 Task: Get directions from Lyndon B. Johnson National Historical Park, Texas, United States to Fayetteville, North Carolina, United States and explore the nearby bars
Action: Mouse moved to (261, 81)
Screenshot: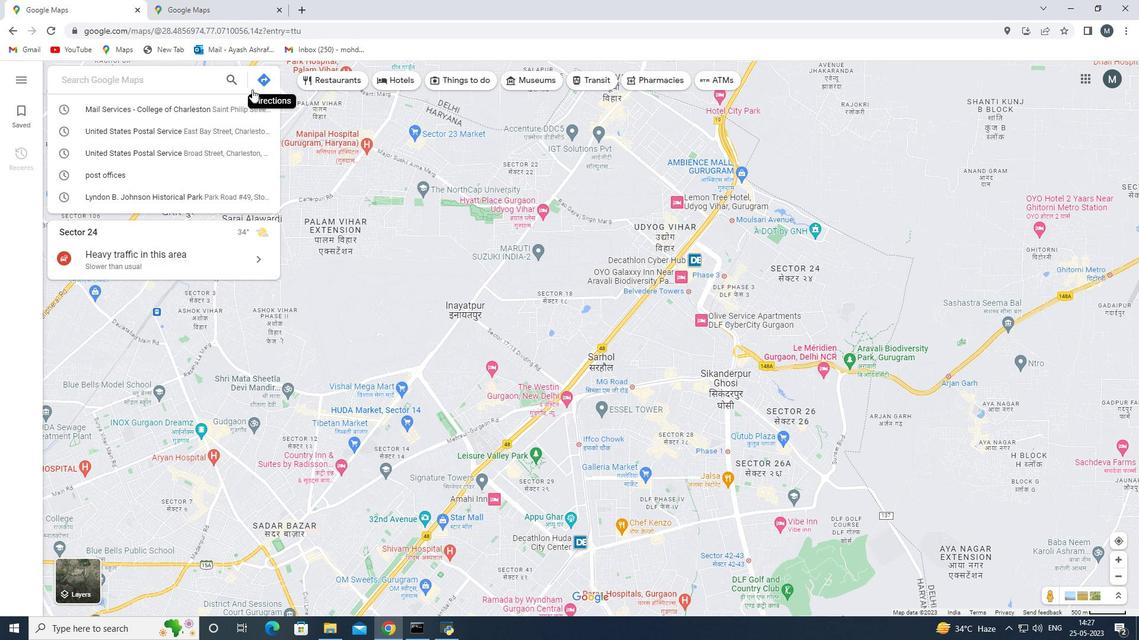 
Action: Mouse pressed left at (261, 81)
Screenshot: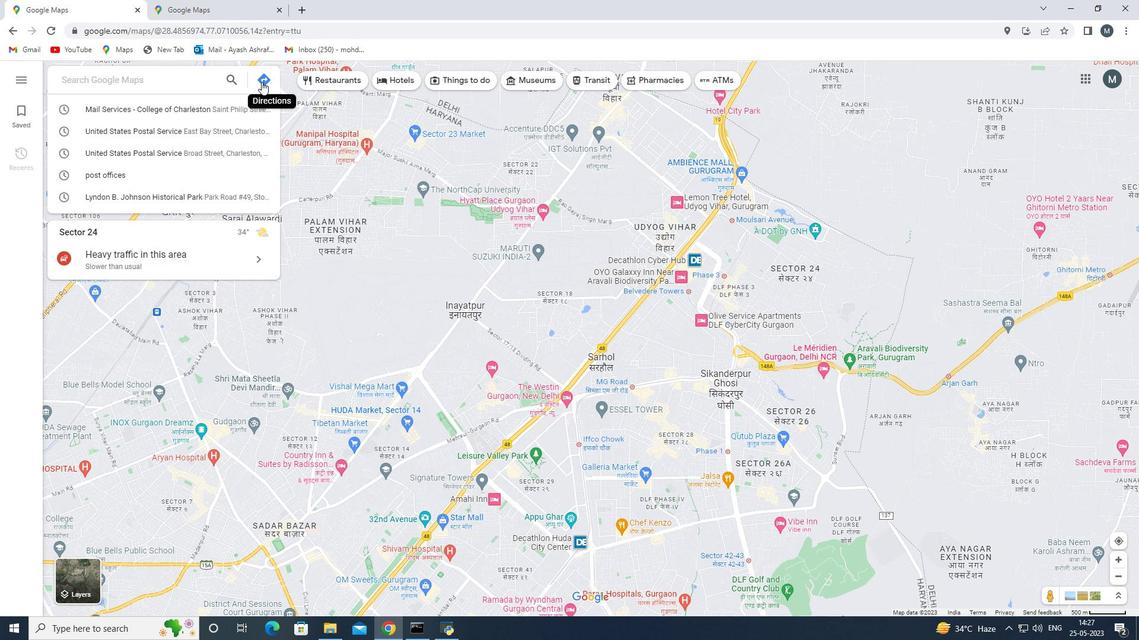 
Action: Mouse moved to (154, 116)
Screenshot: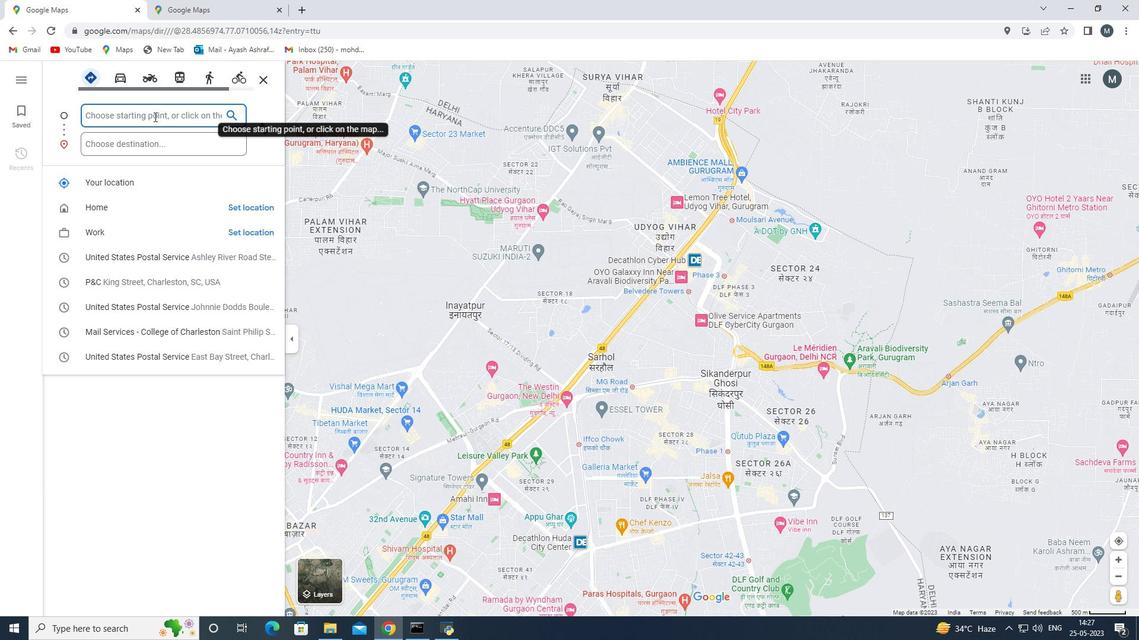 
Action: Mouse pressed left at (154, 116)
Screenshot: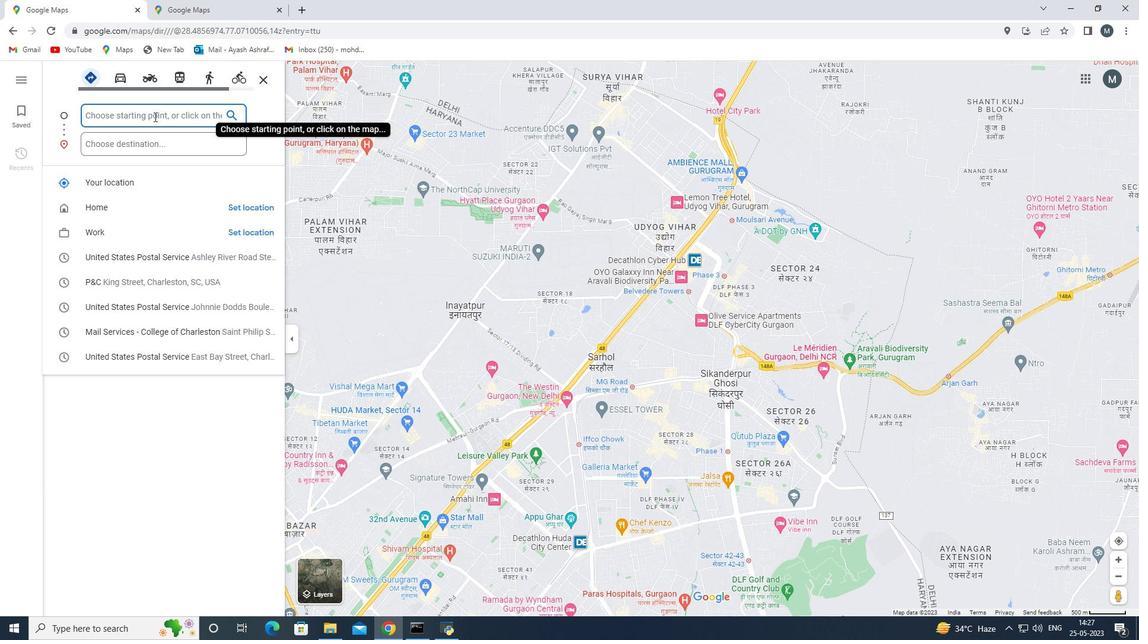 
Action: Key pressed <Key.shift>Lyndon<Key.space><Key.shift>B.p<Key.backspace>ohnsn<Key.space>national<Key.space>historical<Key.space>park,texas,united<Key.space>states<Key.space>
Screenshot: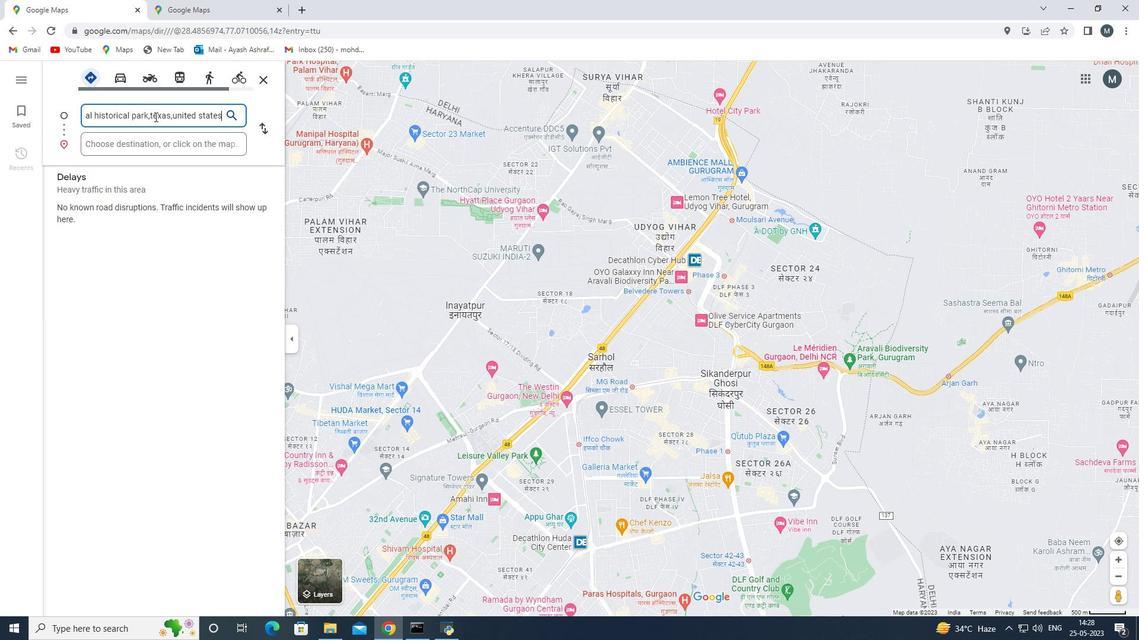 
Action: Mouse moved to (159, 137)
Screenshot: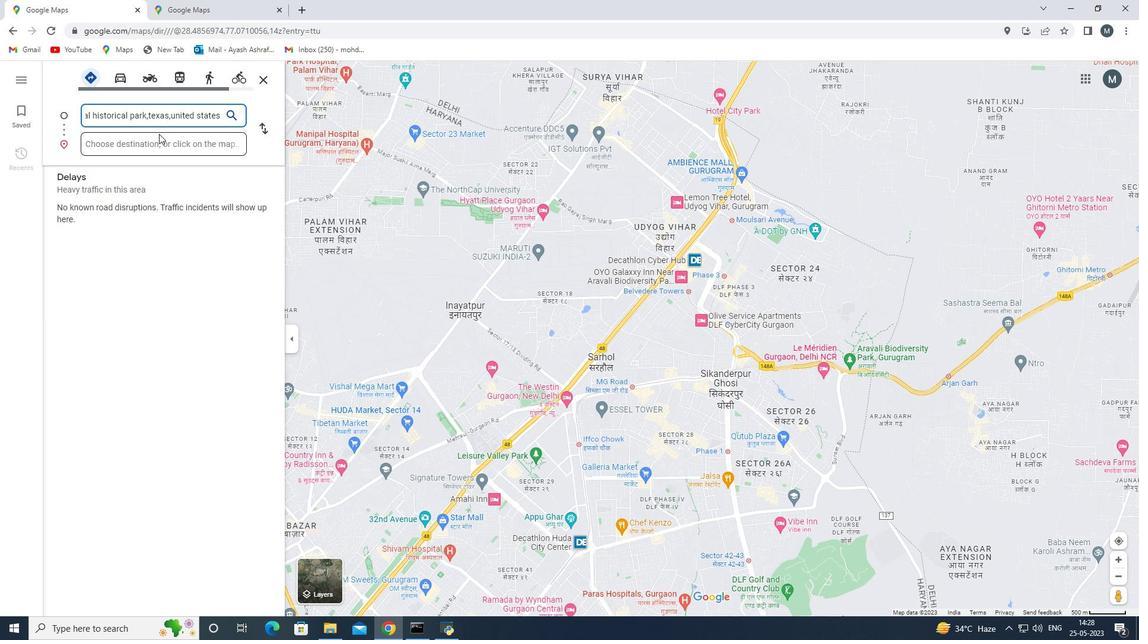 
Action: Mouse pressed left at (159, 137)
Screenshot: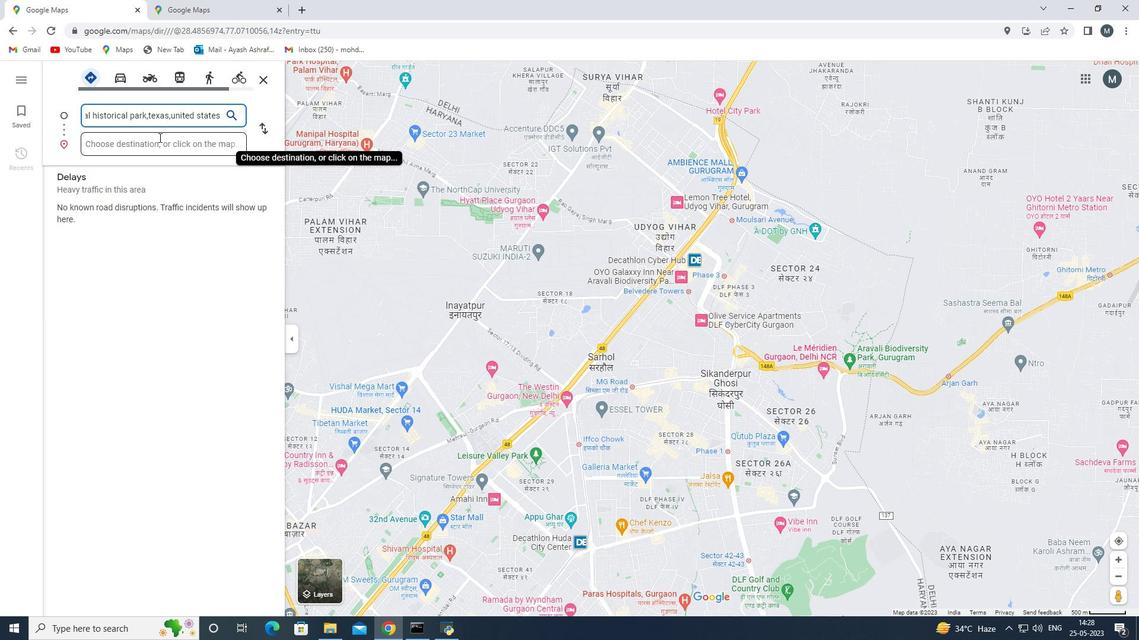 
Action: Key pressed fayetteville<Key.space>nrth<Key.space>carolina,united<Key.space>states<Key.space>
Screenshot: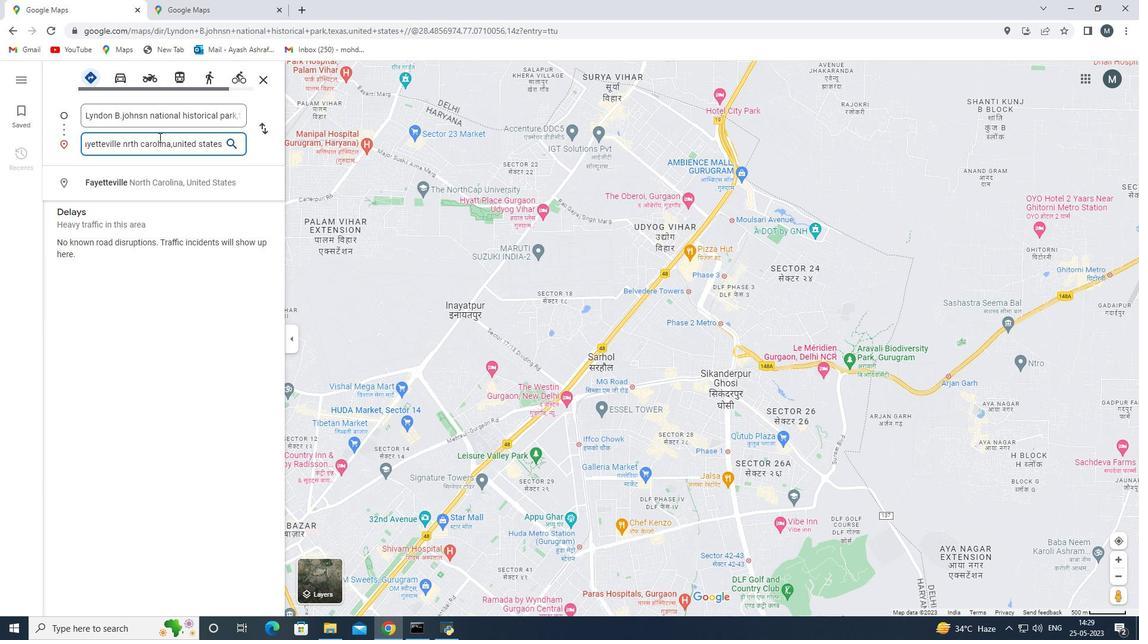 
Action: Mouse moved to (234, 148)
Screenshot: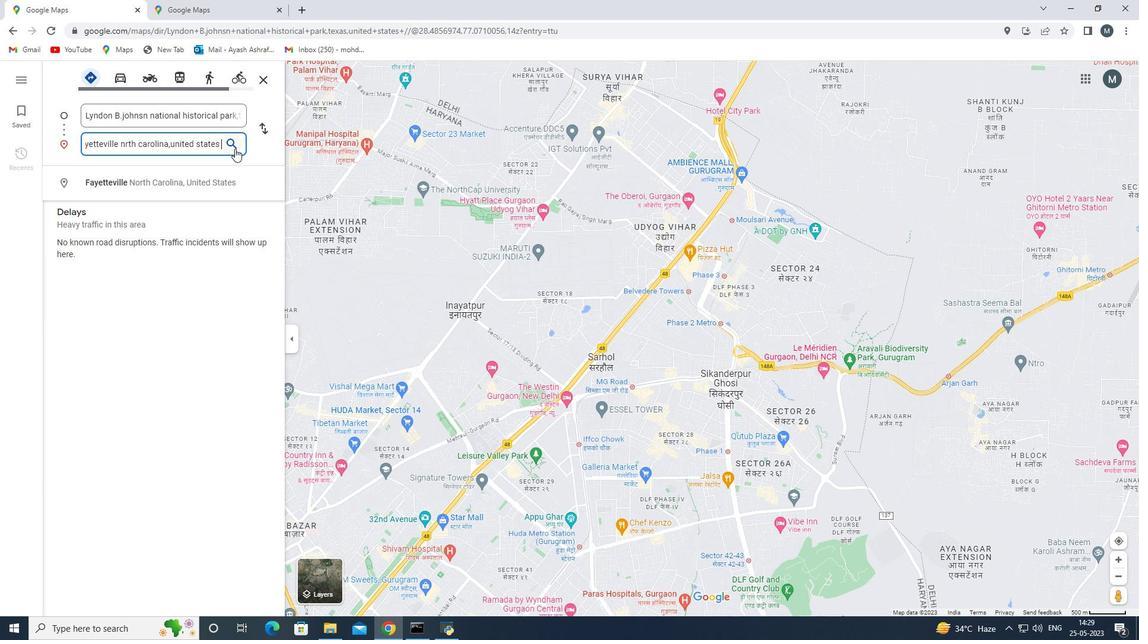 
Action: Mouse pressed left at (234, 148)
Screenshot: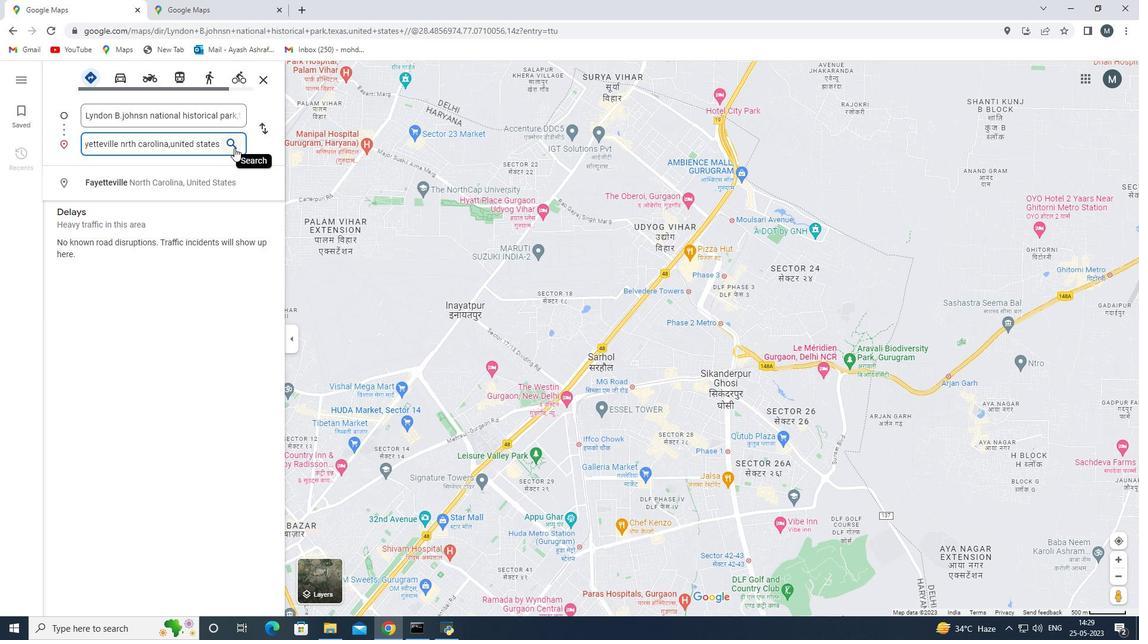 
Action: Mouse moved to (248, 479)
Screenshot: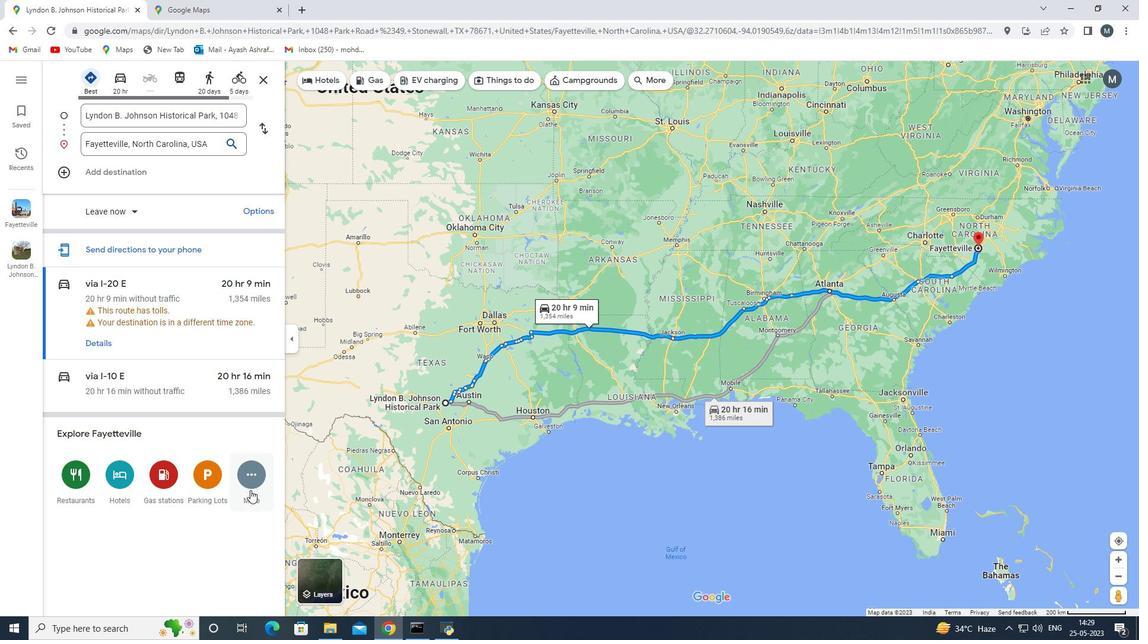 
Action: Mouse pressed left at (248, 479)
Screenshot: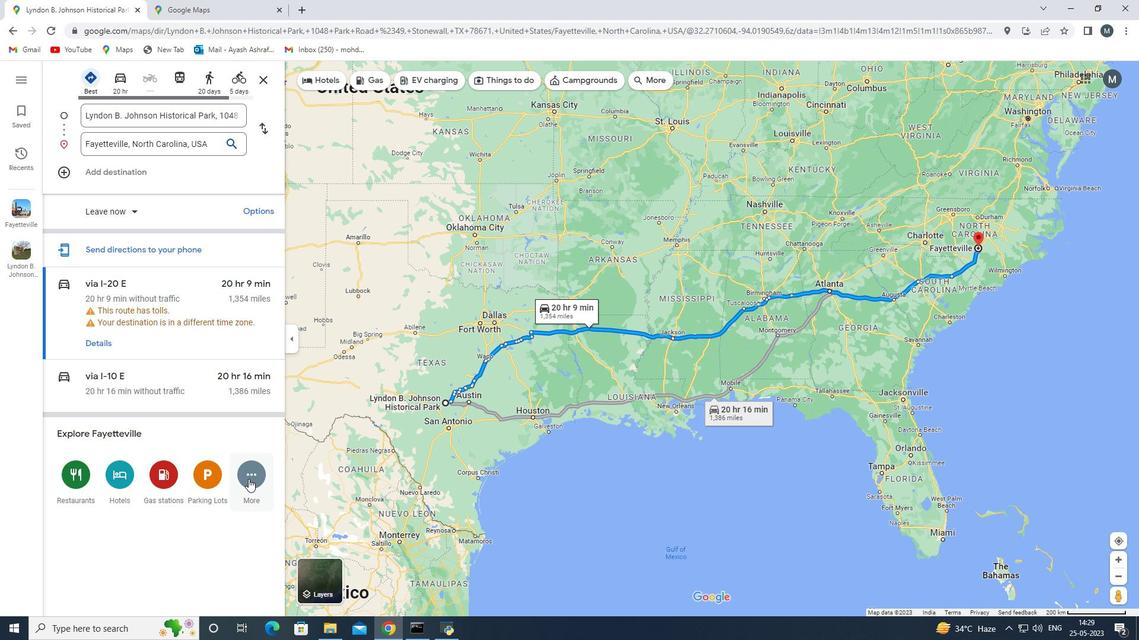 
Action: Mouse moved to (189, 469)
Screenshot: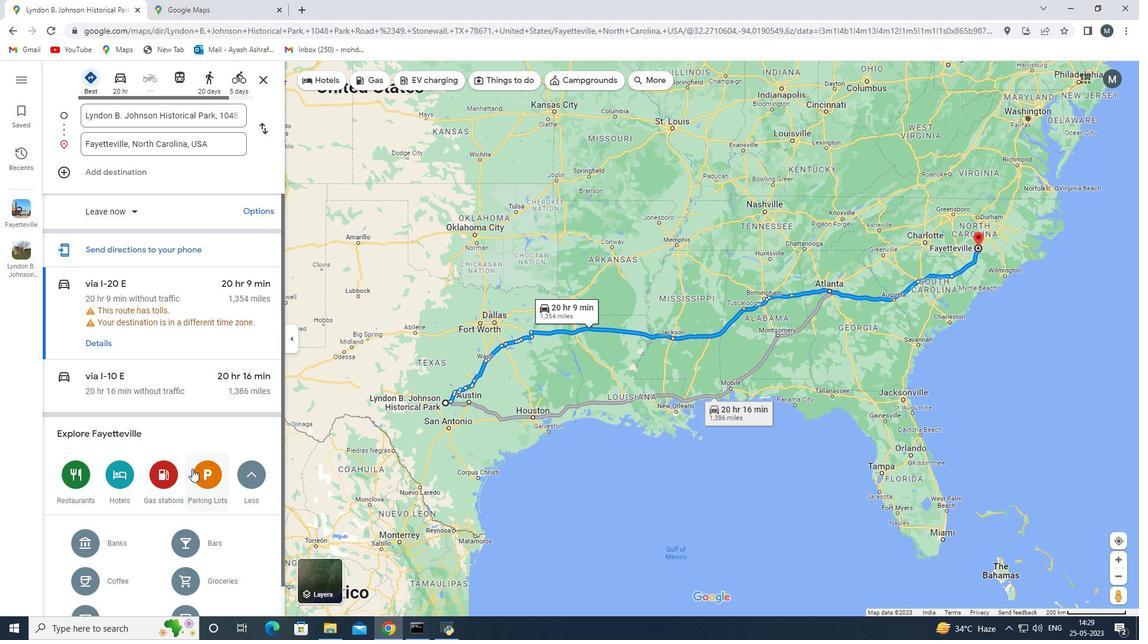 
Action: Mouse scrolled (189, 468) with delta (0, 0)
Screenshot: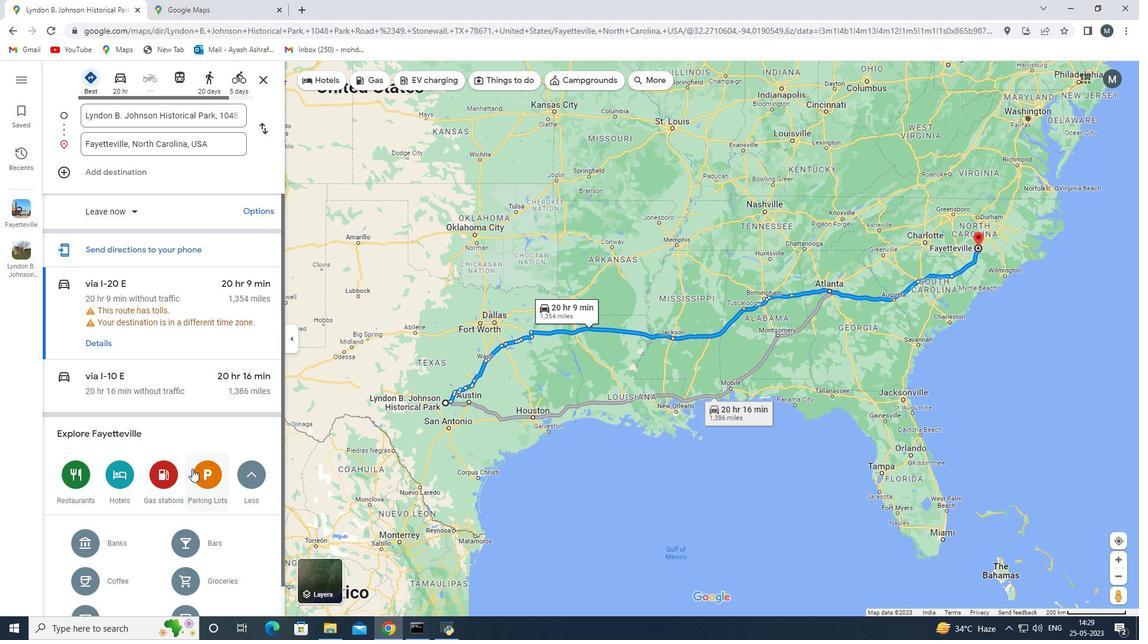 
Action: Mouse moved to (189, 469)
Screenshot: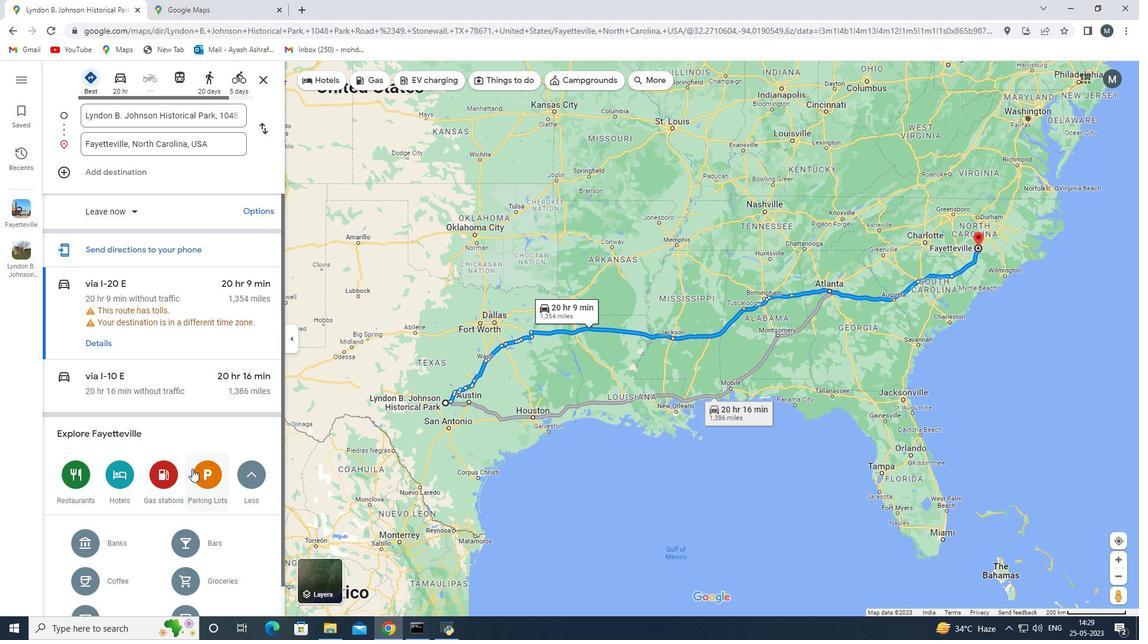 
Action: Mouse scrolled (189, 468) with delta (0, 0)
Screenshot: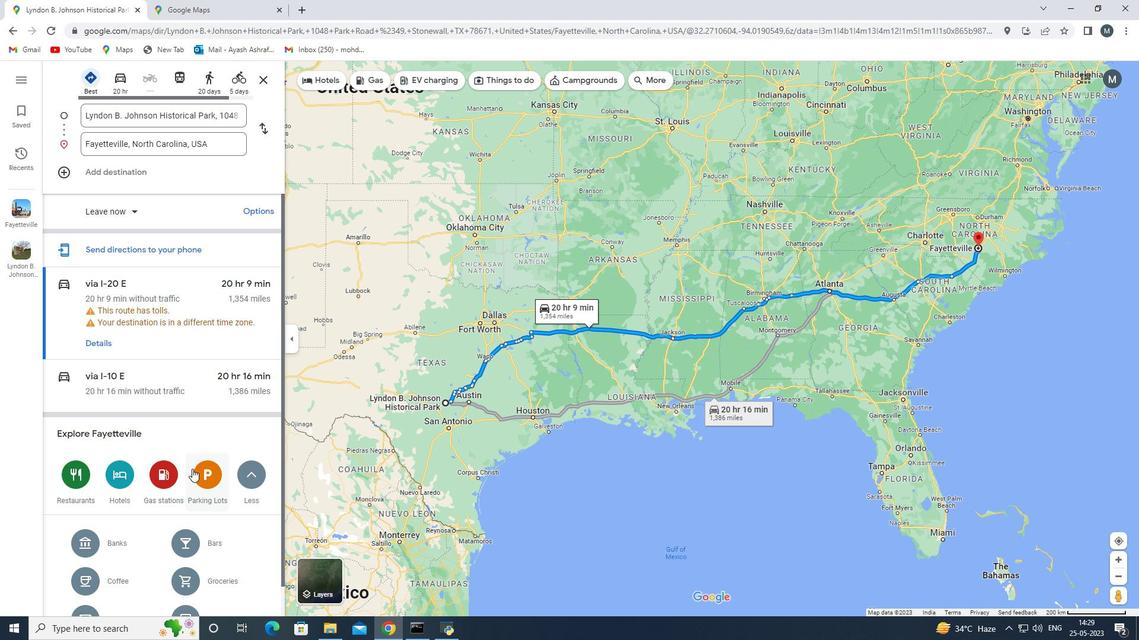 
Action: Mouse scrolled (189, 468) with delta (0, 0)
Screenshot: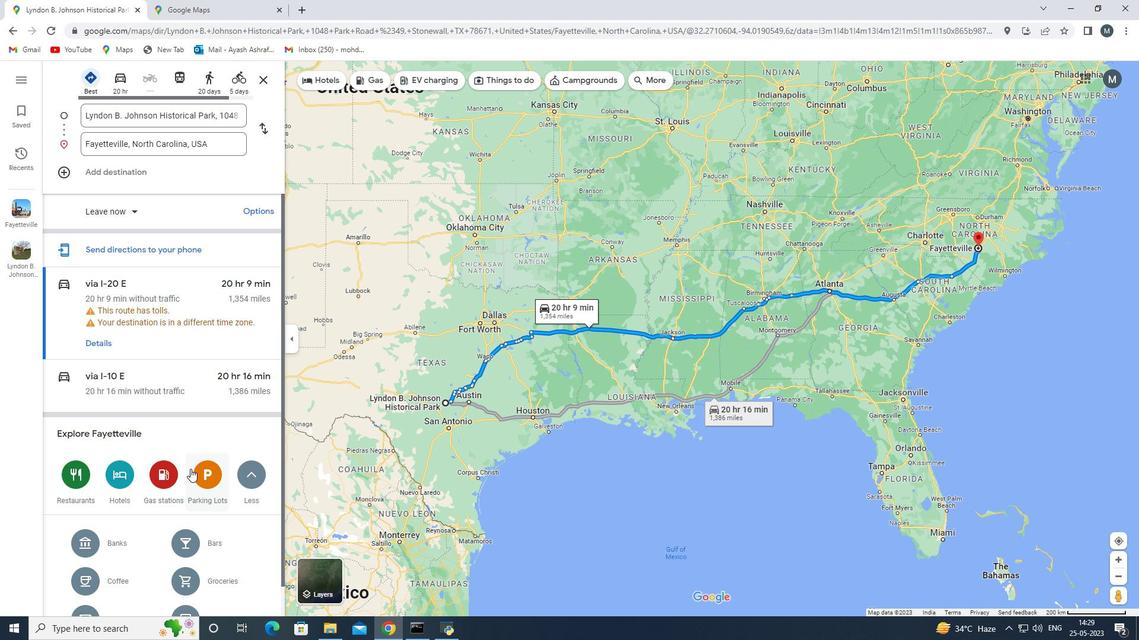 
Action: Mouse scrolled (189, 468) with delta (0, 0)
Screenshot: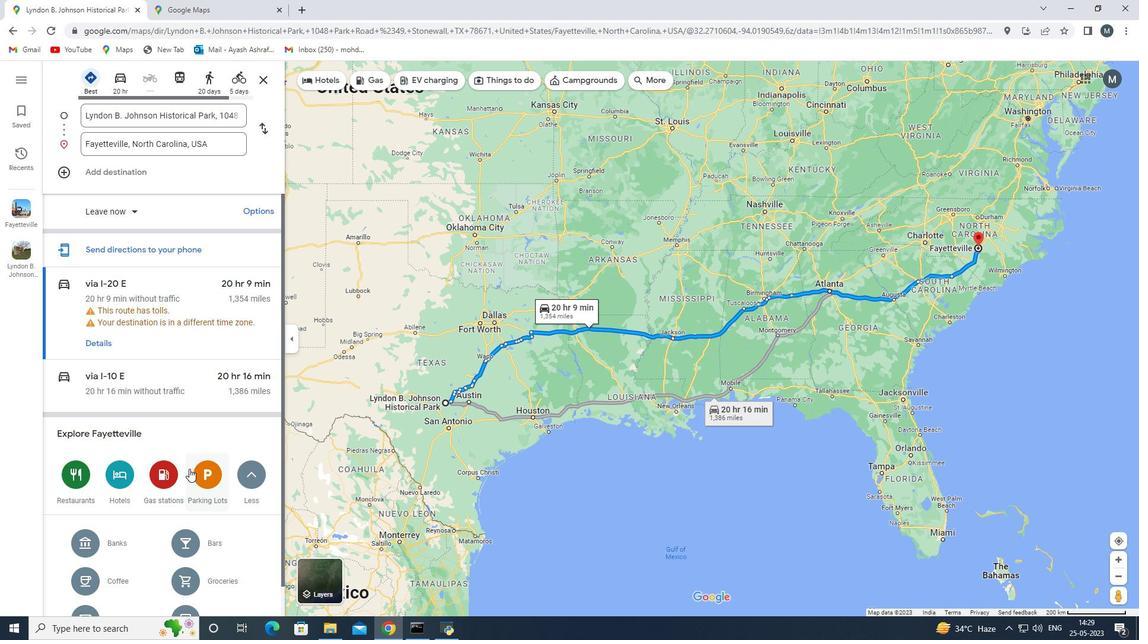 
Action: Mouse moved to (208, 529)
Screenshot: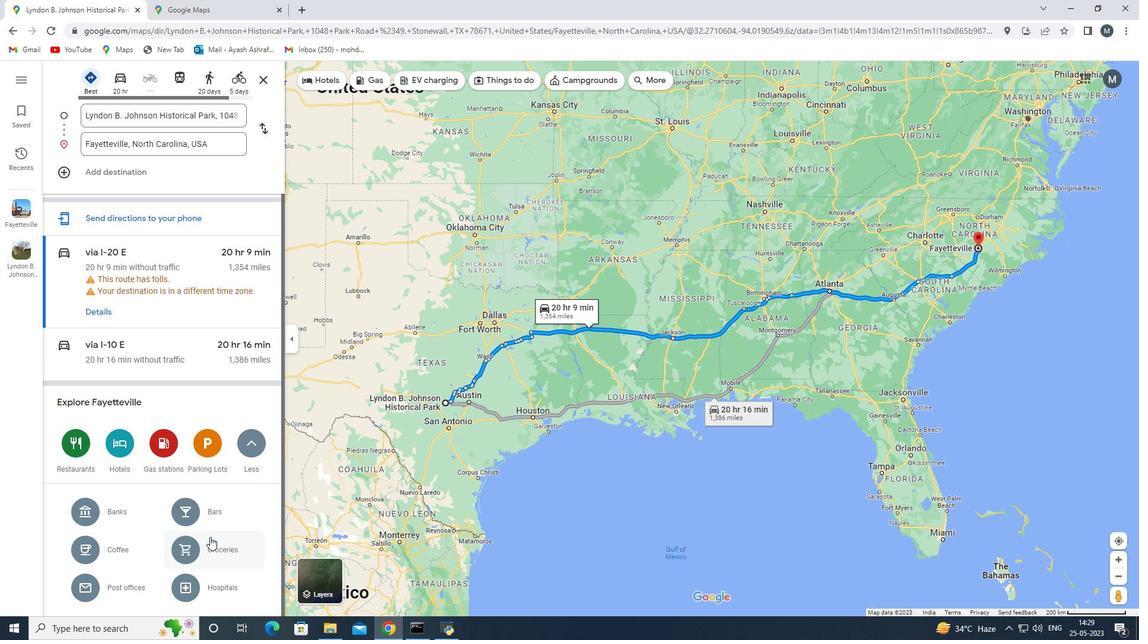 
Action: Mouse pressed left at (208, 529)
Screenshot: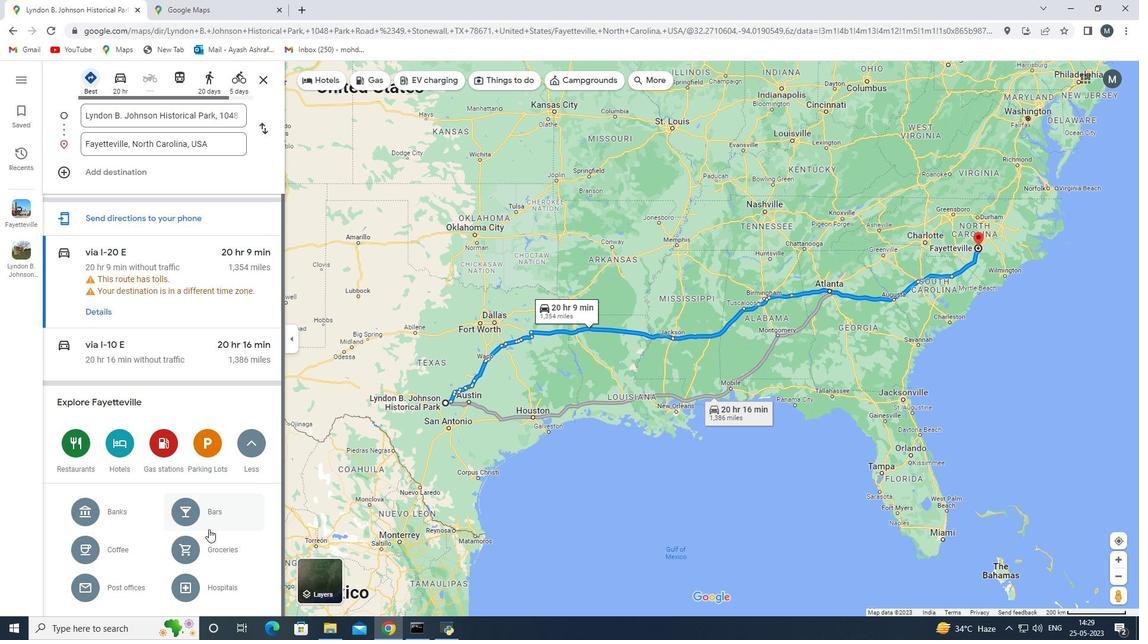 
Action: Mouse moved to (159, 446)
Screenshot: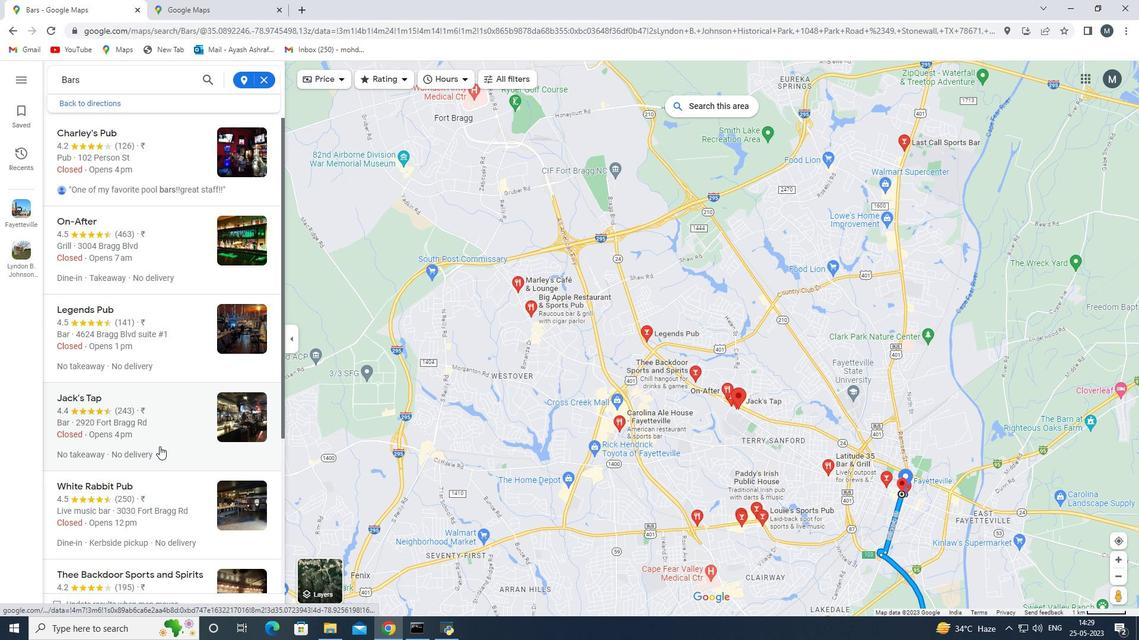 
Action: Mouse scrolled (159, 446) with delta (0, 0)
Screenshot: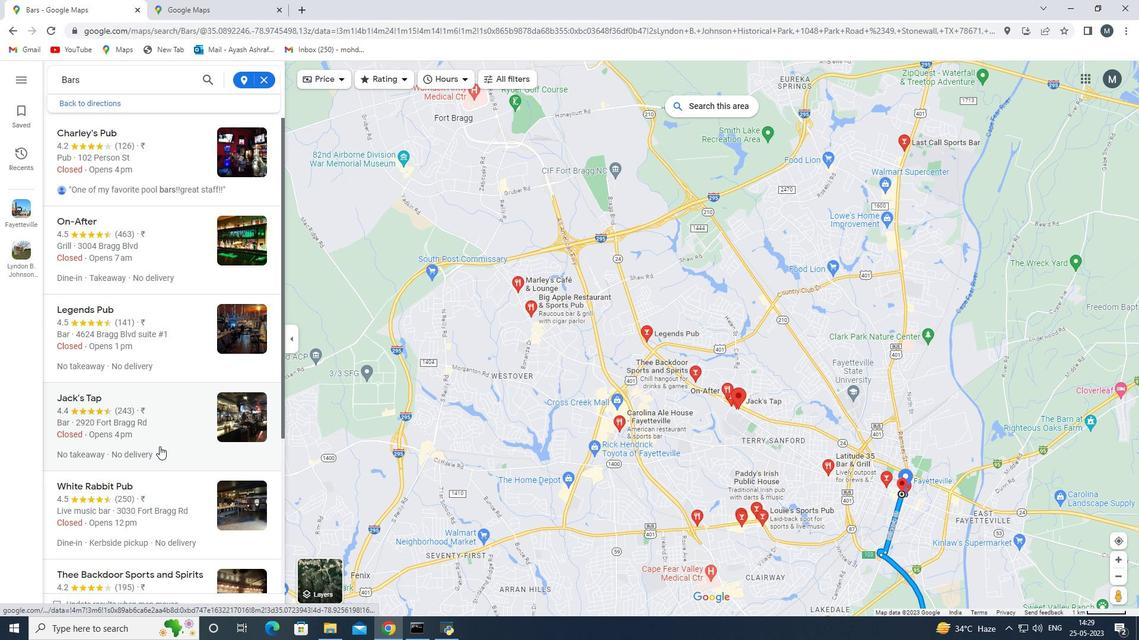 
Action: Mouse scrolled (159, 446) with delta (0, 0)
Screenshot: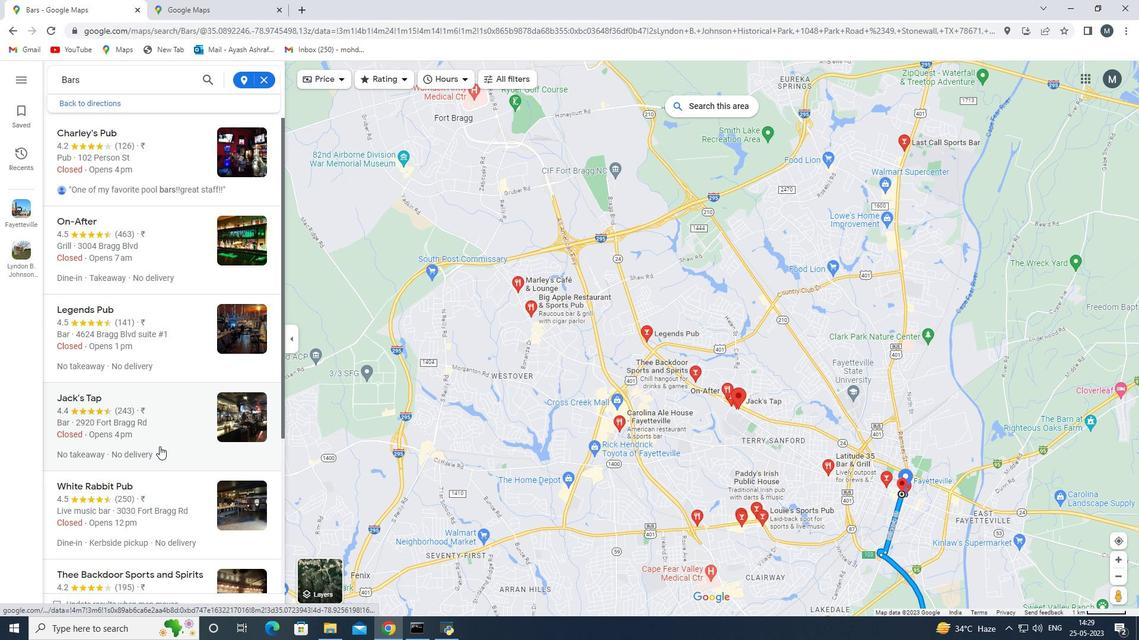 
Action: Mouse scrolled (159, 446) with delta (0, 0)
Screenshot: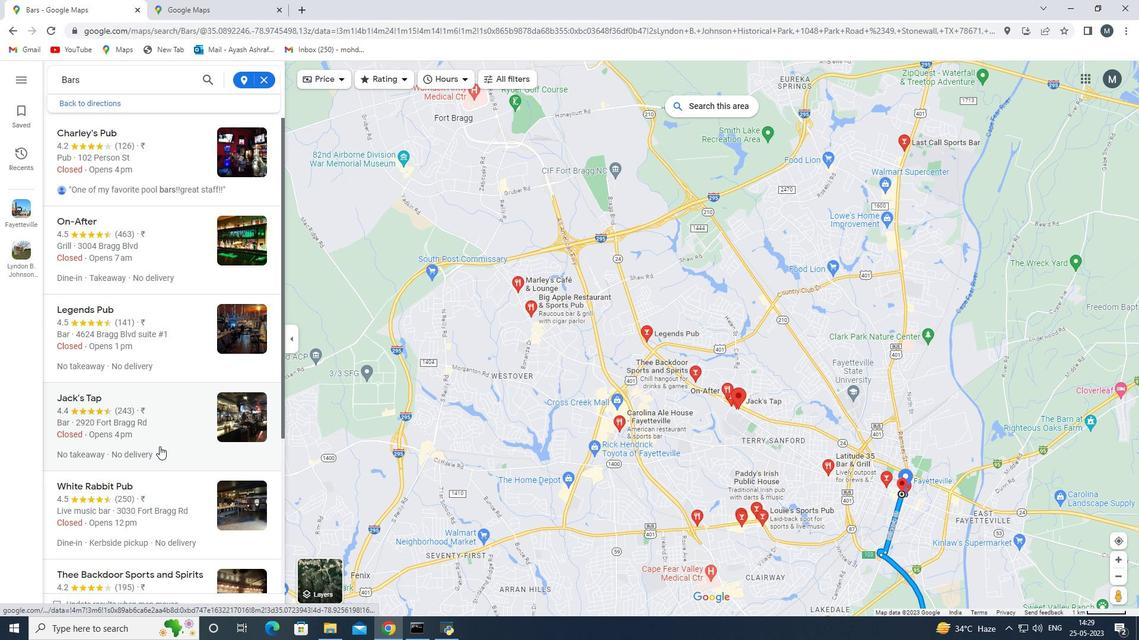 
Action: Mouse scrolled (159, 446) with delta (0, 0)
Screenshot: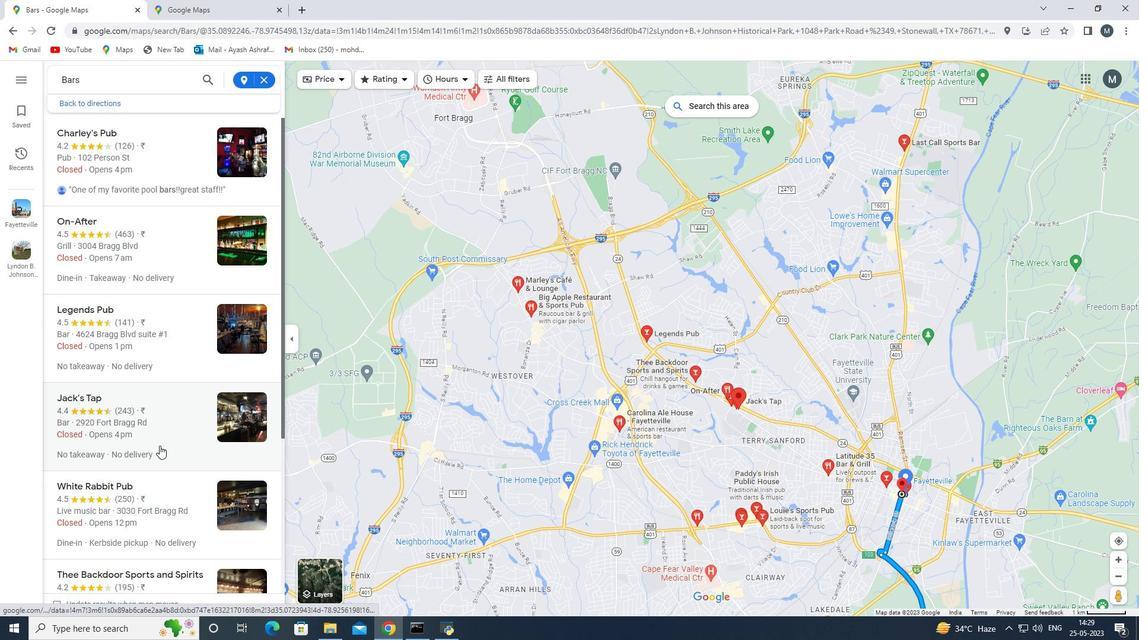 
Action: Mouse scrolled (159, 446) with delta (0, 0)
Screenshot: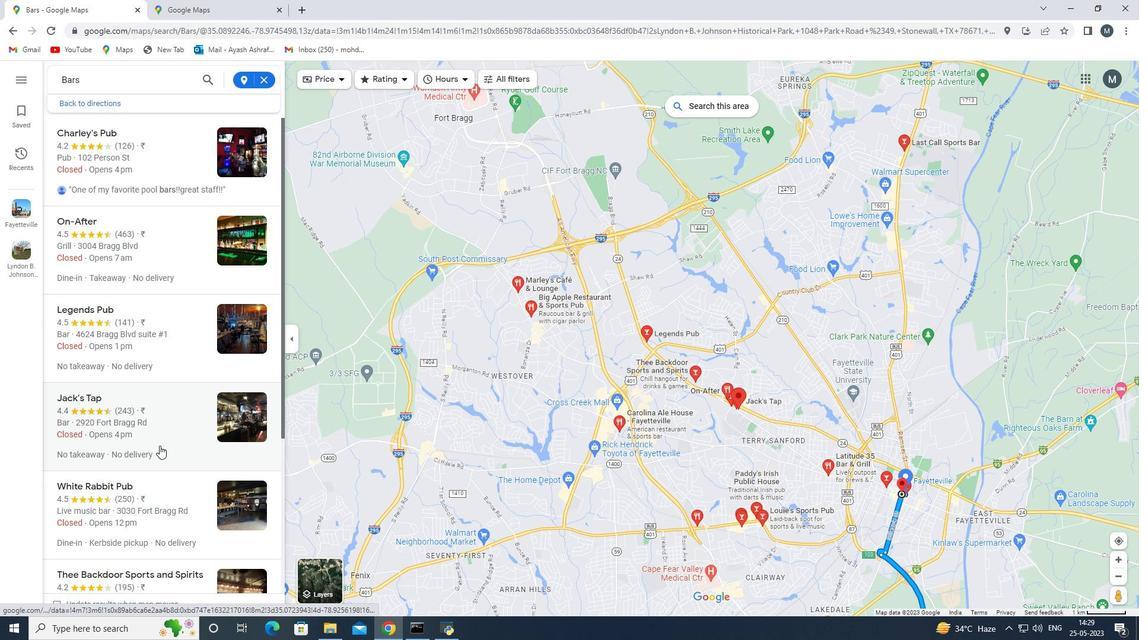 
Action: Mouse moved to (169, 297)
Screenshot: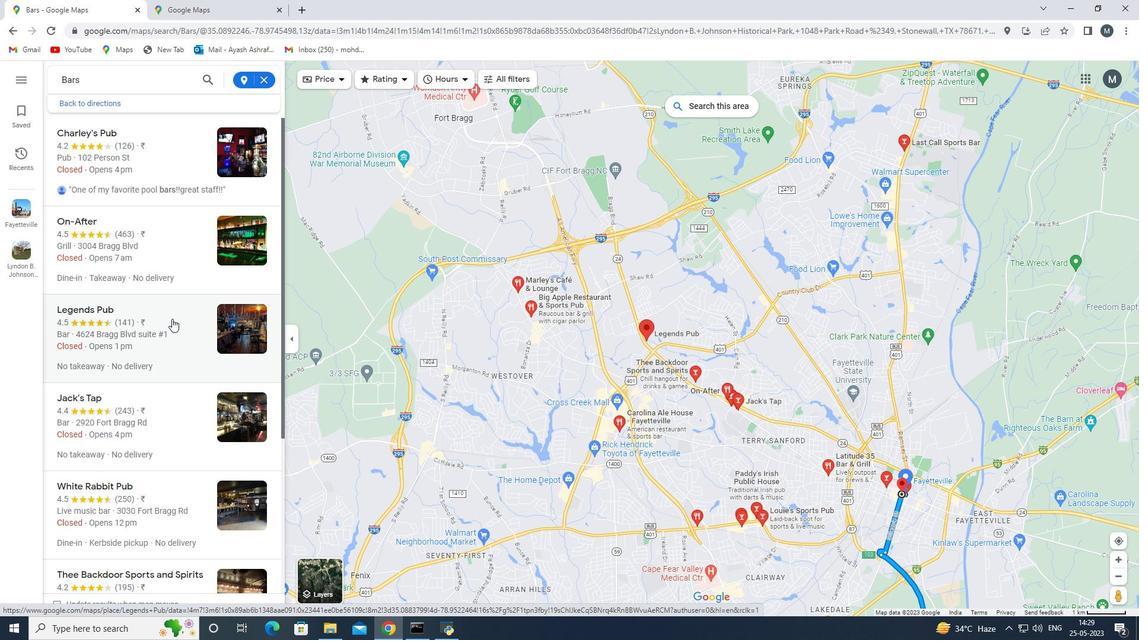 
Action: Mouse scrolled (169, 298) with delta (0, 0)
Screenshot: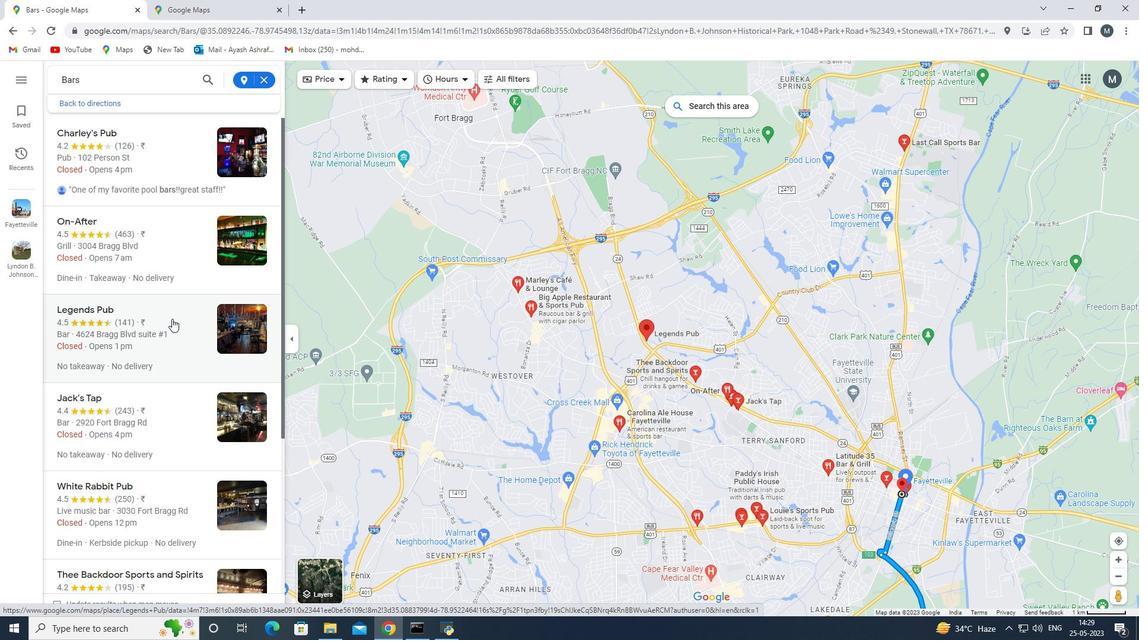 
Action: Mouse moved to (169, 290)
Screenshot: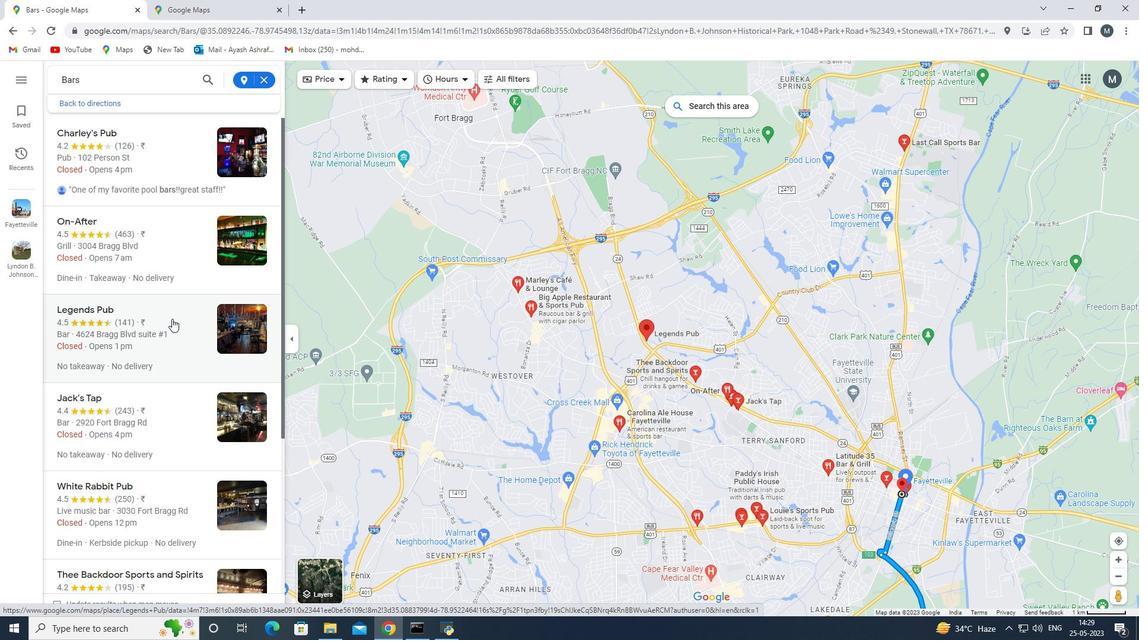 
Action: Mouse scrolled (169, 291) with delta (0, 0)
Screenshot: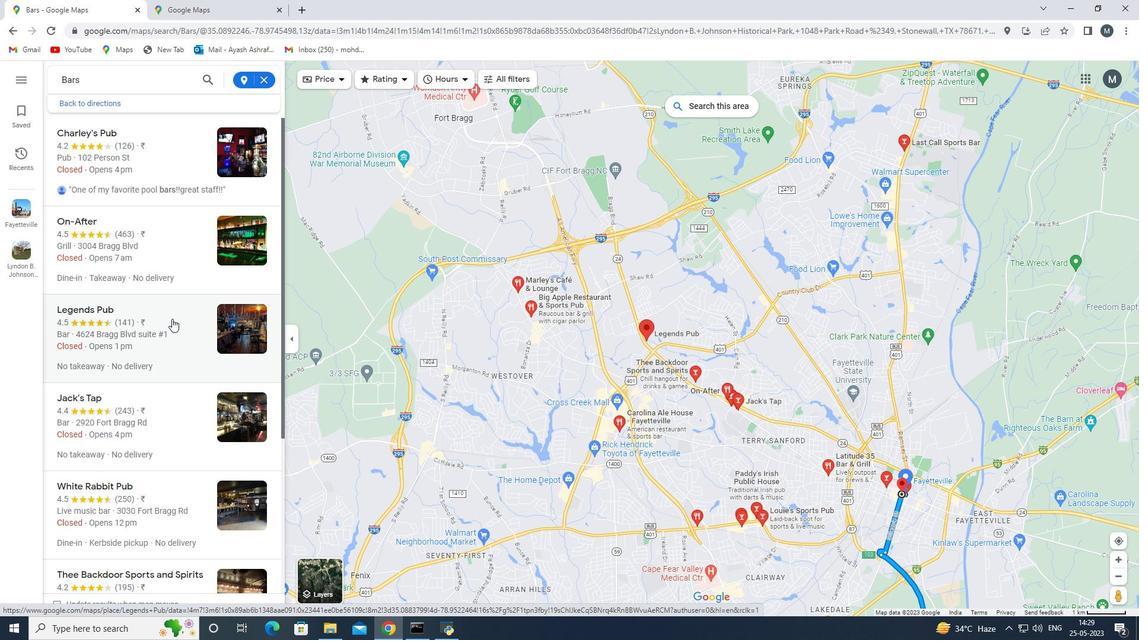 
Action: Mouse moved to (170, 287)
Screenshot: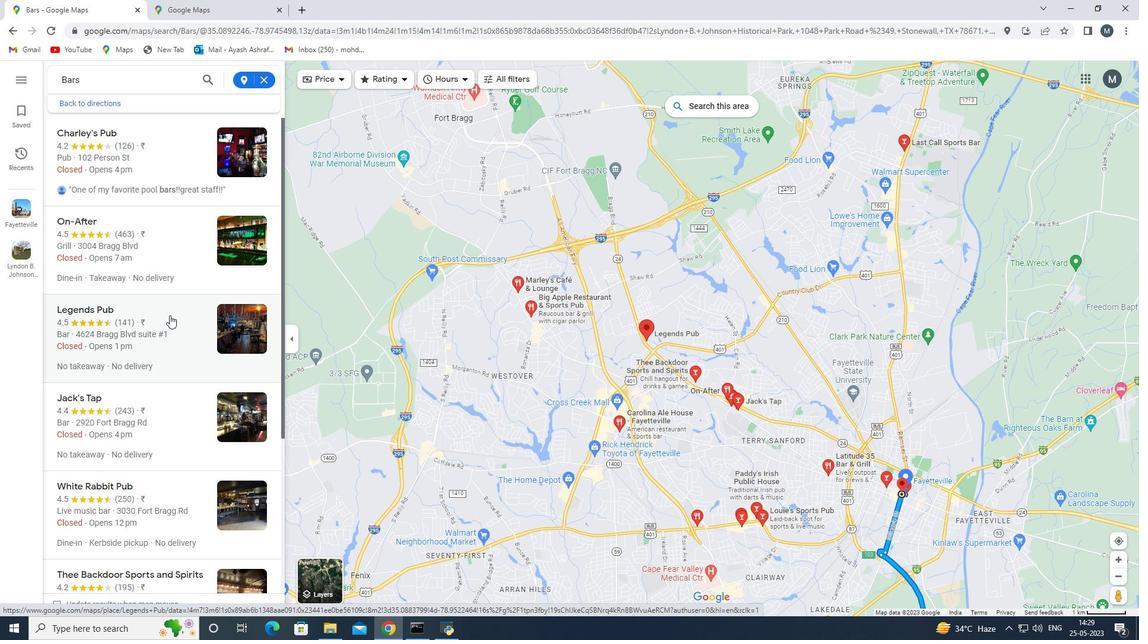 
Action: Mouse scrolled (170, 287) with delta (0, 0)
Screenshot: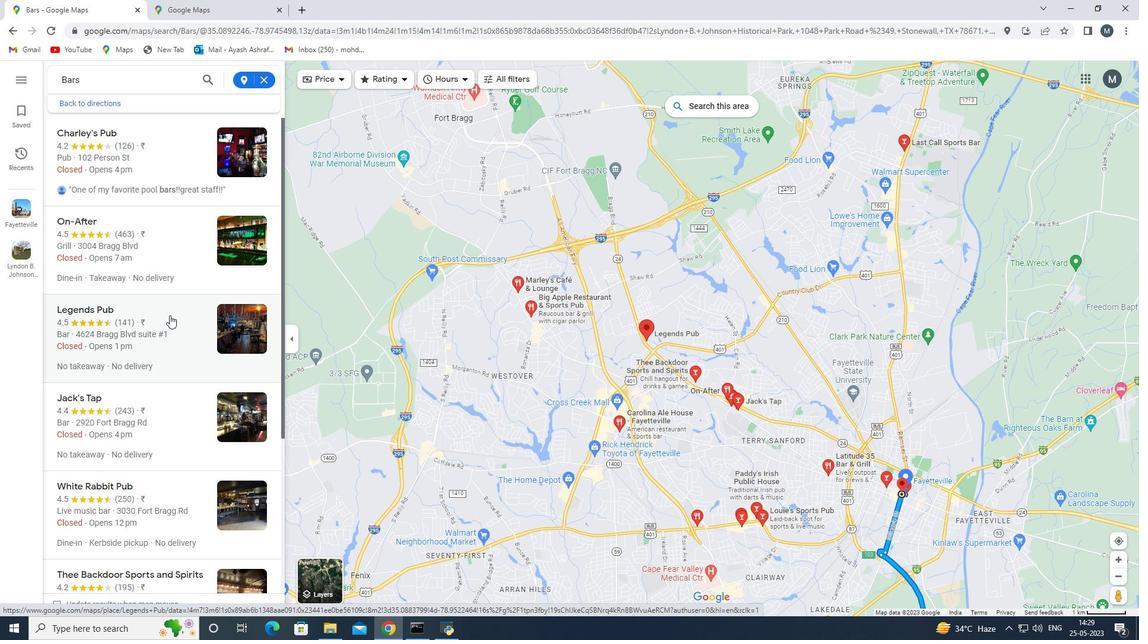 
Action: Mouse moved to (170, 281)
Screenshot: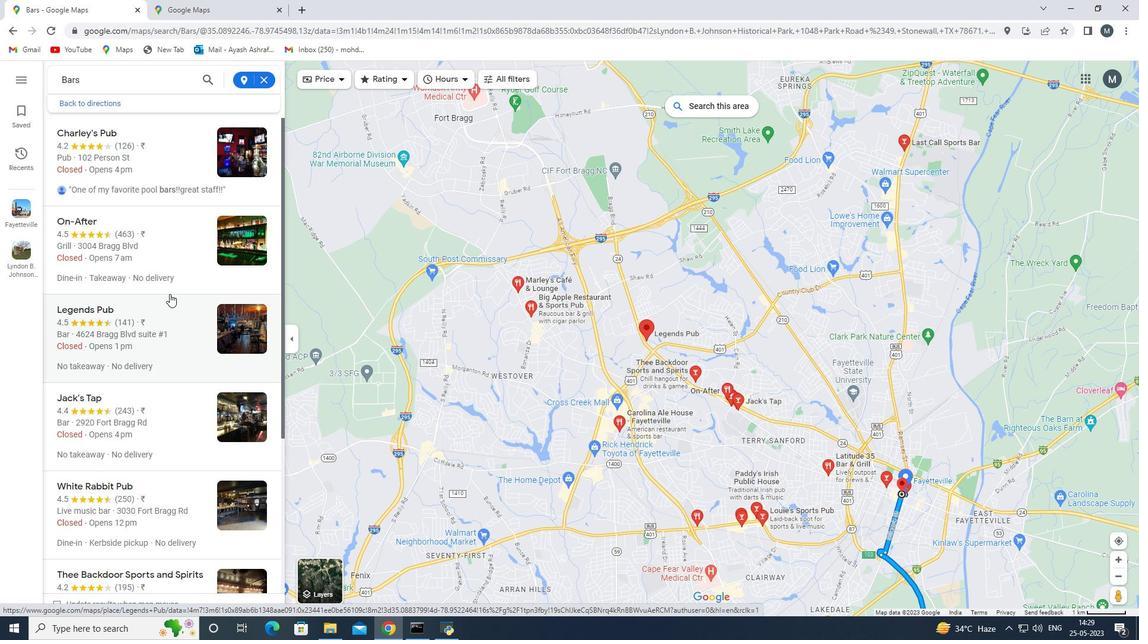 
Action: Mouse scrolled (170, 282) with delta (0, 0)
Screenshot: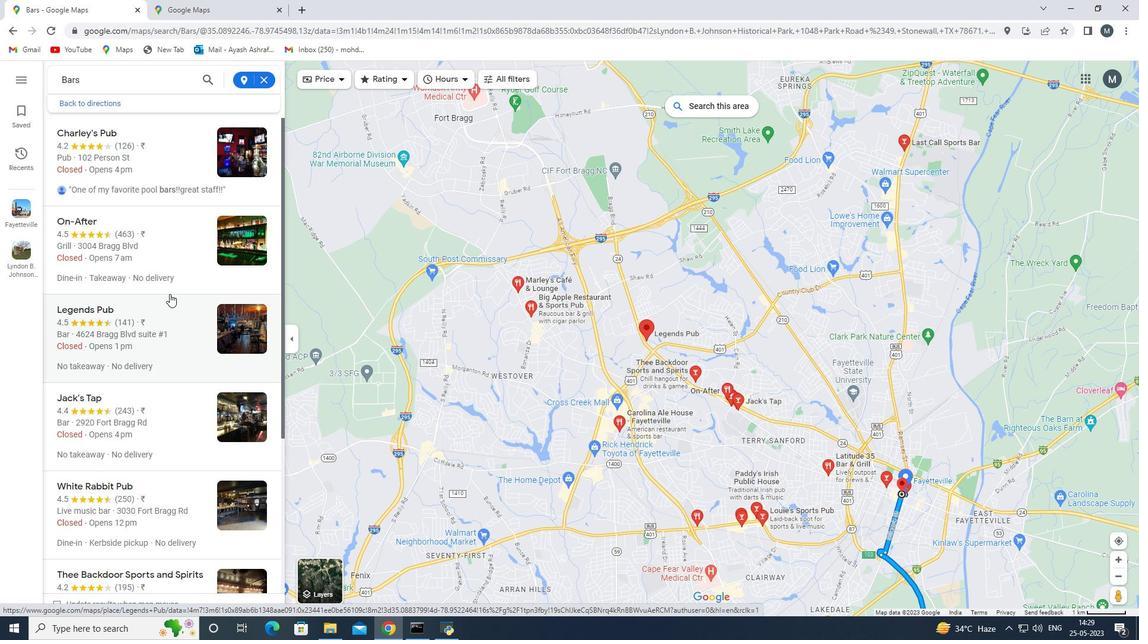 
Action: Mouse moved to (169, 156)
Screenshot: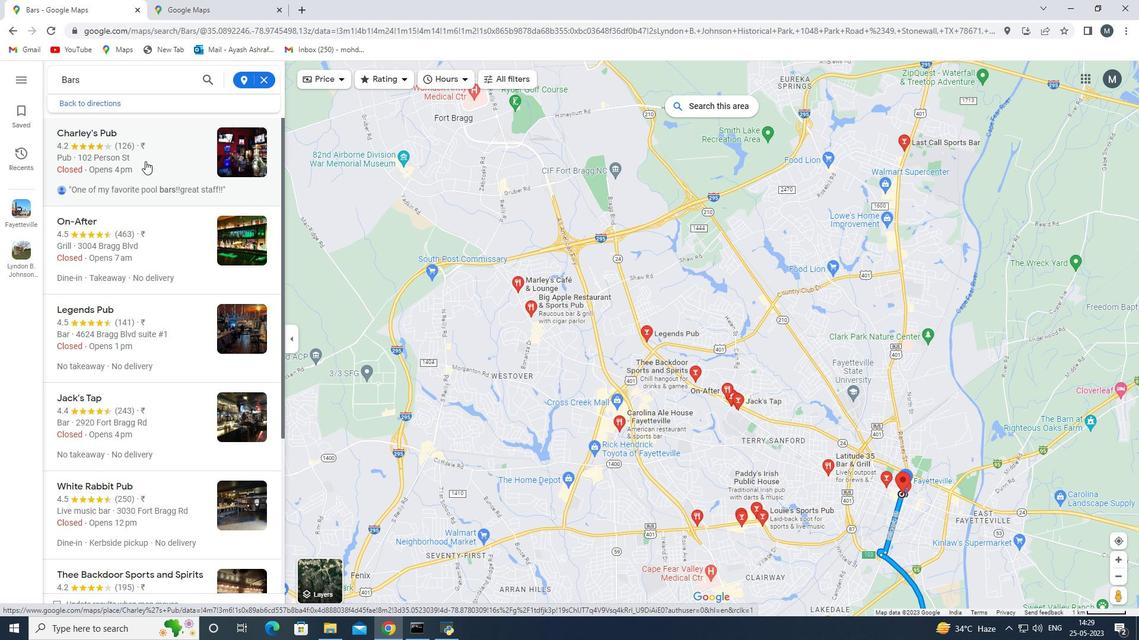 
Action: Mouse pressed left at (169, 156)
Screenshot: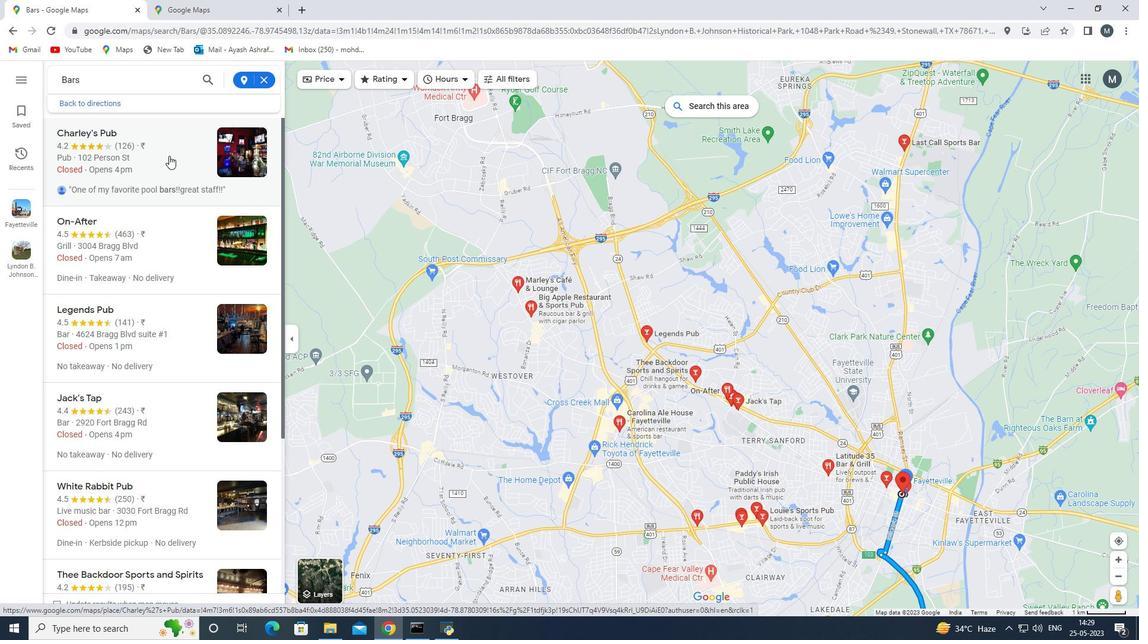 
Action: Mouse moved to (367, 324)
Screenshot: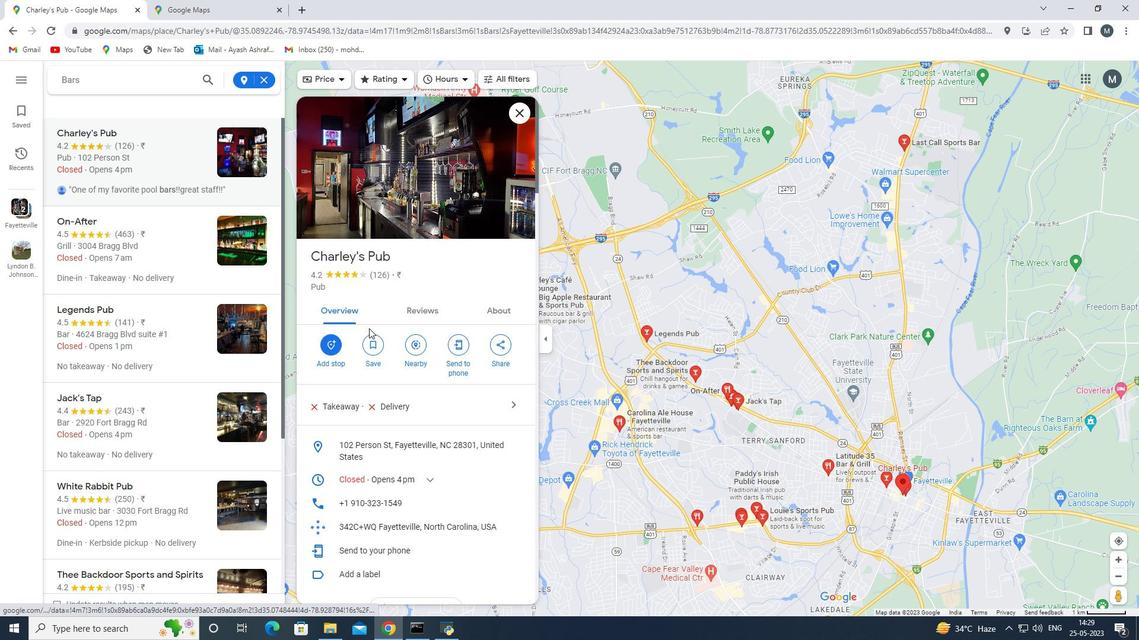 
Action: Mouse scrolled (367, 323) with delta (0, 0)
Screenshot: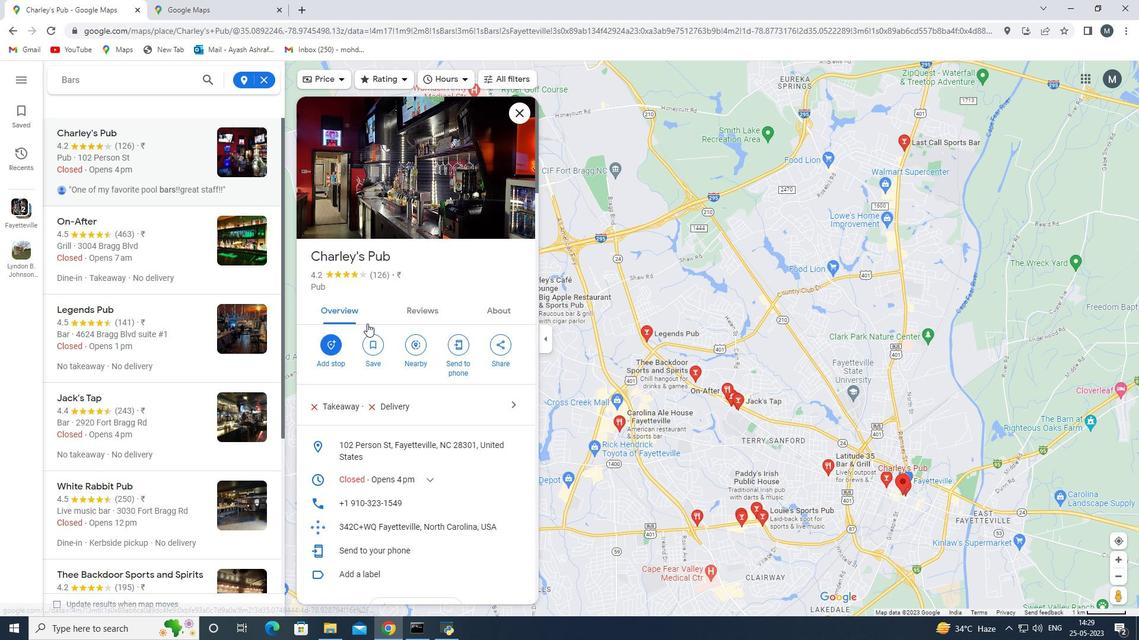 
Action: Mouse scrolled (367, 323) with delta (0, 0)
Screenshot: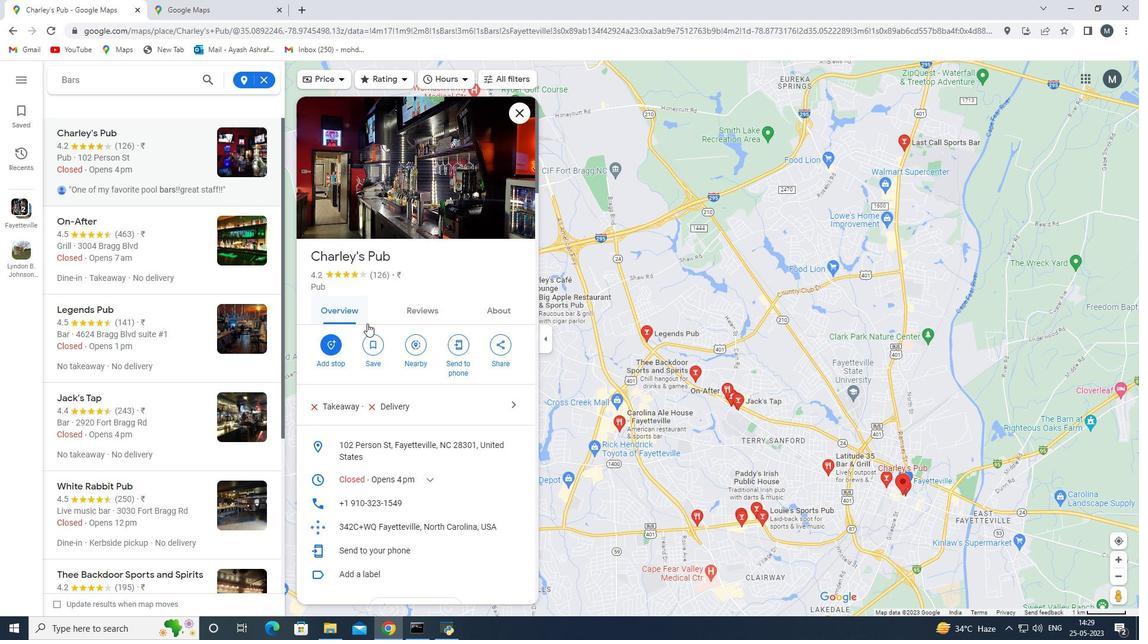 
Action: Mouse scrolled (367, 323) with delta (0, 0)
Screenshot: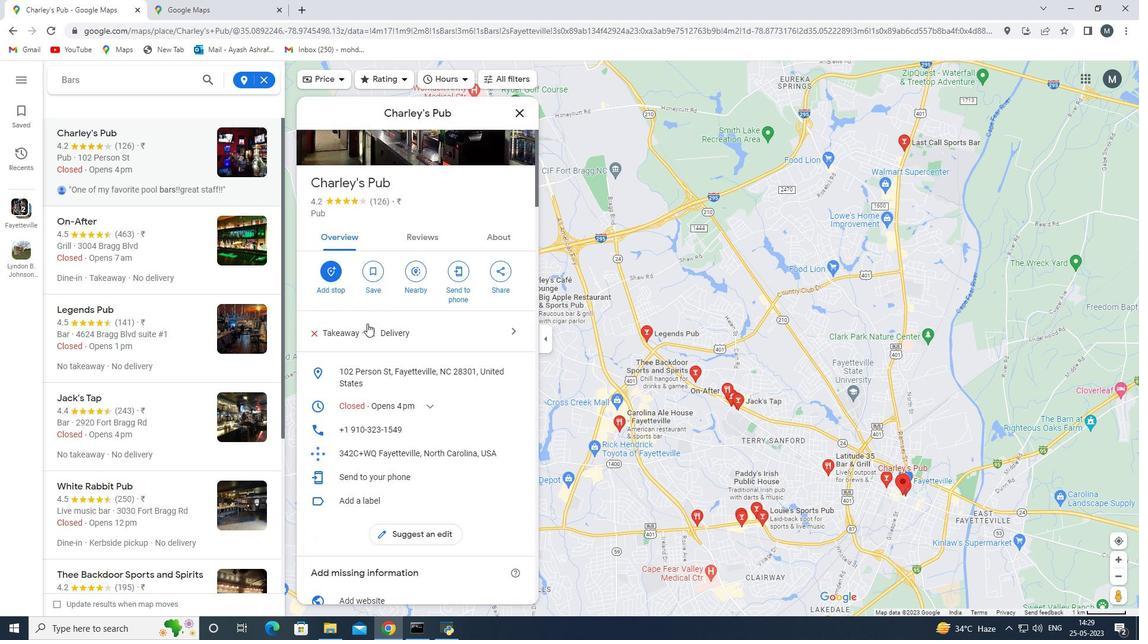 
Action: Mouse scrolled (367, 323) with delta (0, 0)
Screenshot: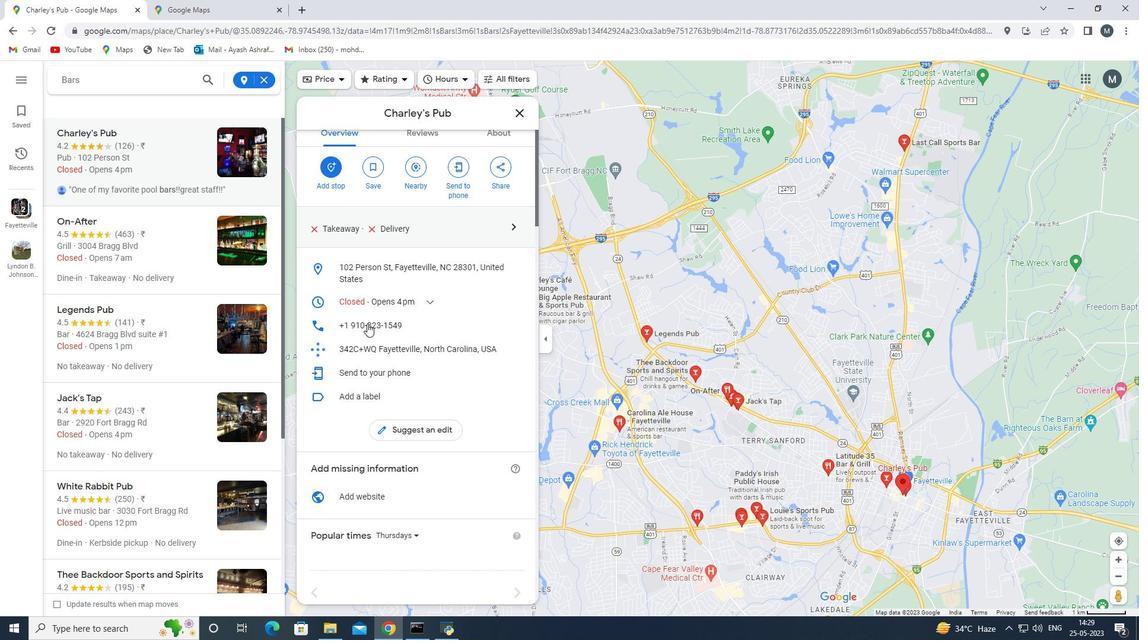 
Action: Mouse scrolled (367, 323) with delta (0, 0)
Screenshot: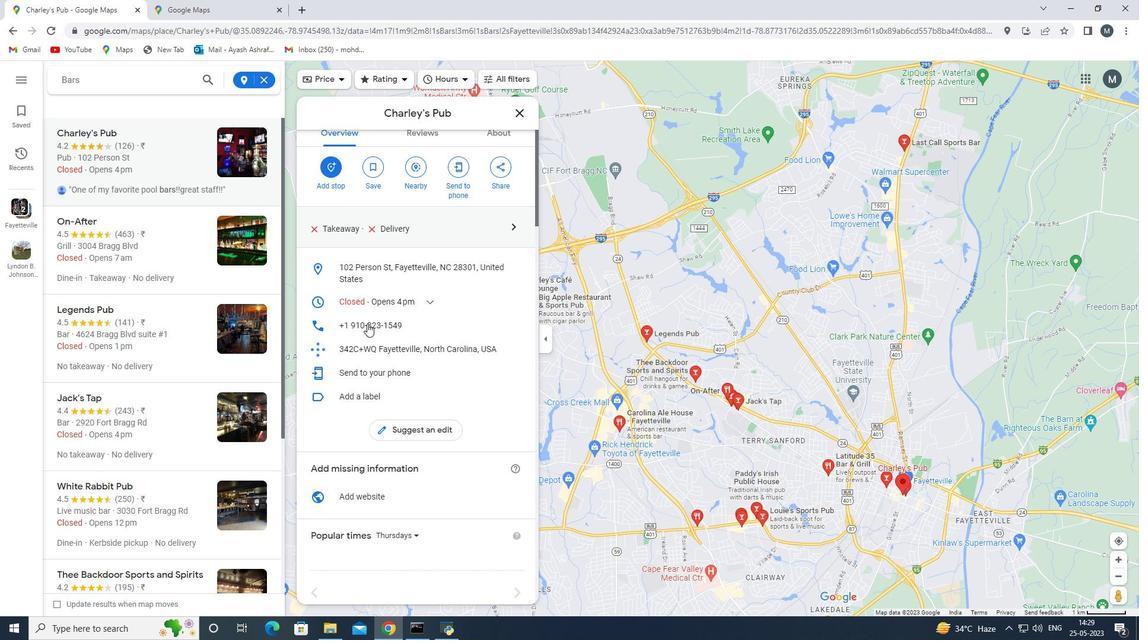 
Action: Mouse scrolled (367, 323) with delta (0, 0)
Screenshot: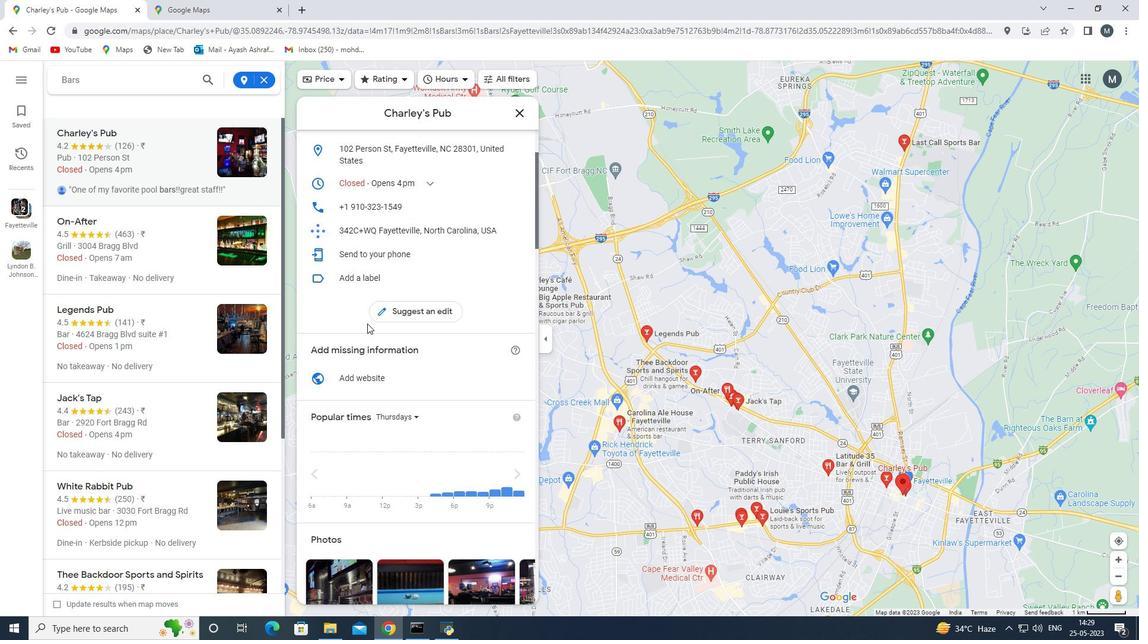 
Action: Mouse scrolled (367, 323) with delta (0, 0)
Screenshot: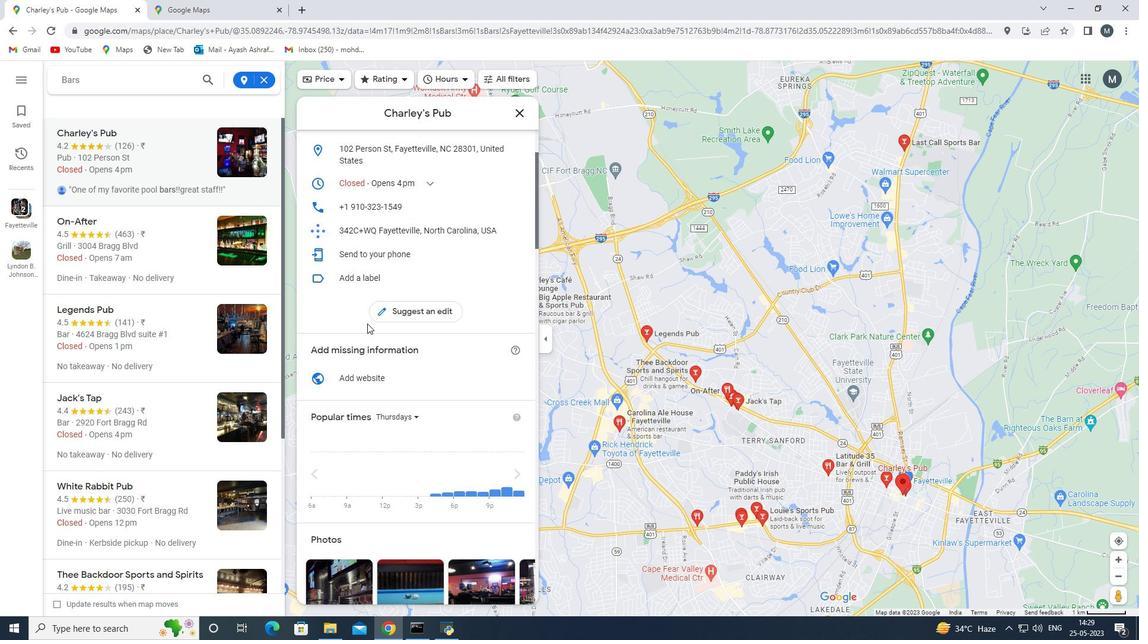 
Action: Mouse scrolled (367, 323) with delta (0, 0)
Screenshot: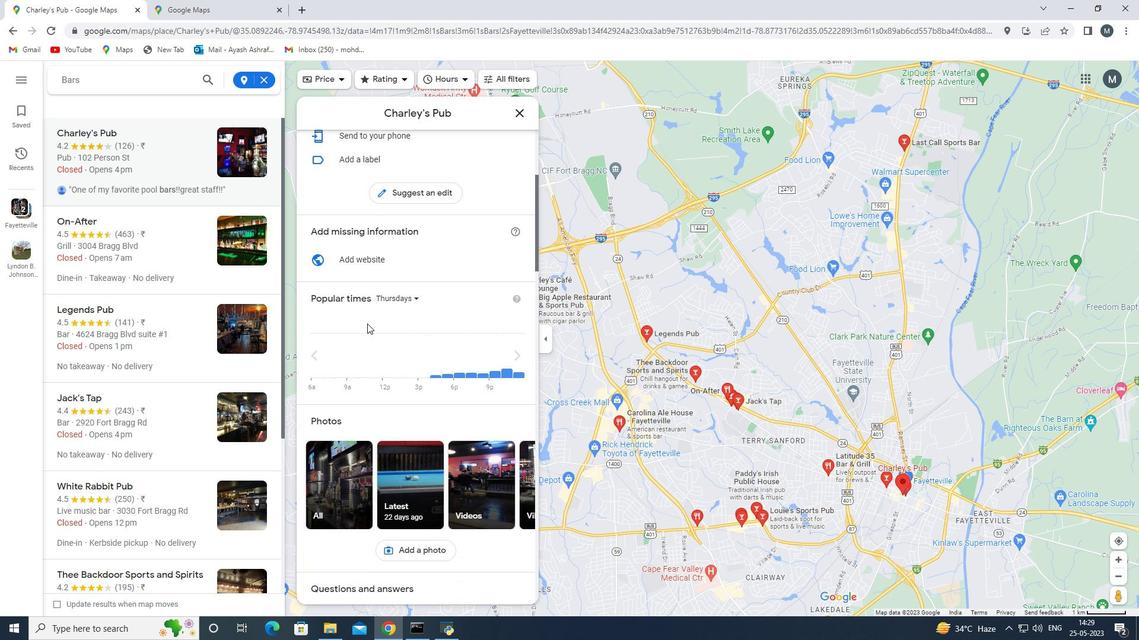 
Action: Mouse scrolled (367, 323) with delta (0, 0)
Screenshot: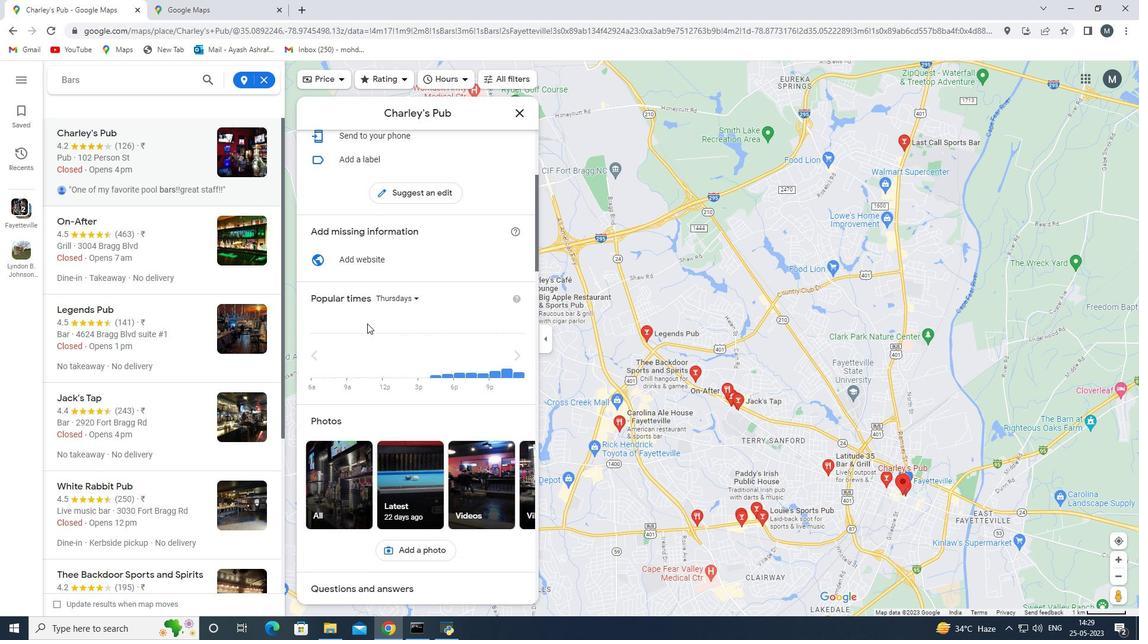 
Action: Mouse scrolled (367, 323) with delta (0, 0)
Screenshot: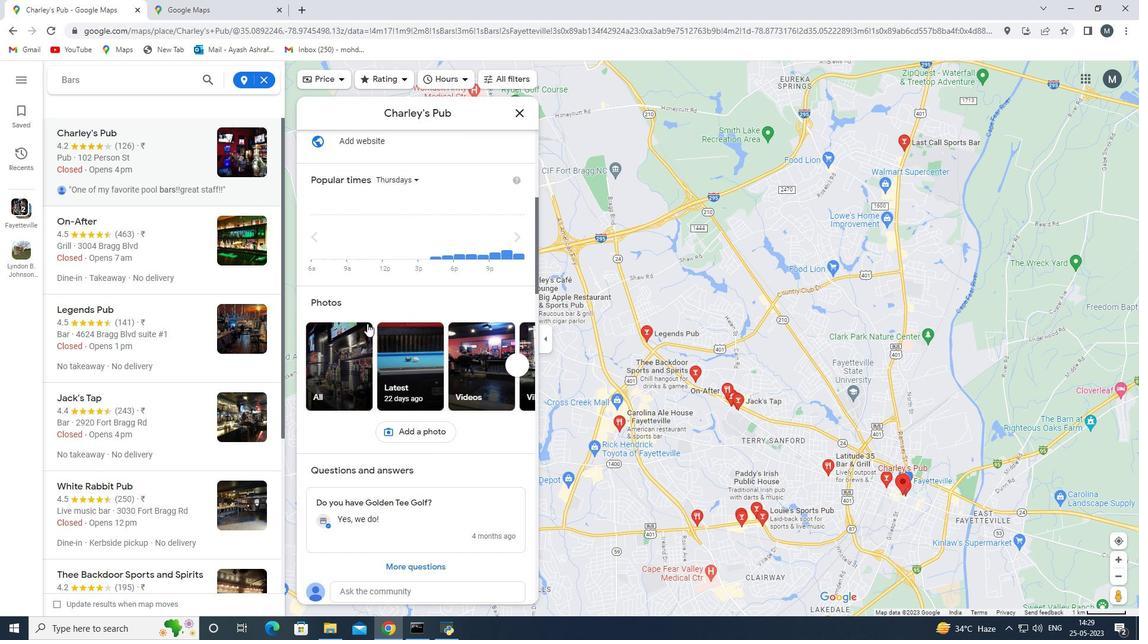 
Action: Mouse moved to (354, 319)
Screenshot: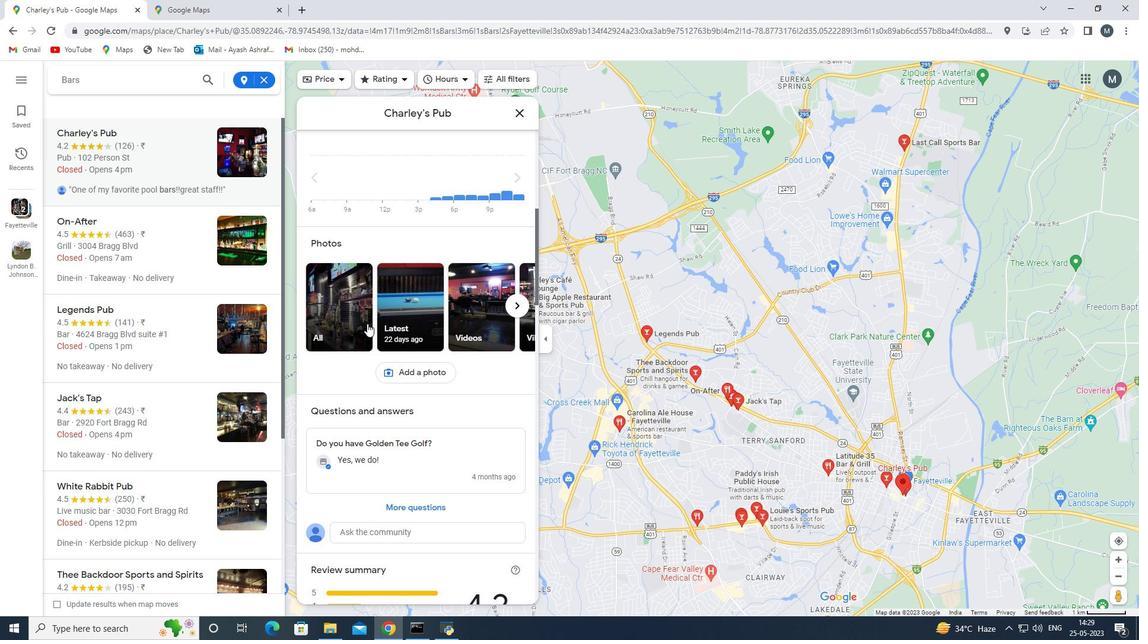 
Action: Mouse pressed left at (354, 319)
Screenshot: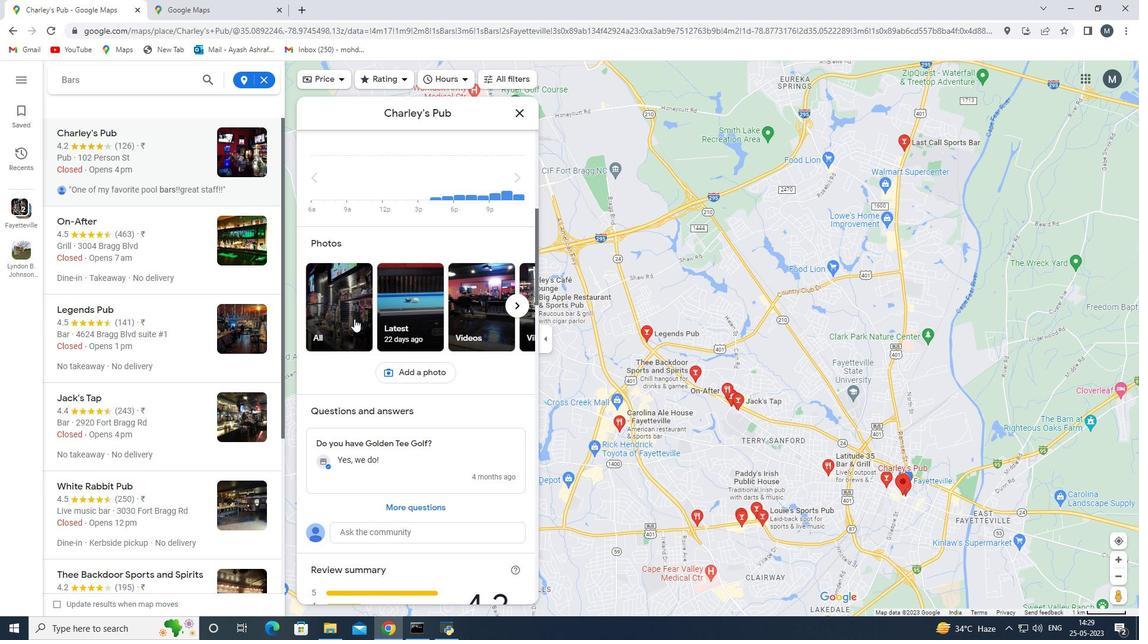 
Action: Mouse moved to (218, 389)
Screenshot: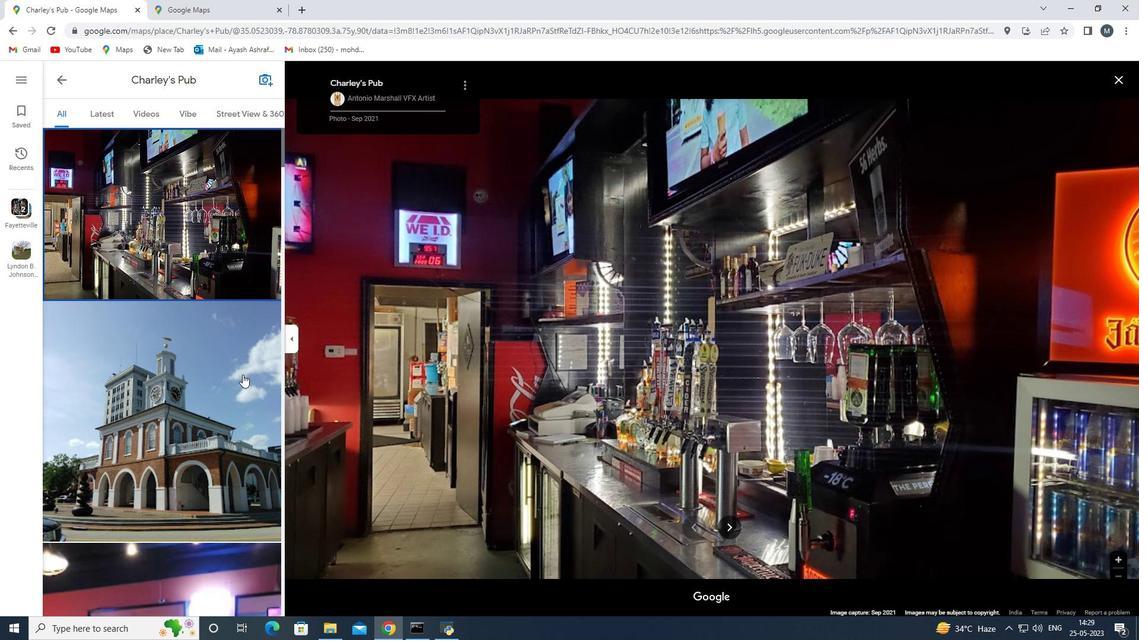 
Action: Mouse pressed left at (218, 389)
Screenshot: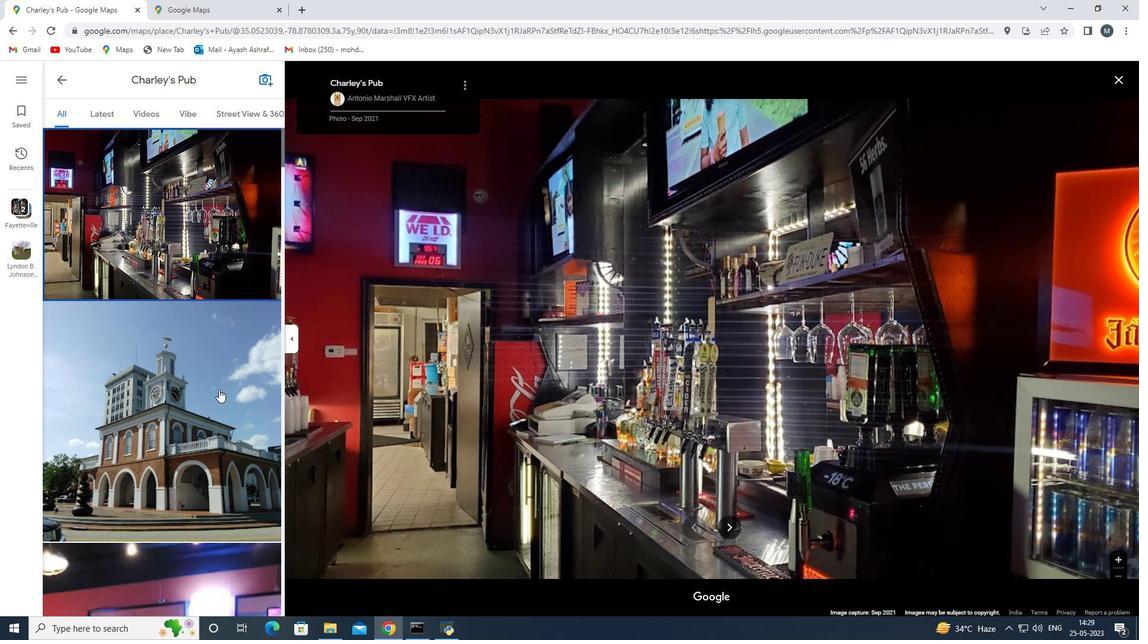 
Action: Key pressed <Key.down><Key.down><Key.down><Key.down><Key.down><Key.down><Key.down><Key.down><Key.down><Key.down><Key.down><Key.down><Key.down><Key.down><Key.down><Key.down><Key.down><Key.down><Key.down><Key.down><Key.down><Key.down><Key.down><Key.down><Key.down><Key.down><Key.down><Key.down><Key.down><Key.down><Key.down><Key.down><Key.down><Key.down><Key.down><Key.down><Key.down><Key.down><Key.down><Key.down><Key.down><Key.down><Key.down><Key.down>
Screenshot: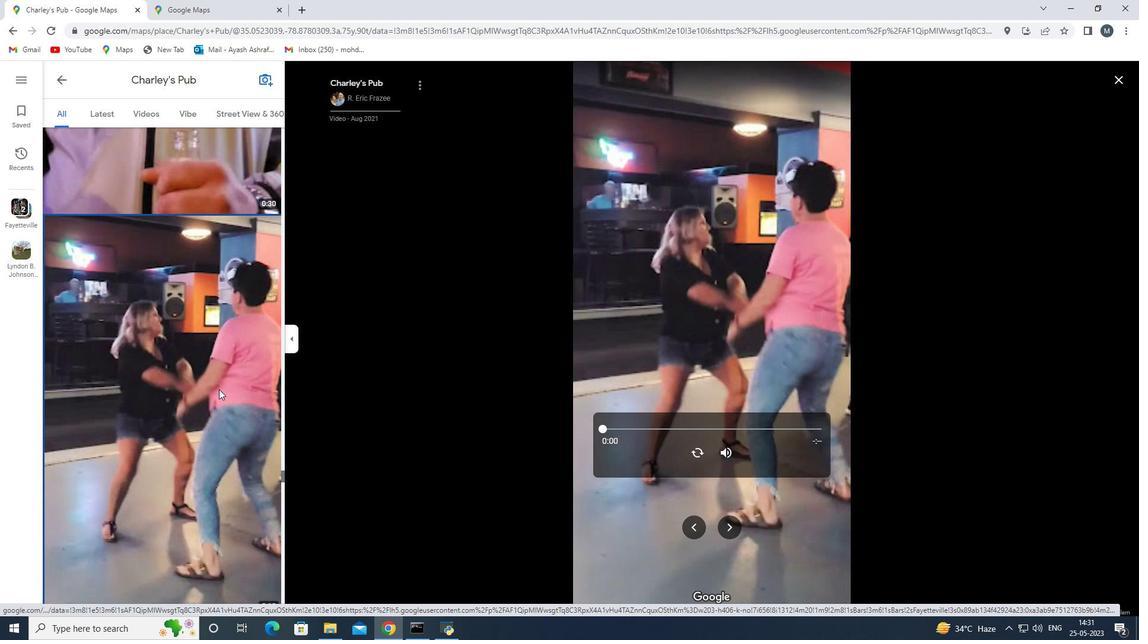
Action: Mouse moved to (106, 117)
Screenshot: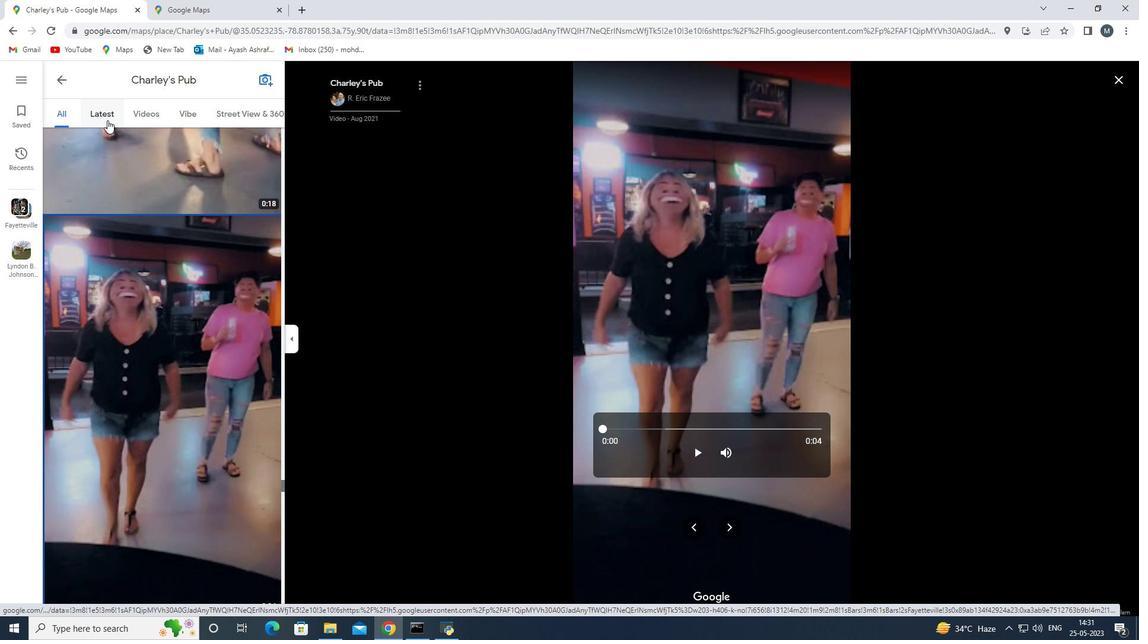
Action: Mouse pressed left at (106, 117)
Screenshot: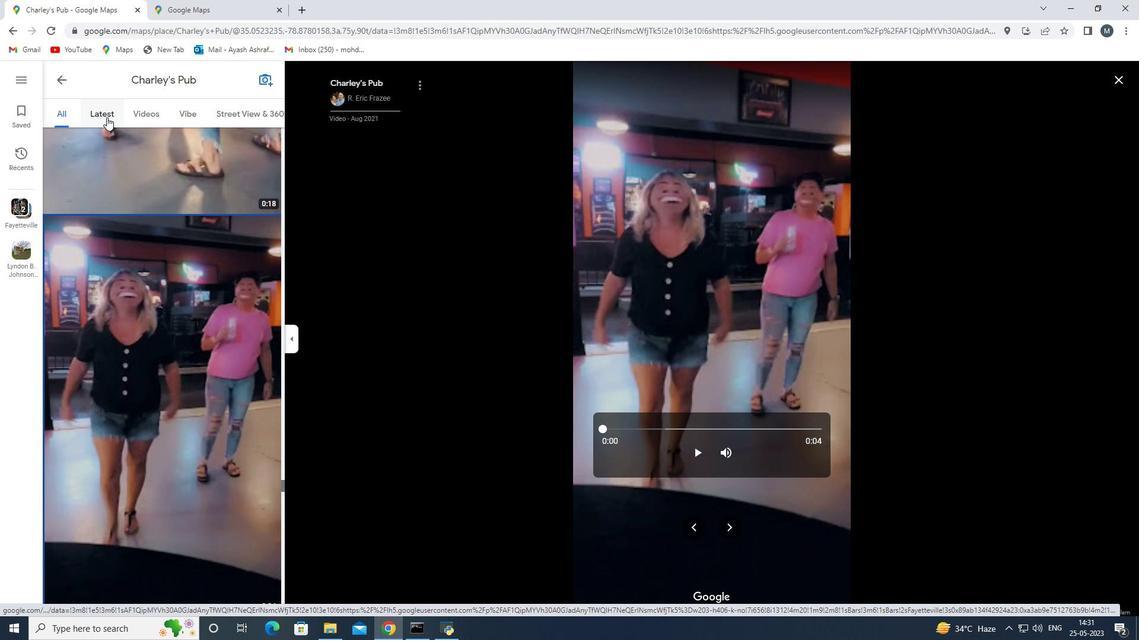 
Action: Mouse moved to (148, 114)
Screenshot: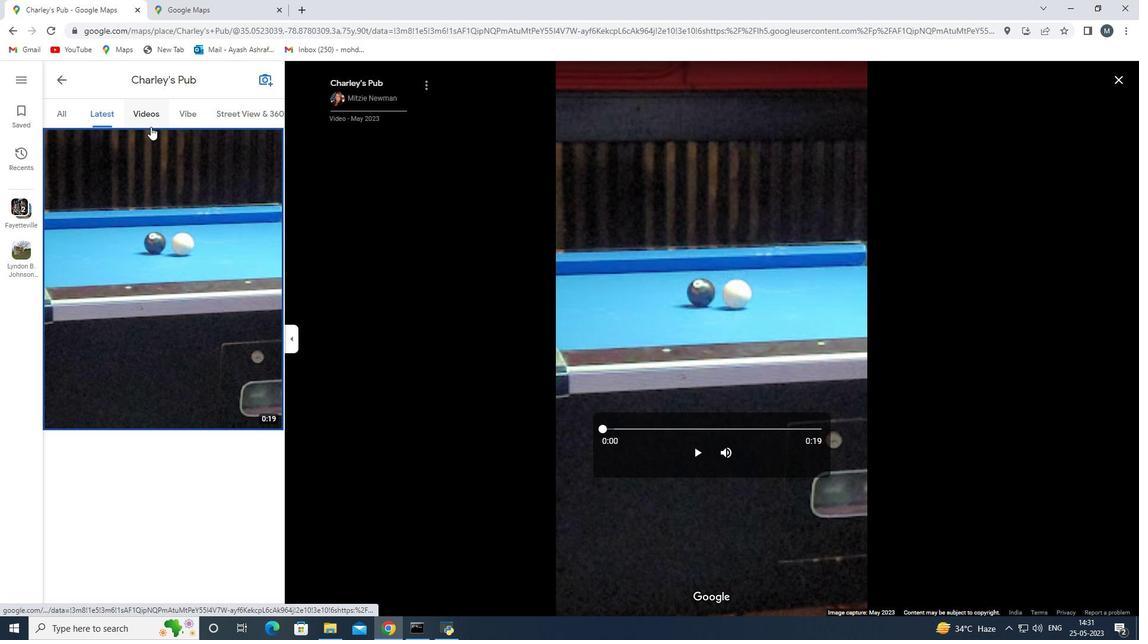 
Action: Mouse pressed left at (148, 114)
Screenshot: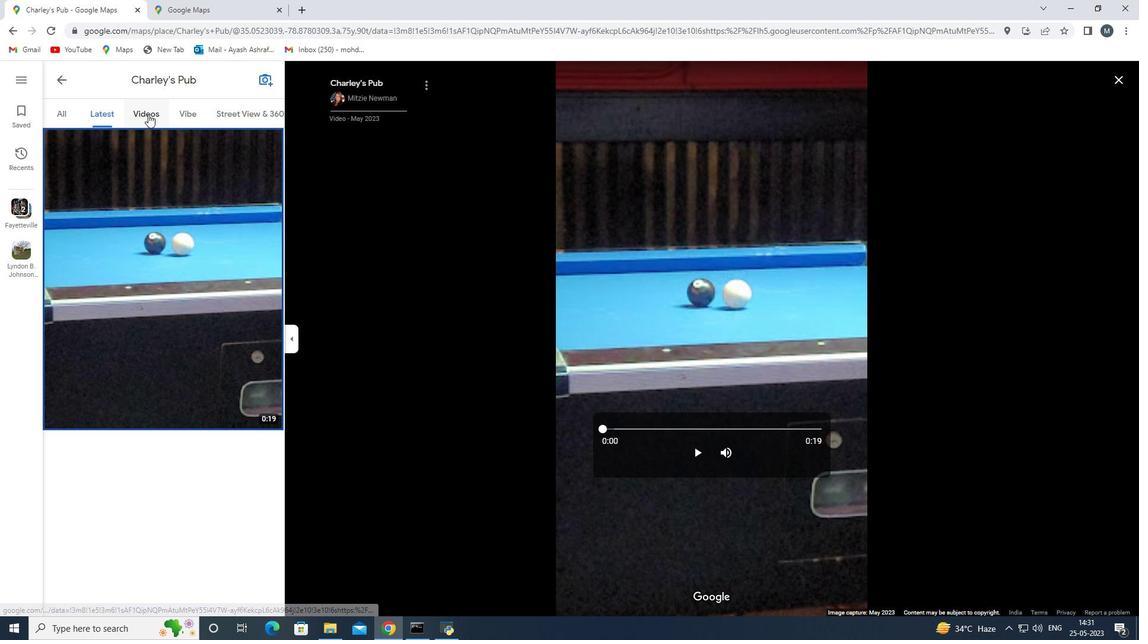 
Action: Mouse moved to (718, 452)
Screenshot: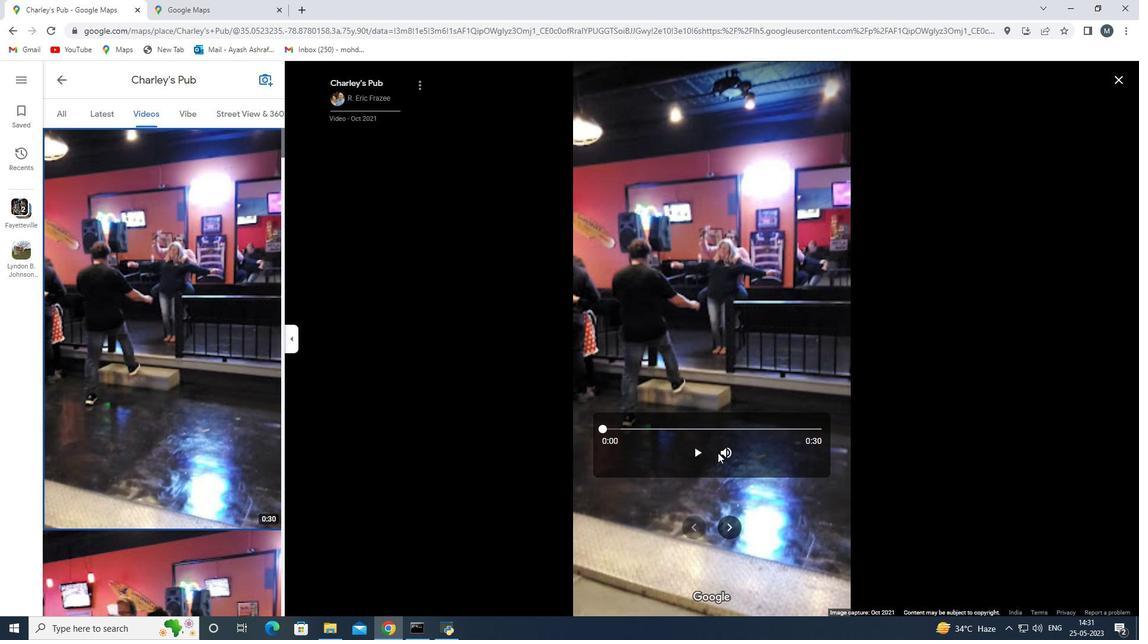 
Action: Mouse pressed left at (718, 452)
Screenshot: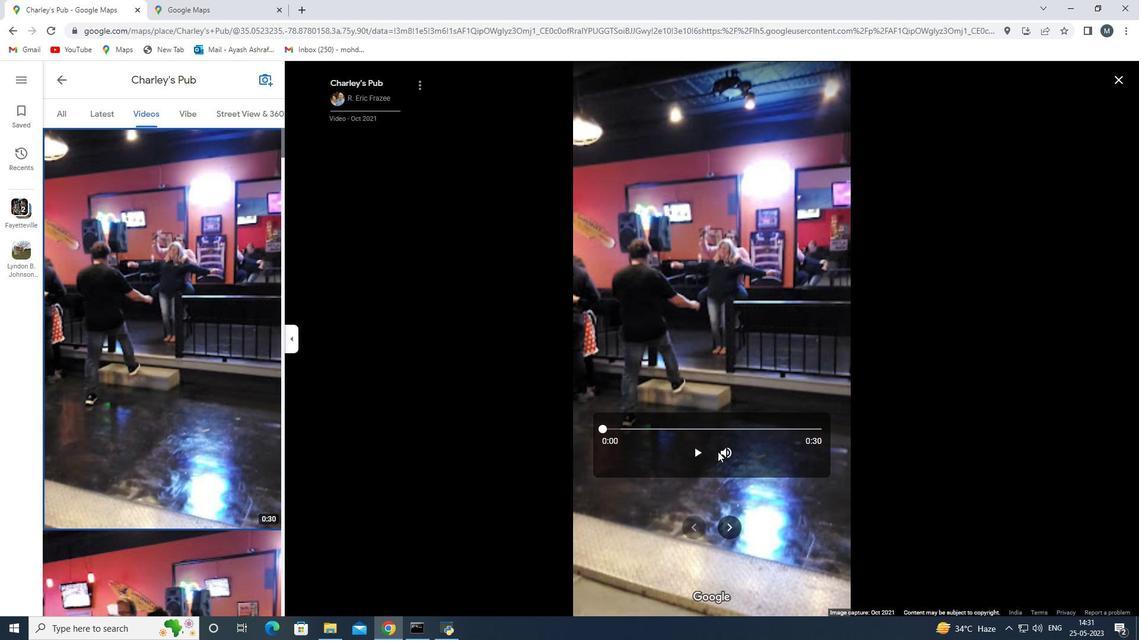 
Action: Mouse moved to (690, 456)
Screenshot: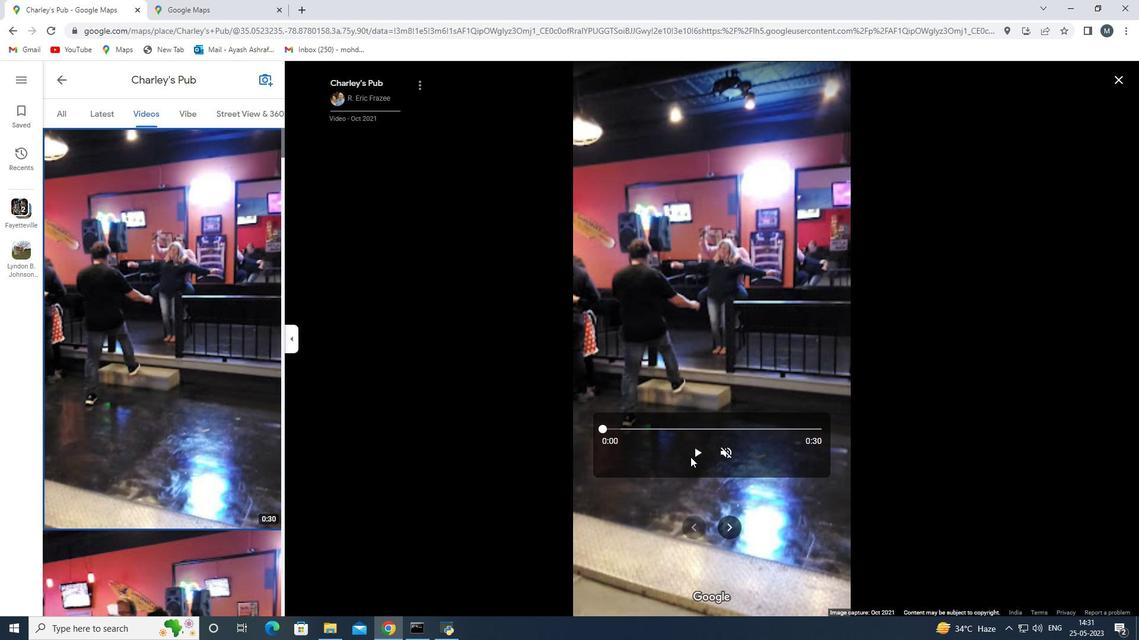 
Action: Mouse pressed left at (690, 456)
Screenshot: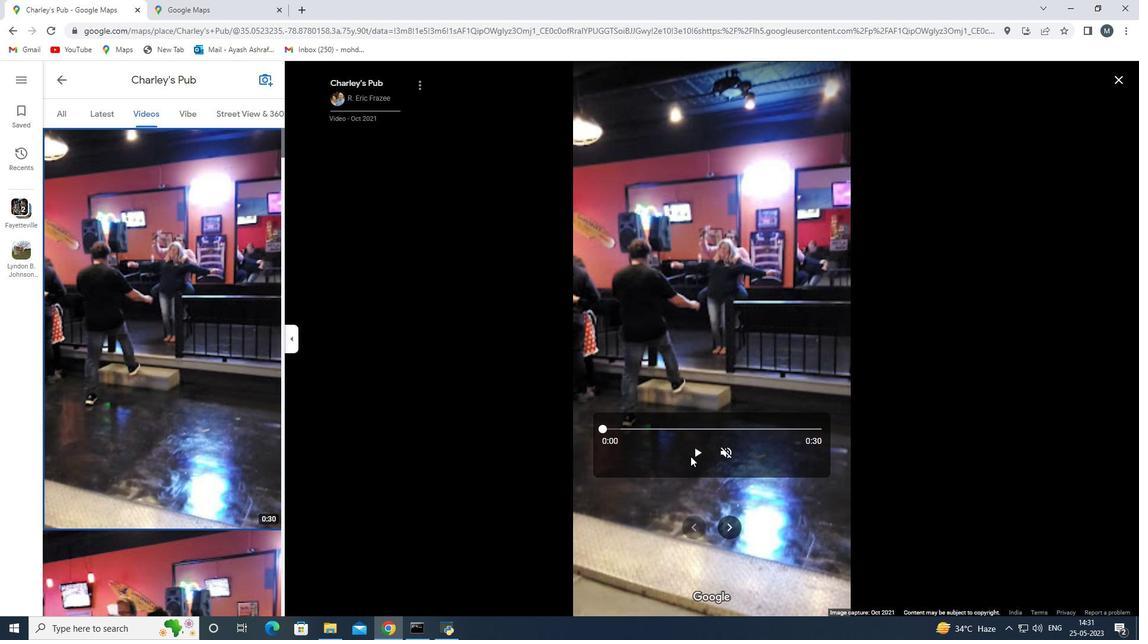 
Action: Mouse moved to (647, 411)
Screenshot: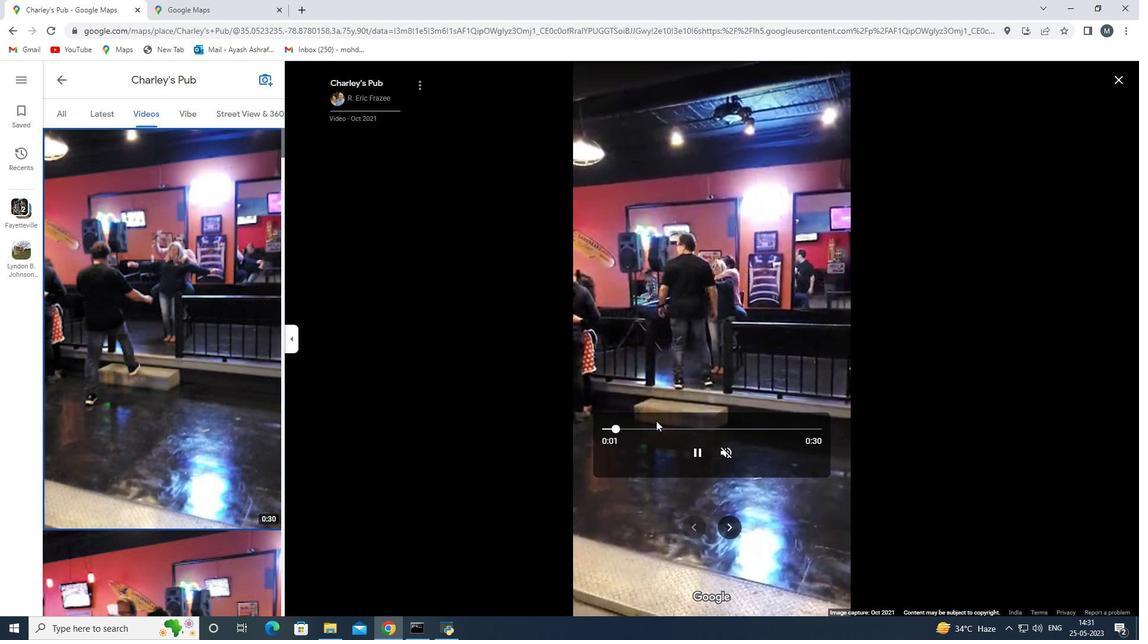 
Action: Mouse scrolled (647, 411) with delta (0, 0)
Screenshot: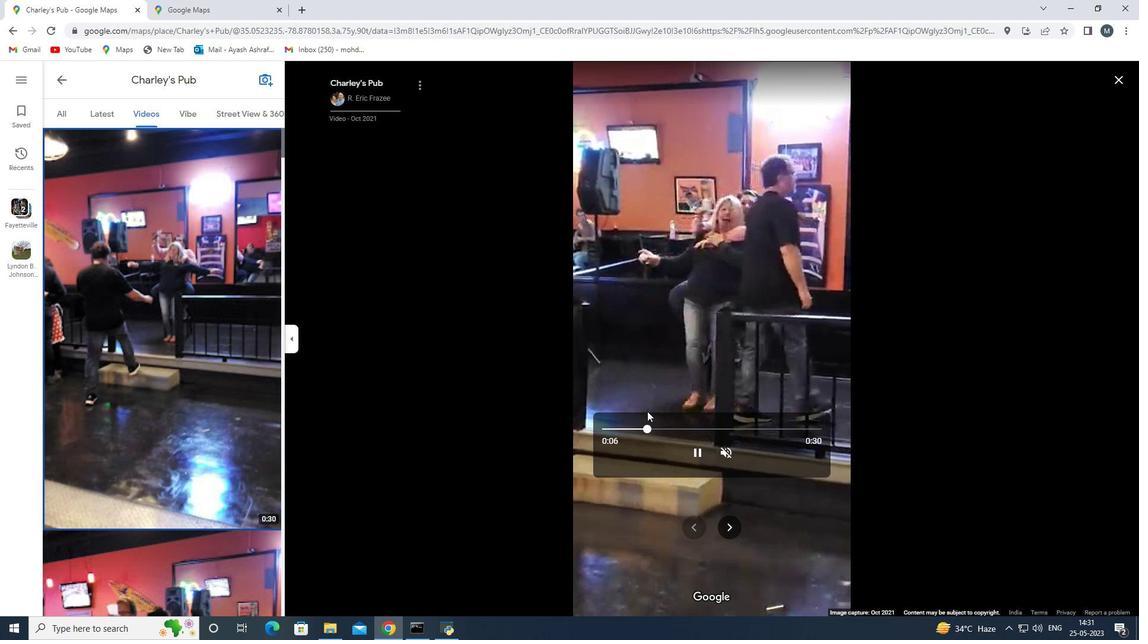 
Action: Mouse scrolled (647, 411) with delta (0, 0)
Screenshot: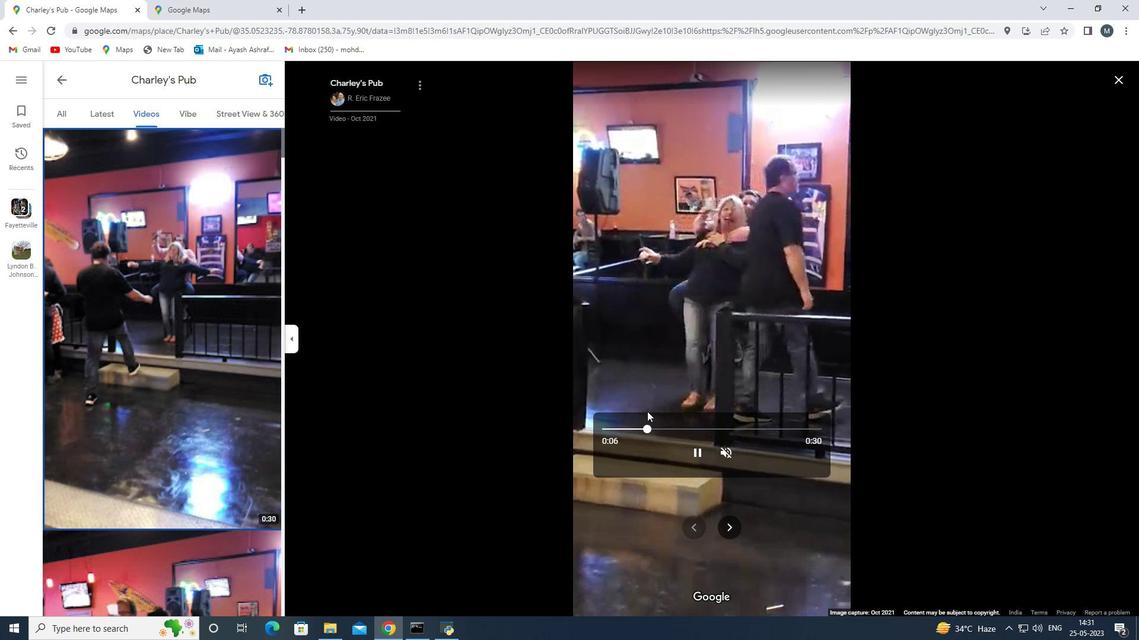 
Action: Mouse scrolled (647, 411) with delta (0, 0)
Screenshot: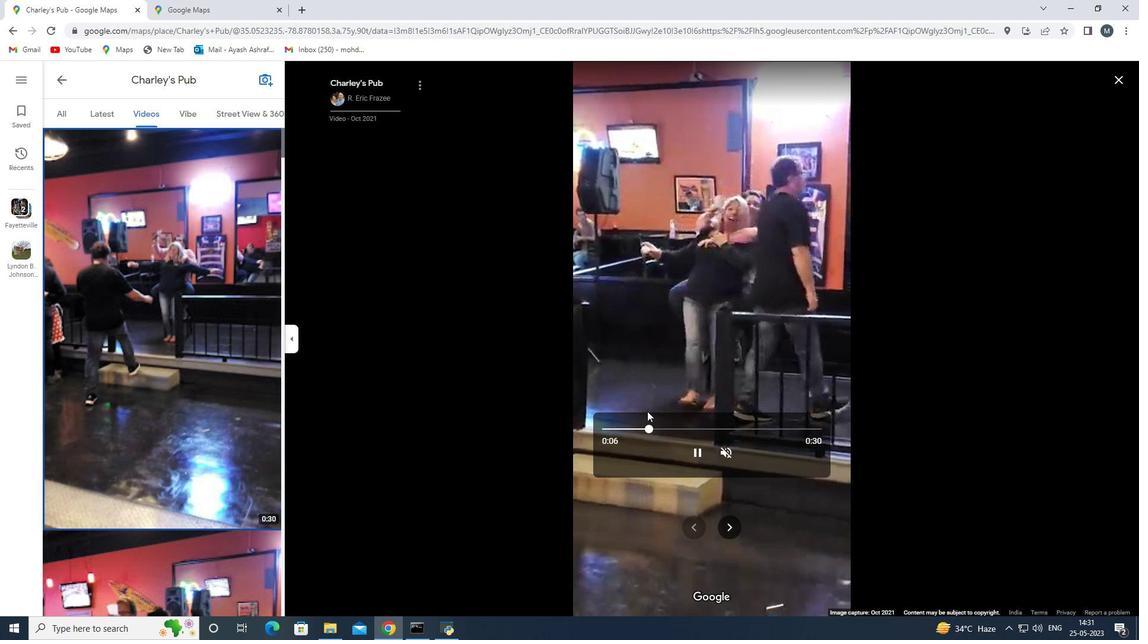 
Action: Mouse scrolled (647, 411) with delta (0, 0)
Screenshot: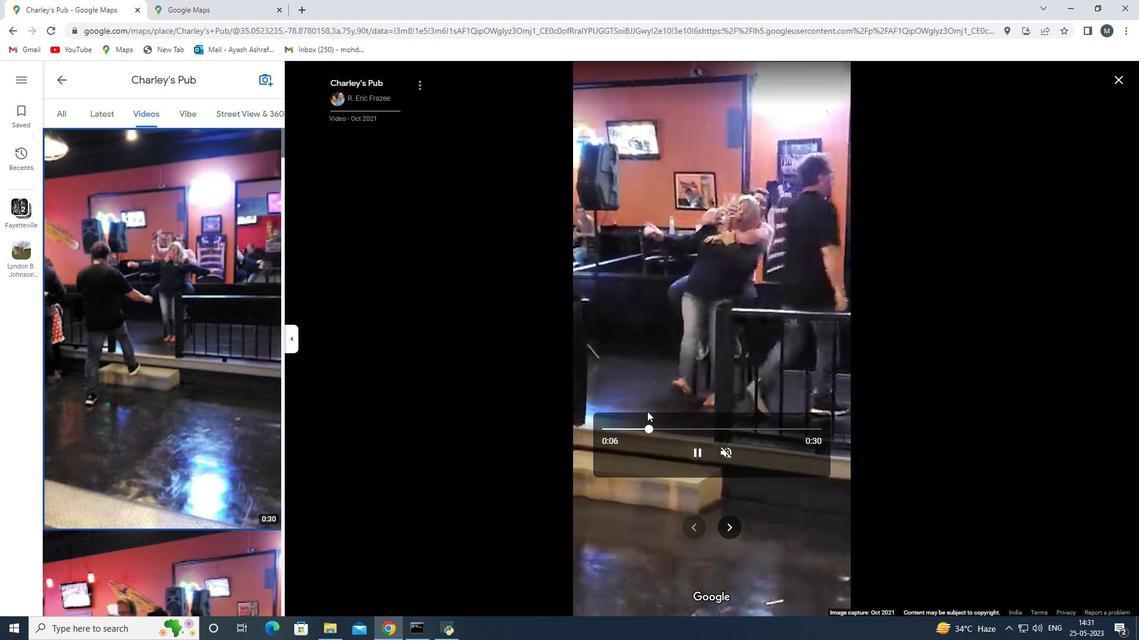 
Action: Mouse scrolled (647, 411) with delta (0, 0)
Screenshot: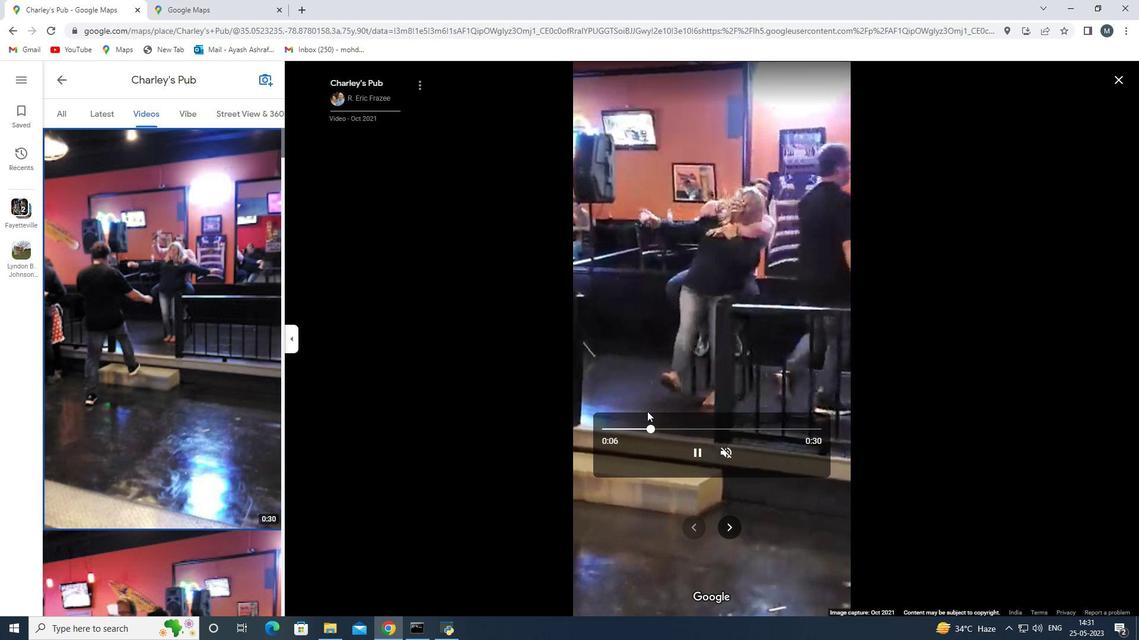 
Action: Mouse moved to (141, 385)
Screenshot: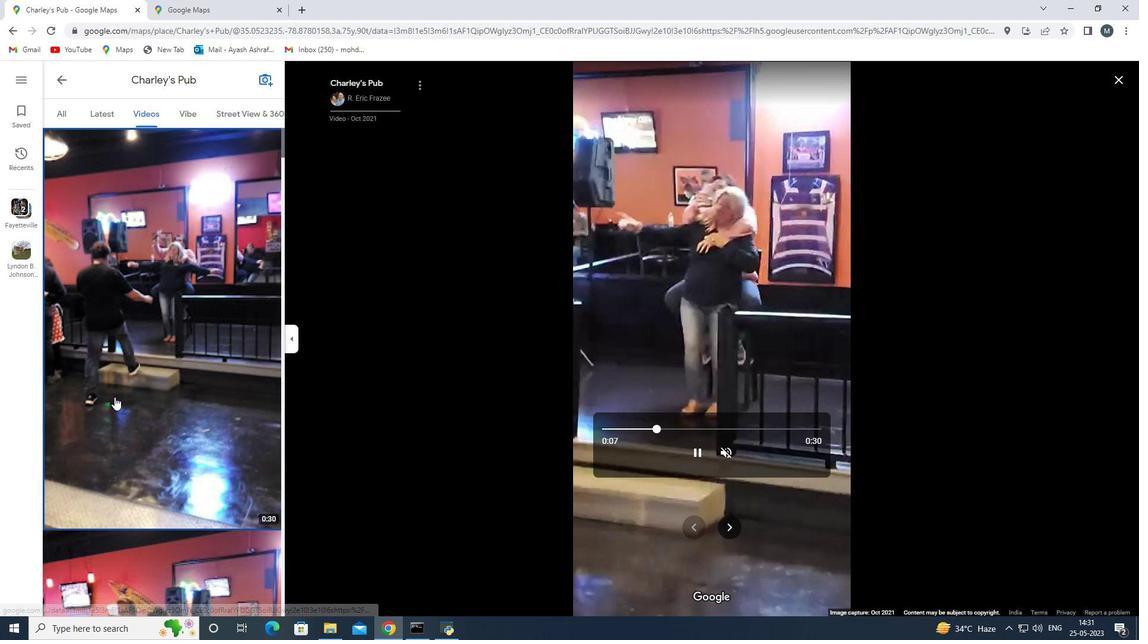 
Action: Mouse scrolled (141, 385) with delta (0, 0)
Screenshot: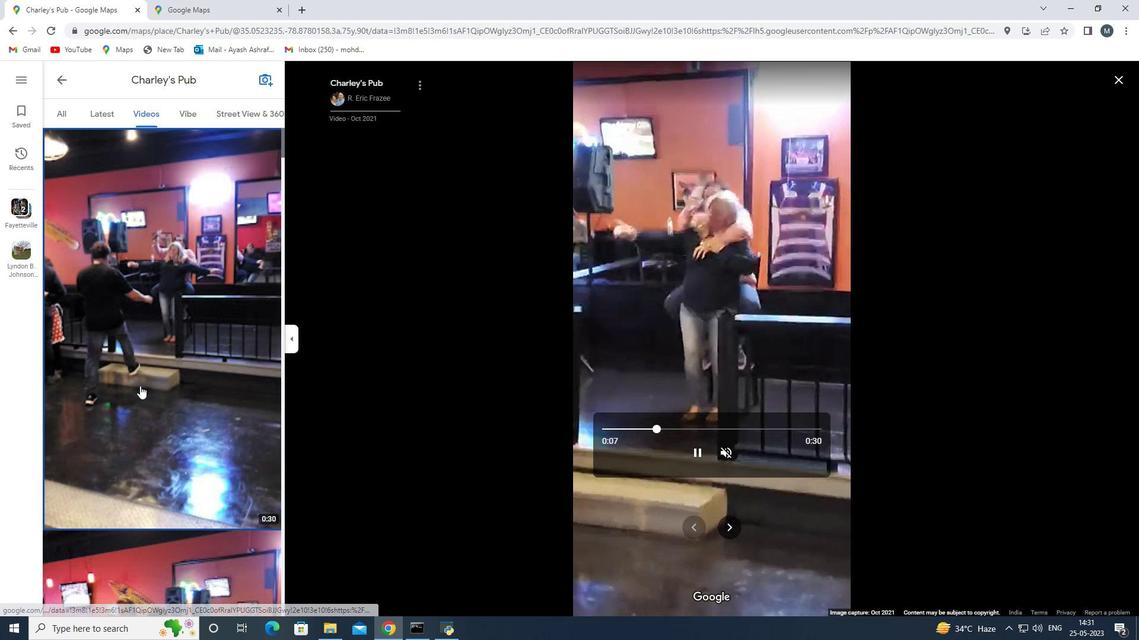 
Action: Mouse scrolled (141, 385) with delta (0, 0)
Screenshot: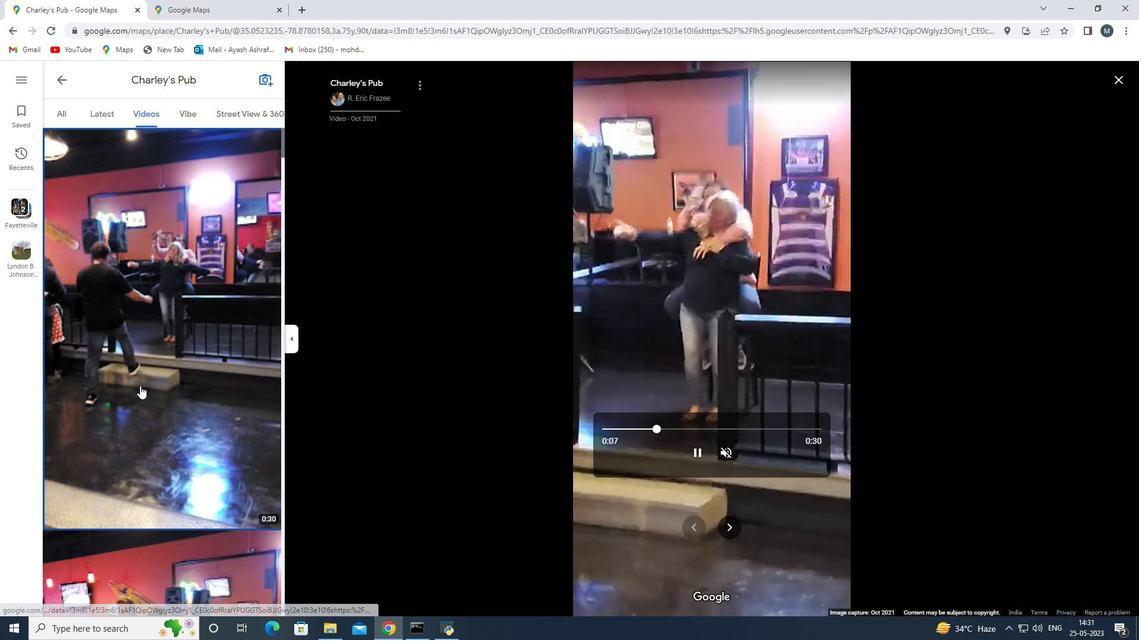 
Action: Mouse scrolled (141, 385) with delta (0, 0)
Screenshot: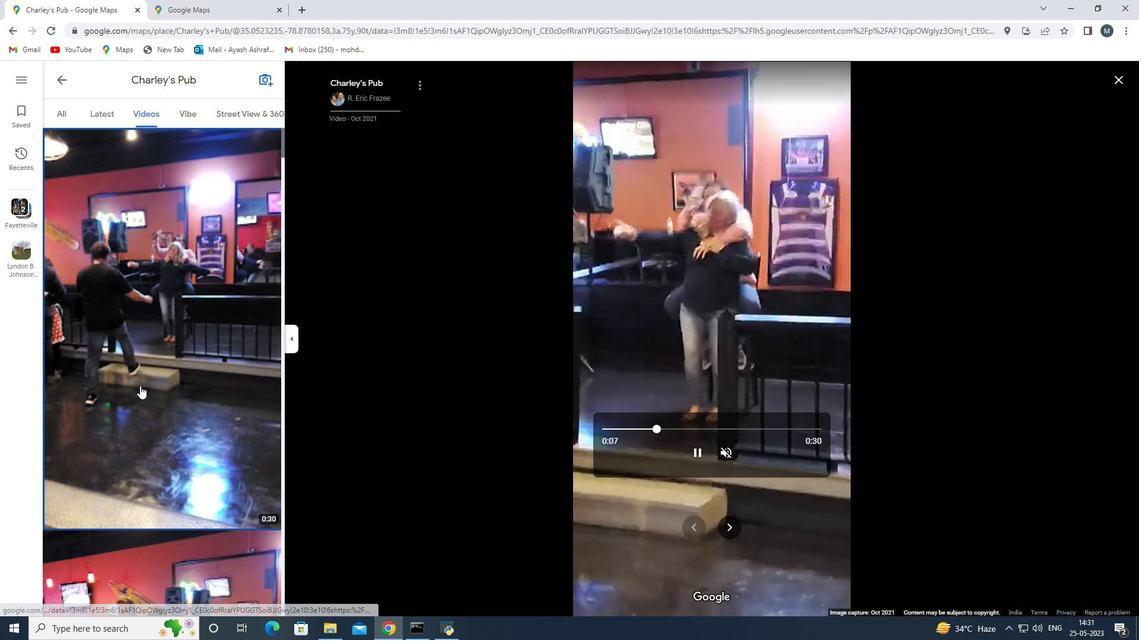 
Action: Mouse scrolled (141, 385) with delta (0, 0)
Screenshot: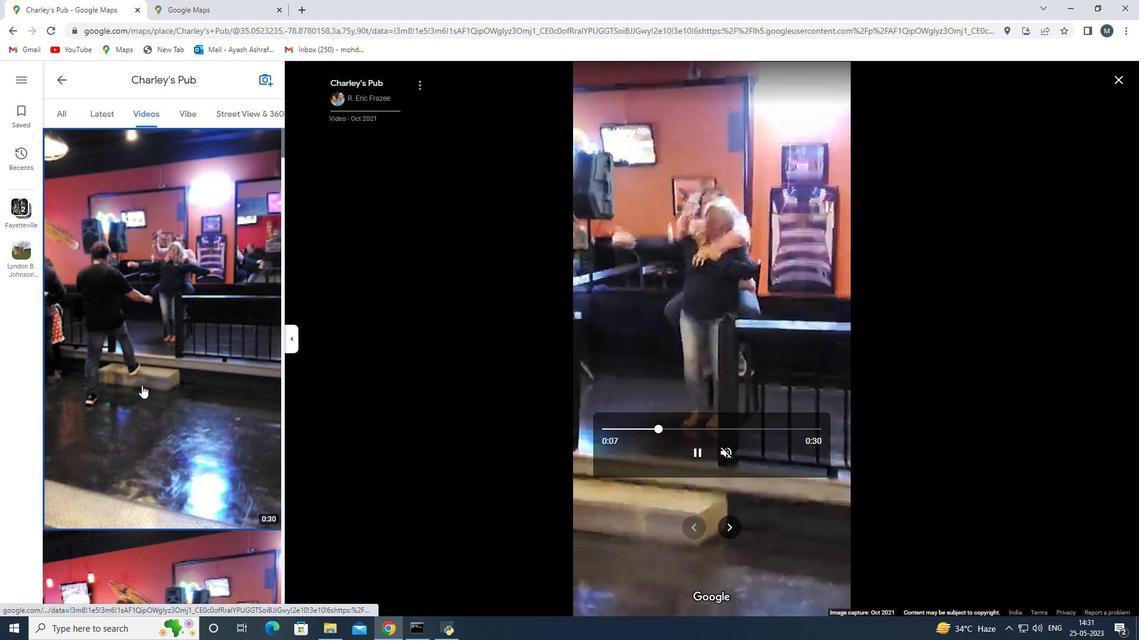 
Action: Mouse moved to (145, 445)
Screenshot: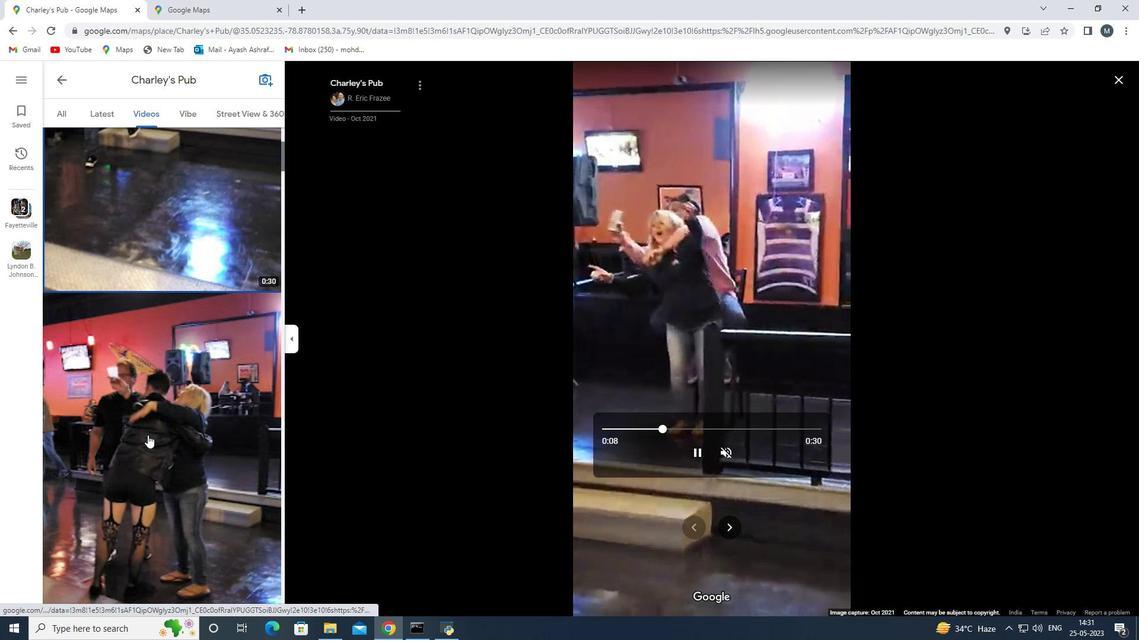 
Action: Mouse pressed left at (145, 445)
Screenshot: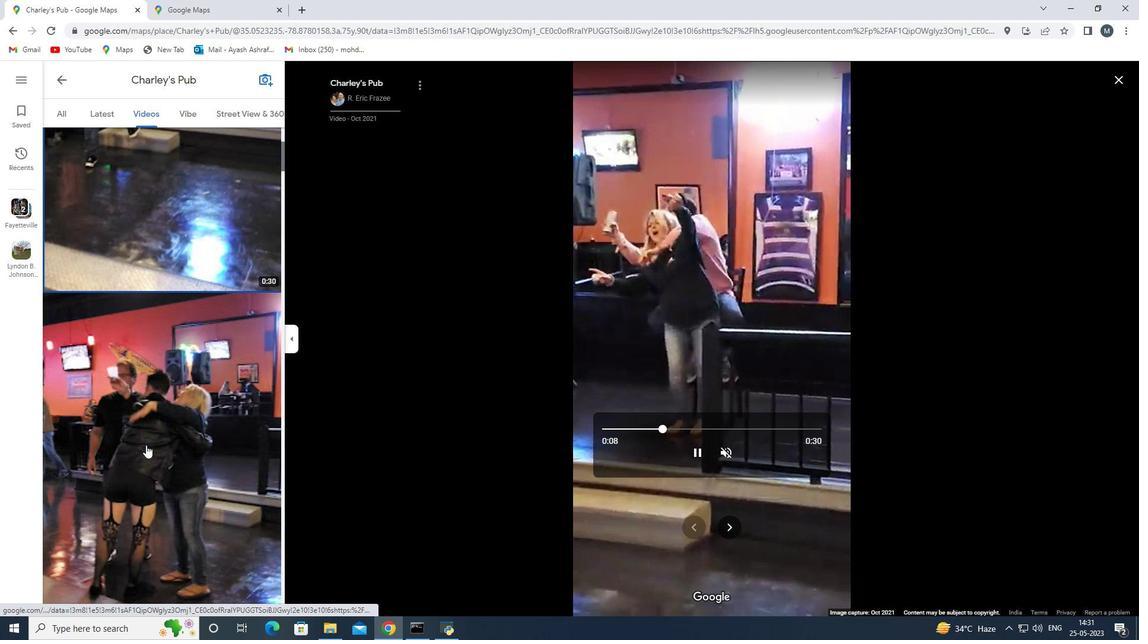 
Action: Mouse moved to (720, 453)
Screenshot: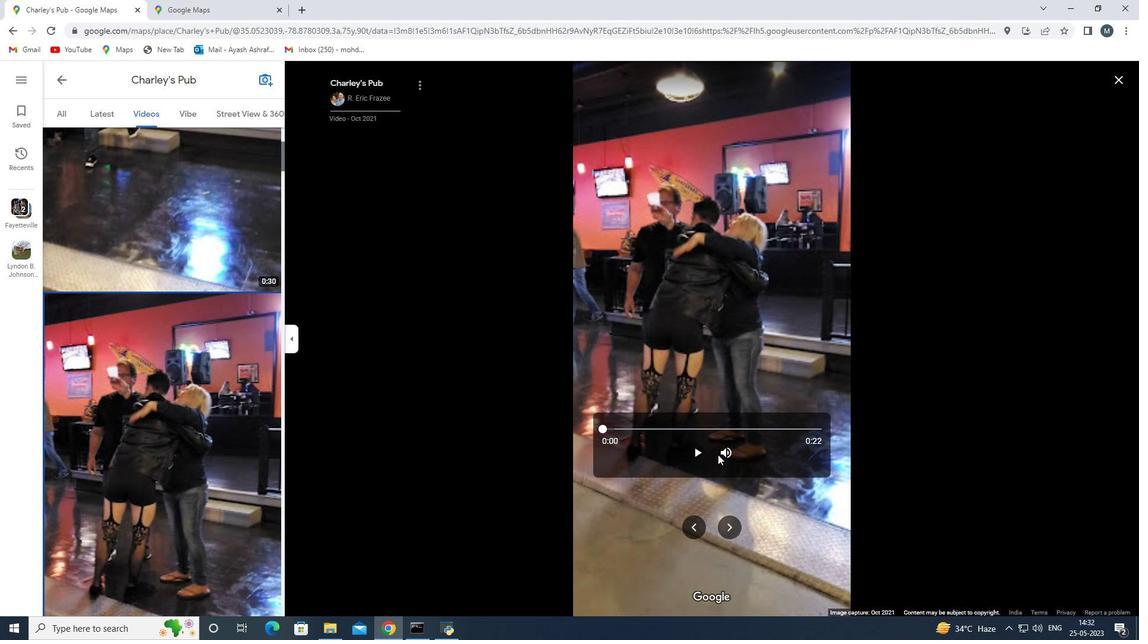 
Action: Mouse pressed left at (720, 453)
Screenshot: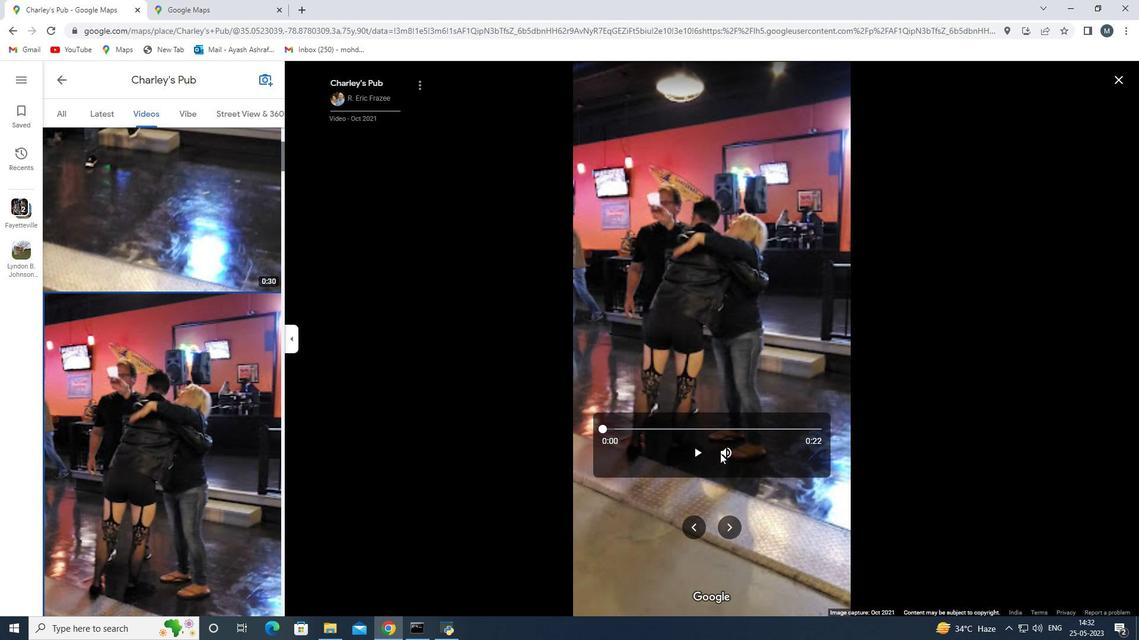 
Action: Mouse moved to (728, 452)
Screenshot: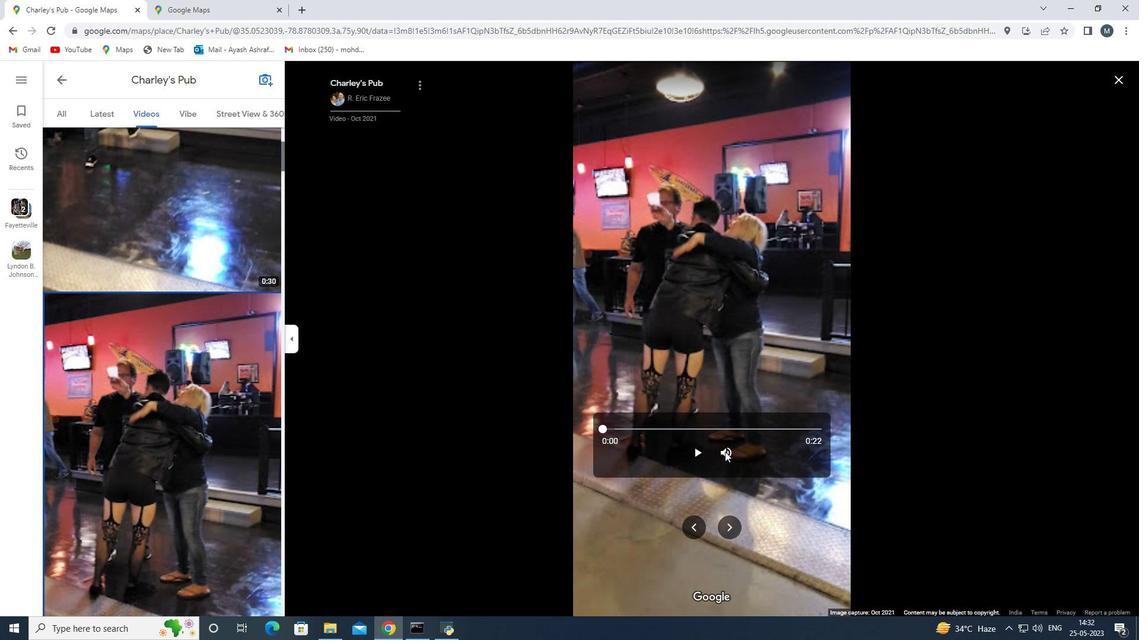 
Action: Mouse pressed left at (728, 452)
Screenshot: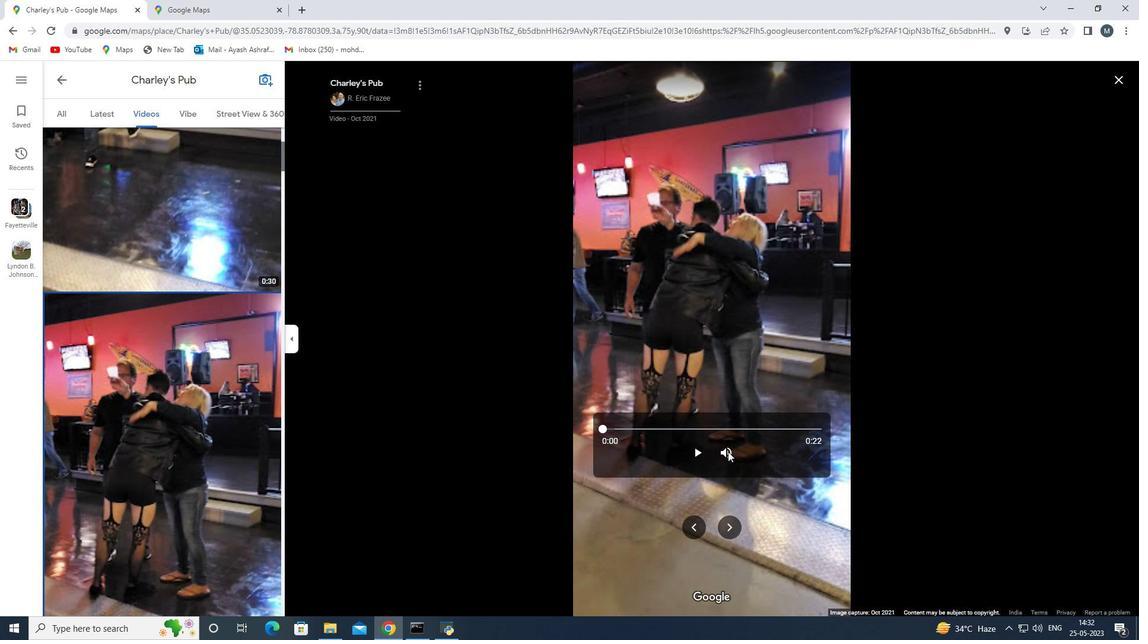 
Action: Mouse moved to (694, 452)
Screenshot: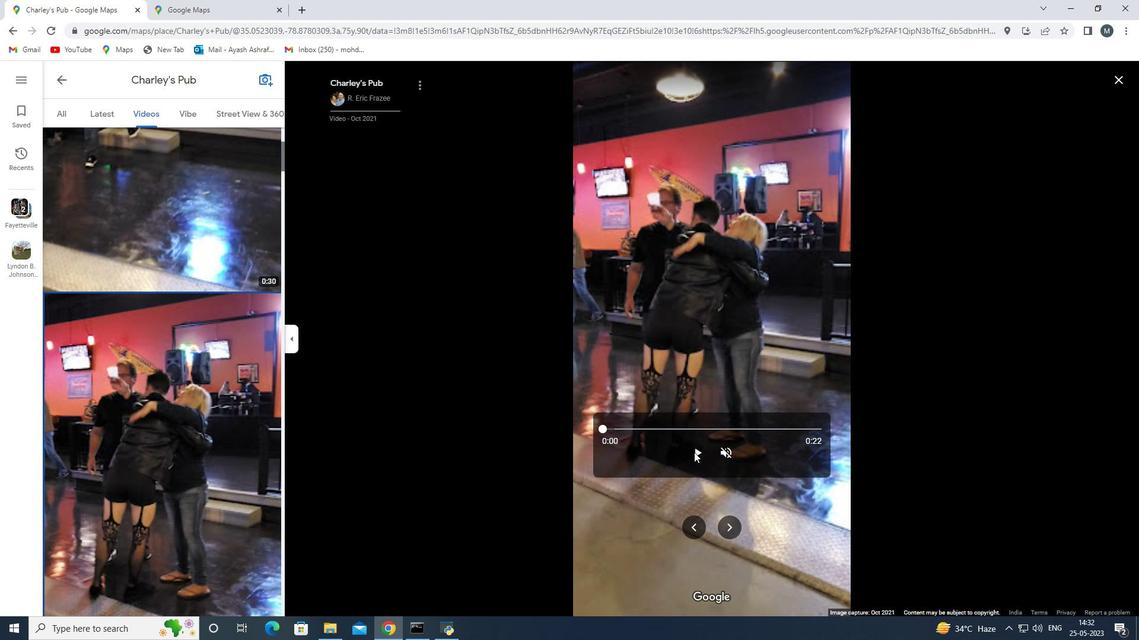 
Action: Mouse pressed left at (694, 452)
Screenshot: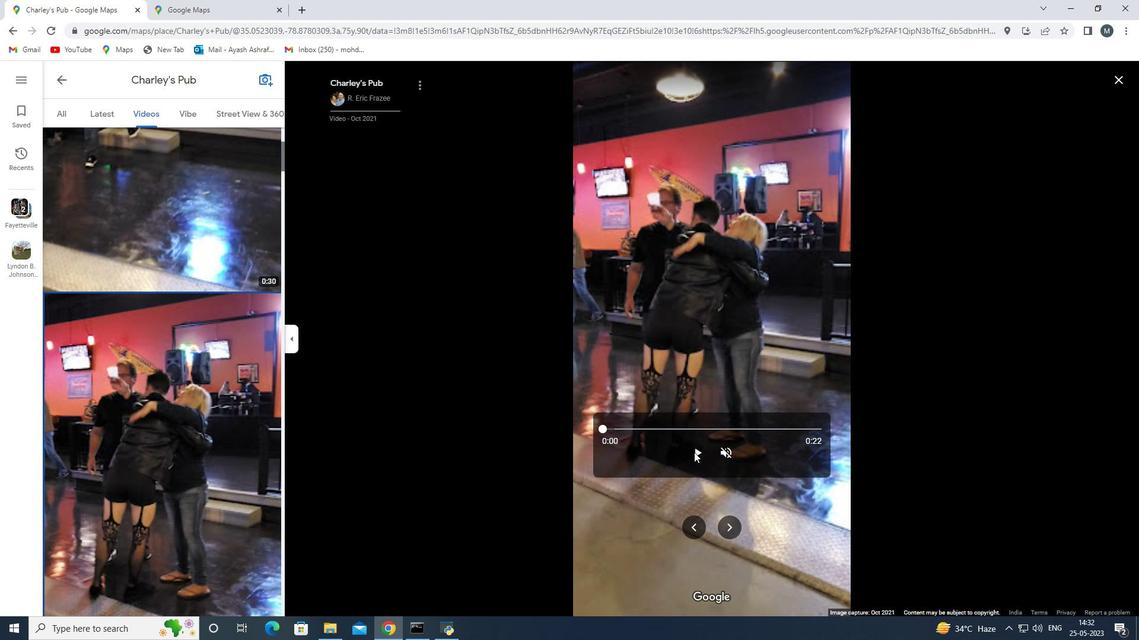 
Action: Mouse moved to (191, 112)
Screenshot: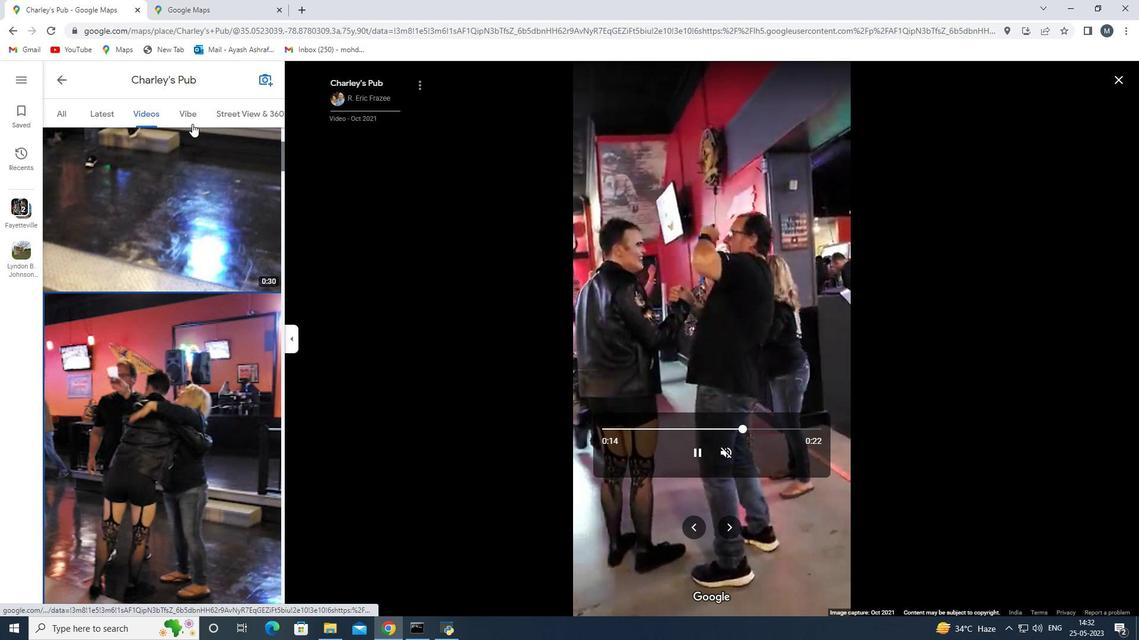 
Action: Mouse pressed left at (191, 112)
Screenshot: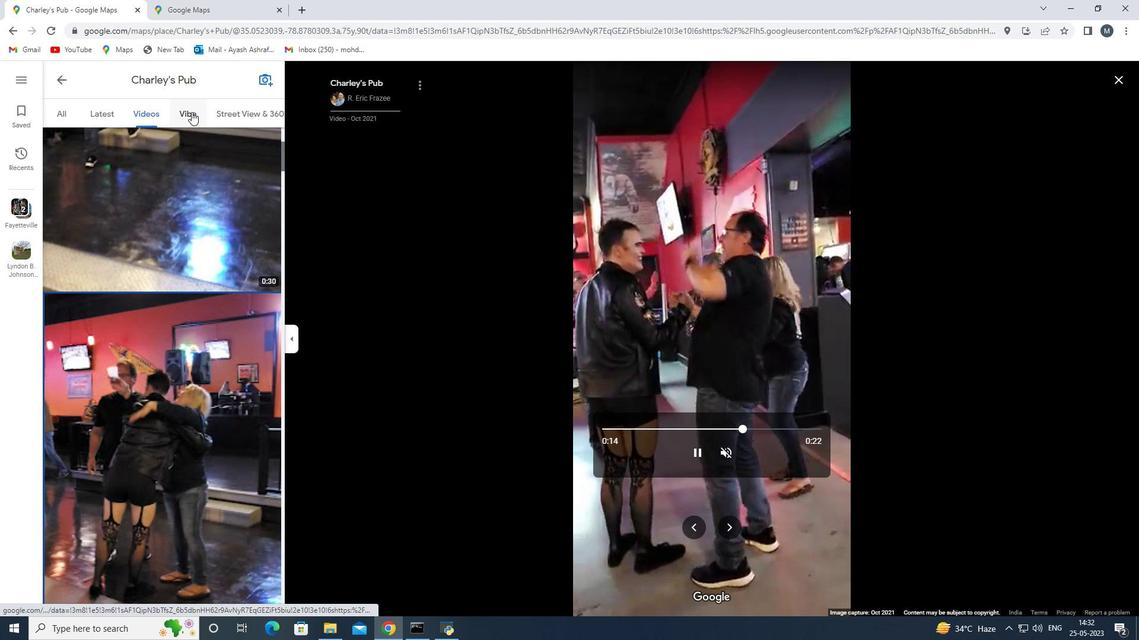 
Action: Mouse moved to (523, 280)
Screenshot: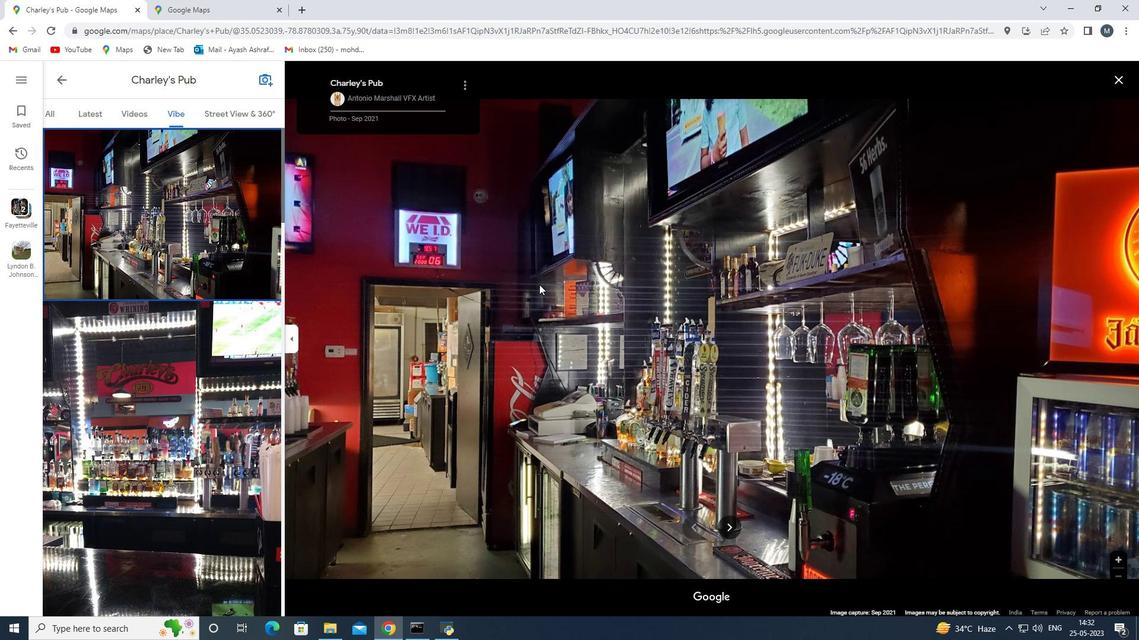 
Action: Key pressed <Key.down><Key.down><Key.down><Key.down><Key.down><Key.down><Key.down><Key.down><Key.down><Key.down><Key.down><Key.up><Key.up><Key.up>
Screenshot: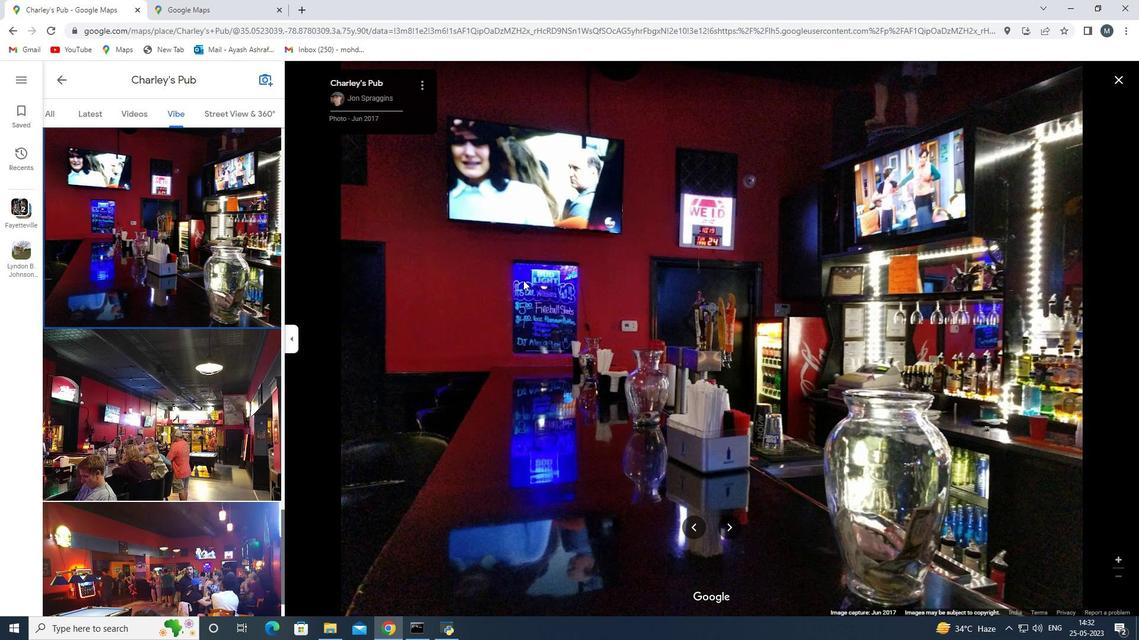 
Action: Mouse moved to (523, 280)
Screenshot: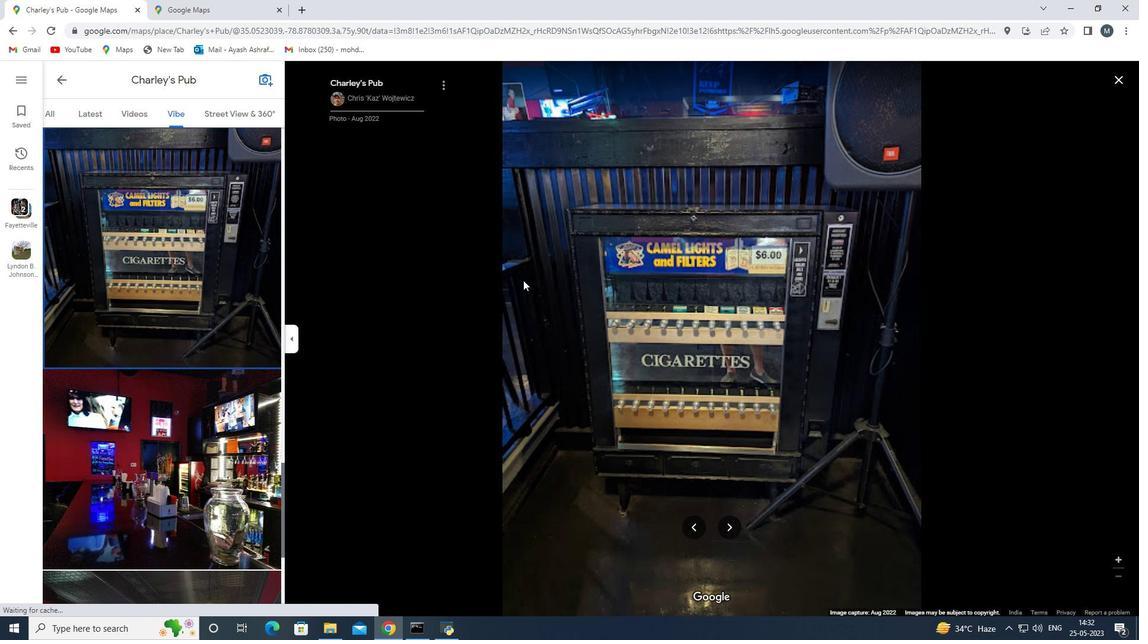 
Action: Key pressed <Key.up><Key.up>
Screenshot: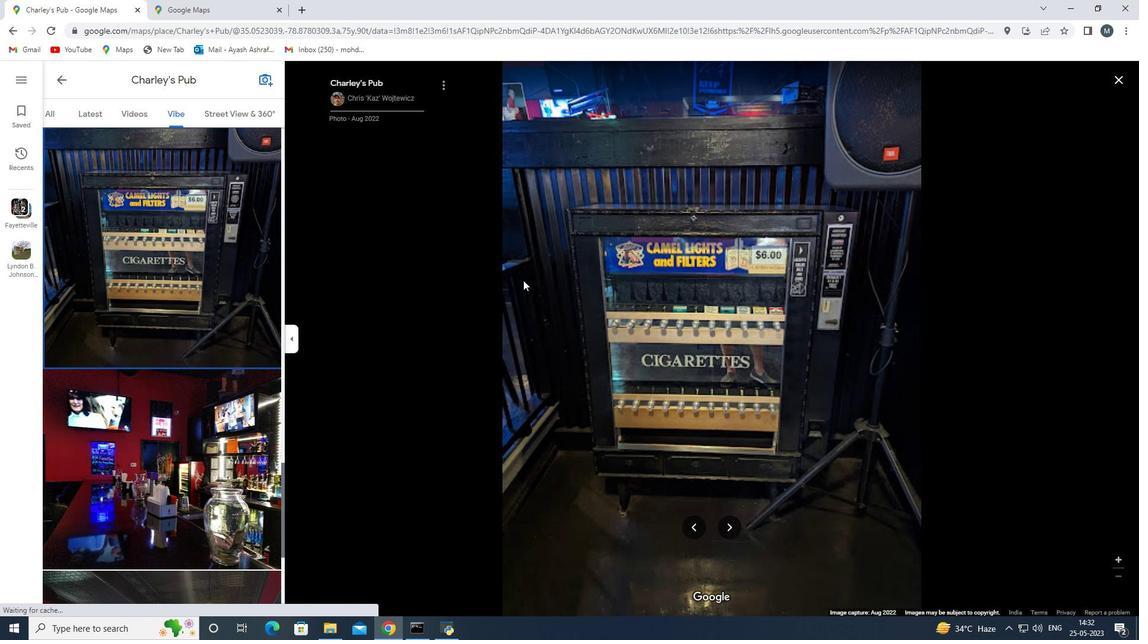 
Action: Mouse moved to (418, 204)
Screenshot: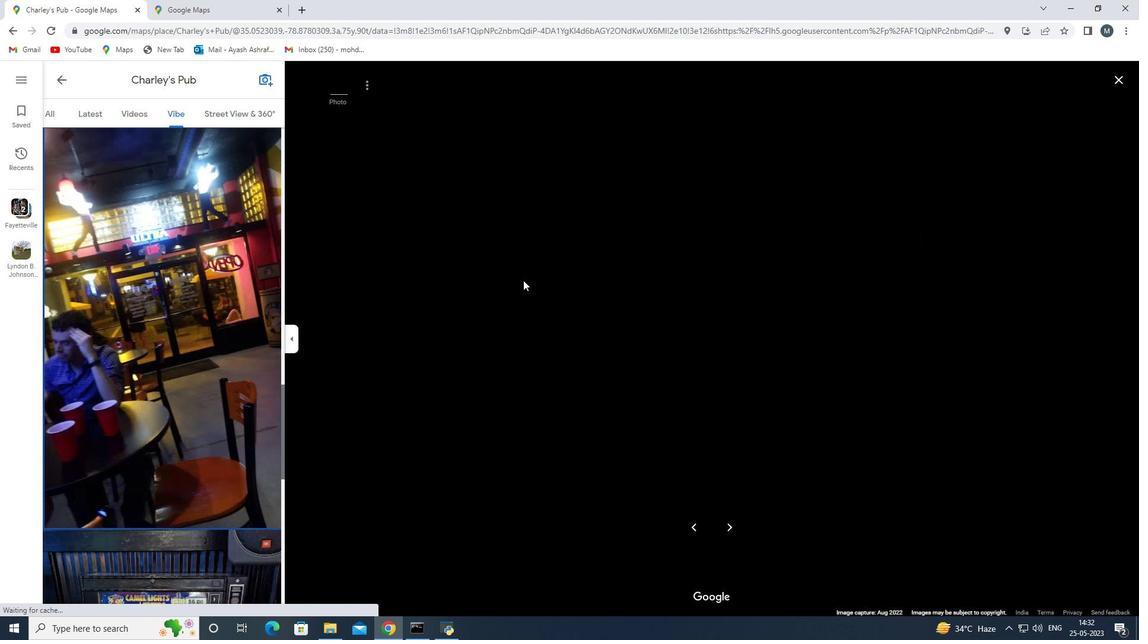 
Action: Key pressed <Key.up>
Screenshot: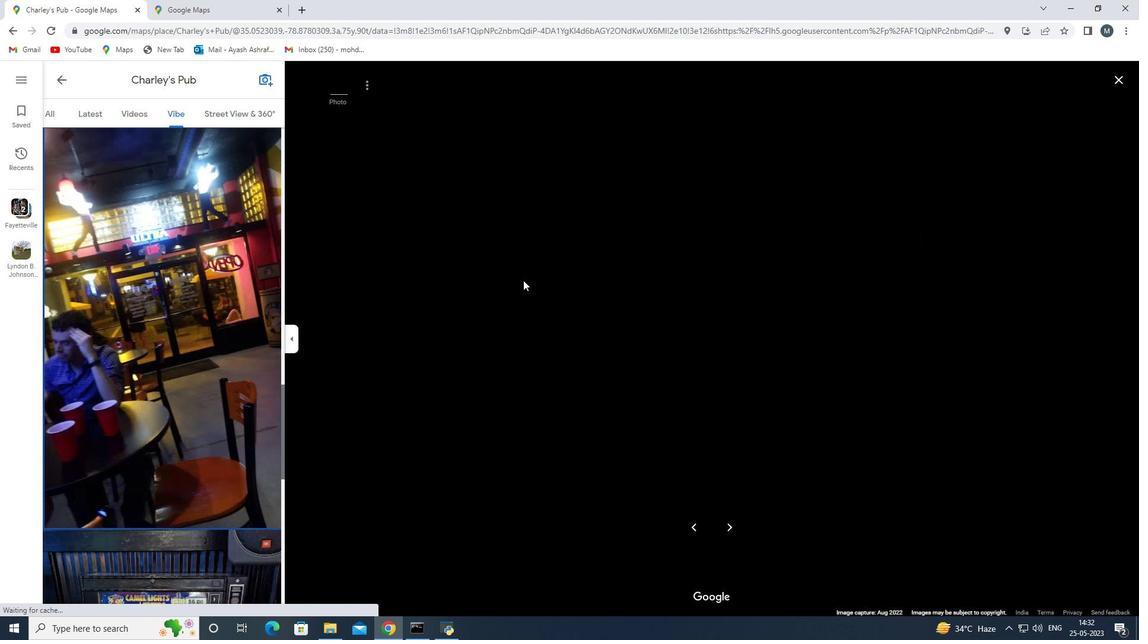 
Action: Mouse moved to (397, 173)
Screenshot: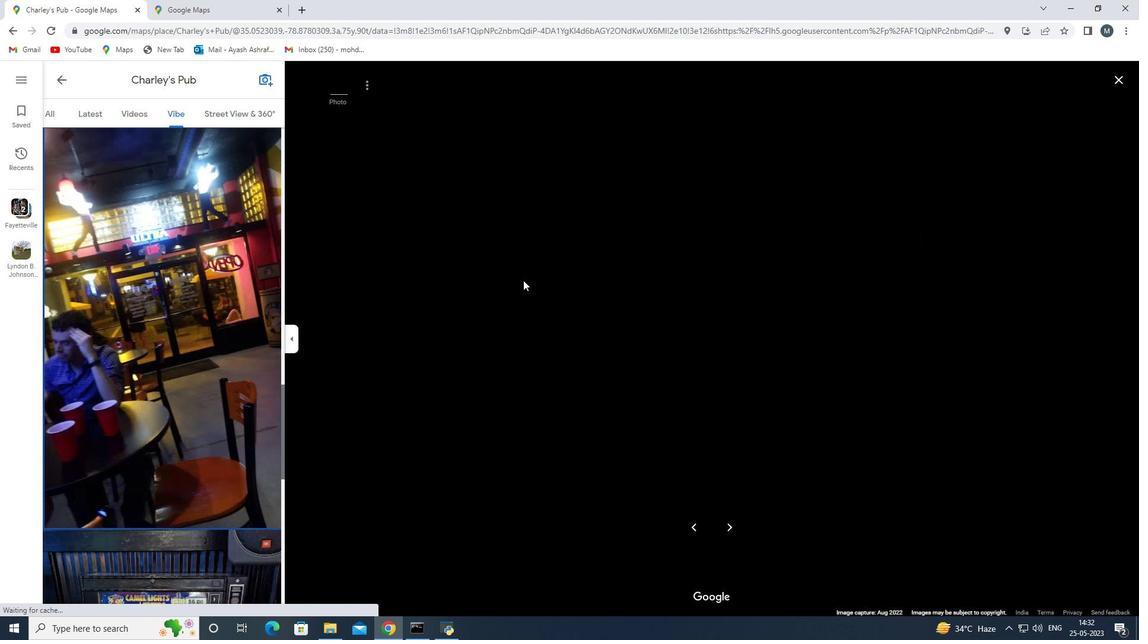
Action: Key pressed <Key.up>
Screenshot: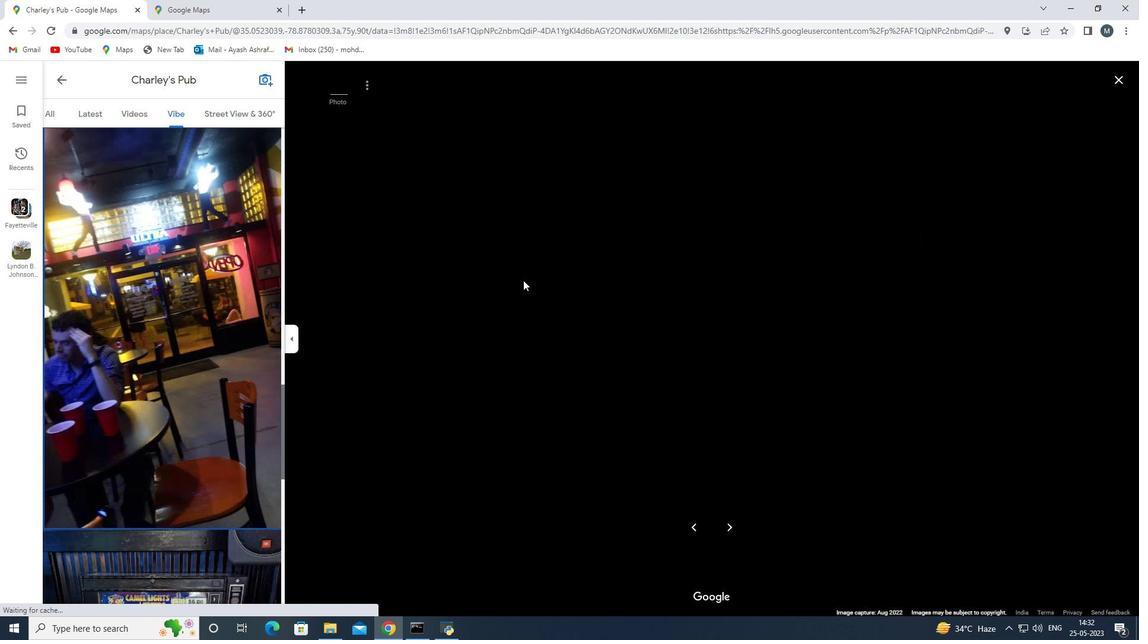 
Action: Mouse moved to (361, 112)
Screenshot: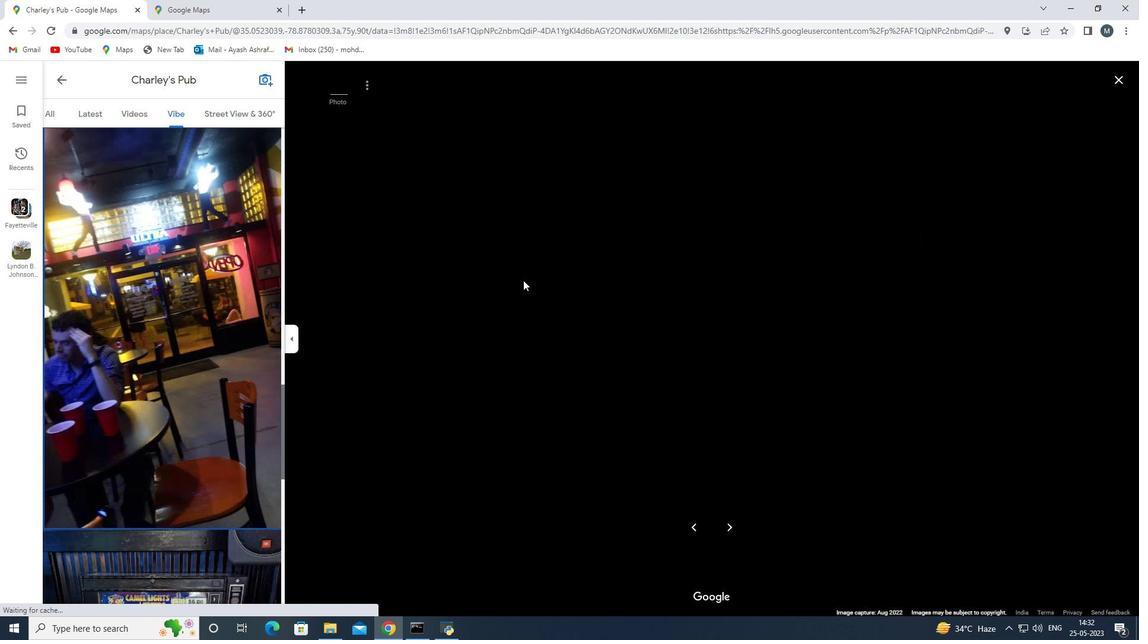
Action: Key pressed <Key.up>
Screenshot: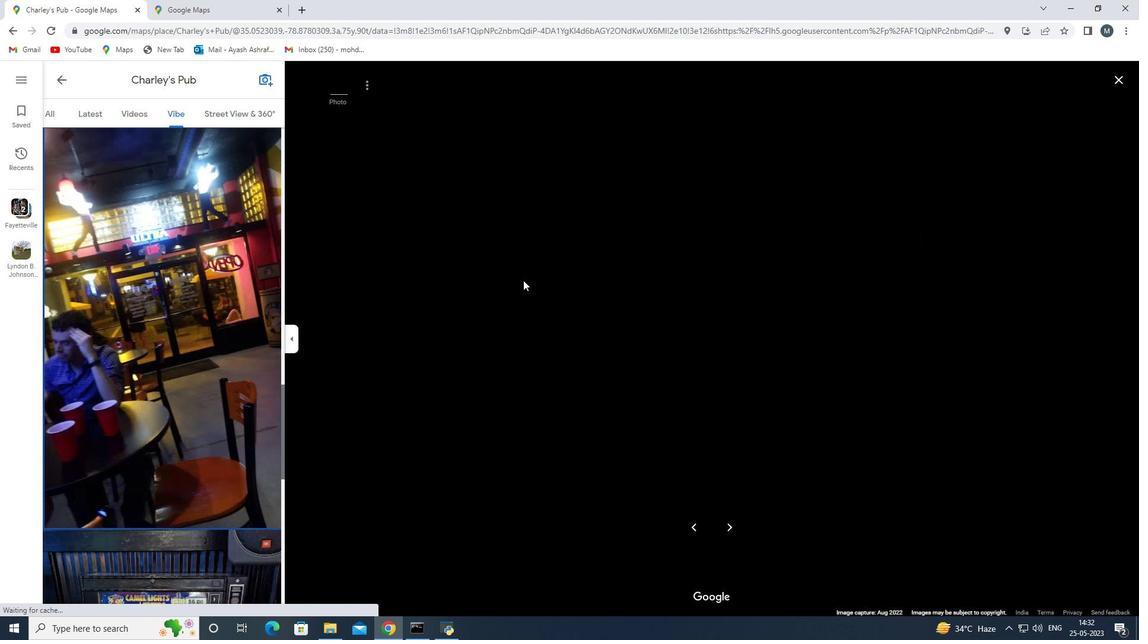 
Action: Mouse moved to (238, 120)
Screenshot: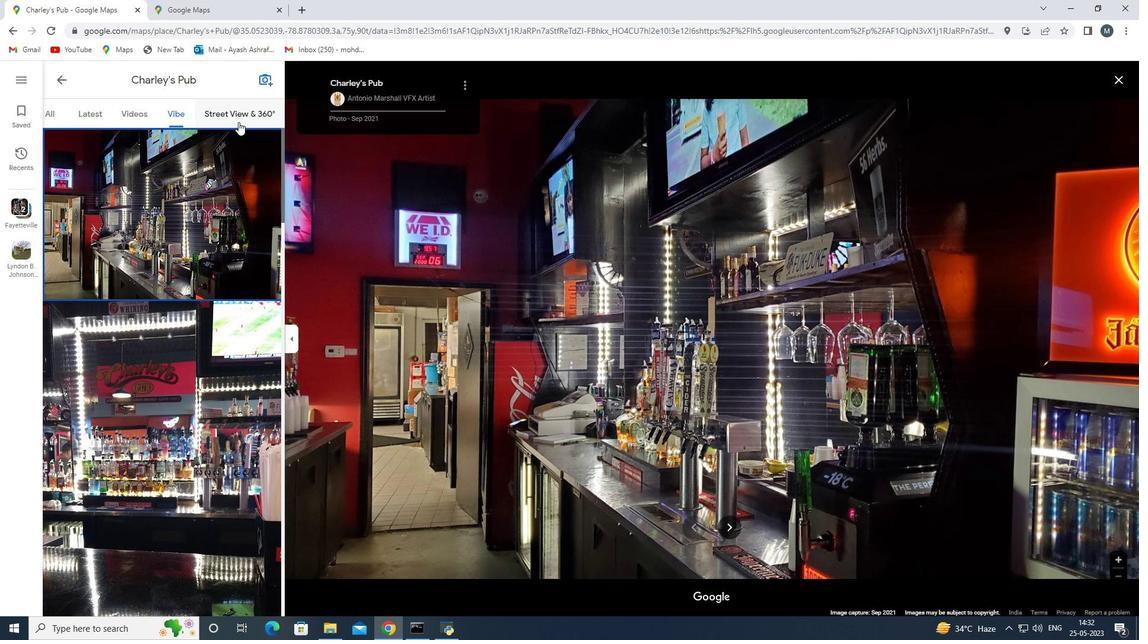 
Action: Mouse pressed left at (238, 120)
Screenshot: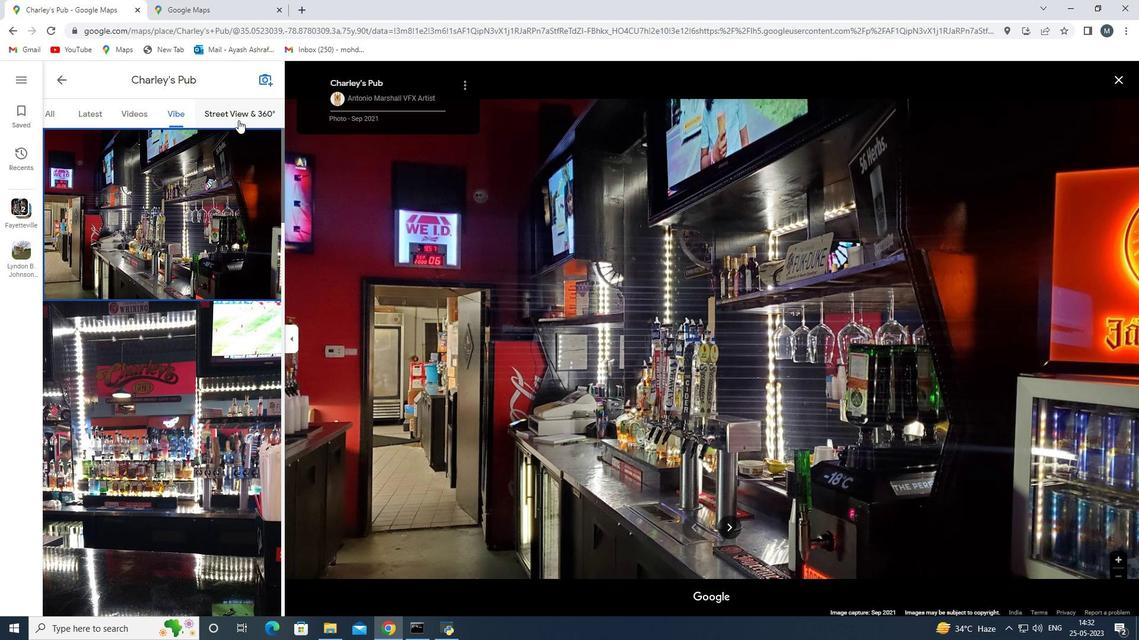 
Action: Key pressed <Key.down>
Screenshot: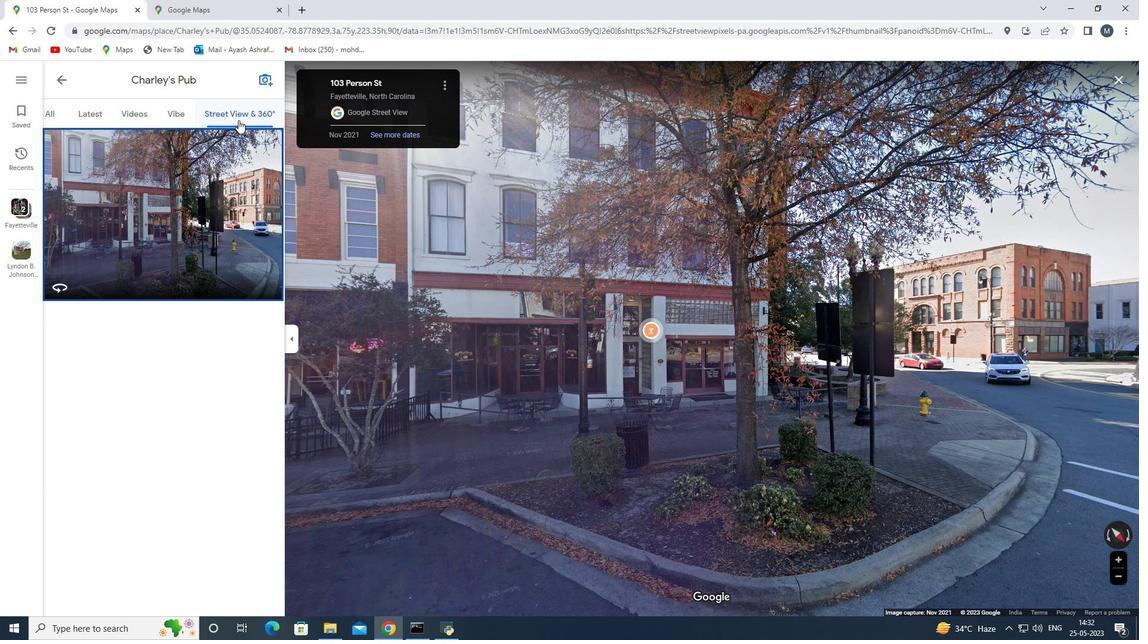 
Action: Mouse moved to (72, 80)
Screenshot: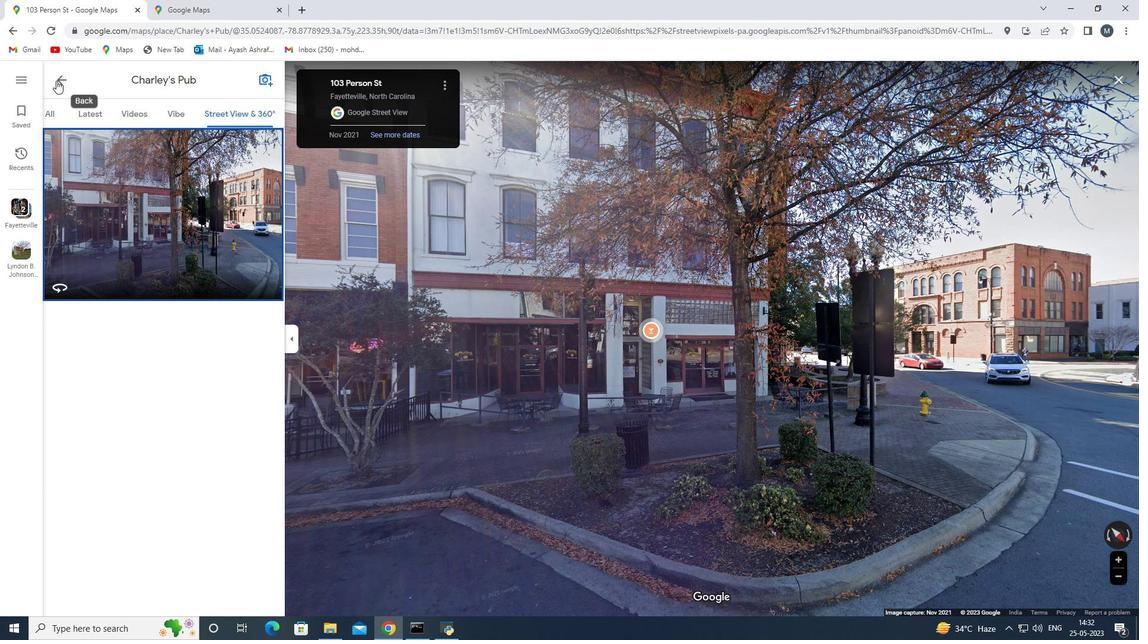 
Action: Mouse pressed left at (72, 80)
Screenshot: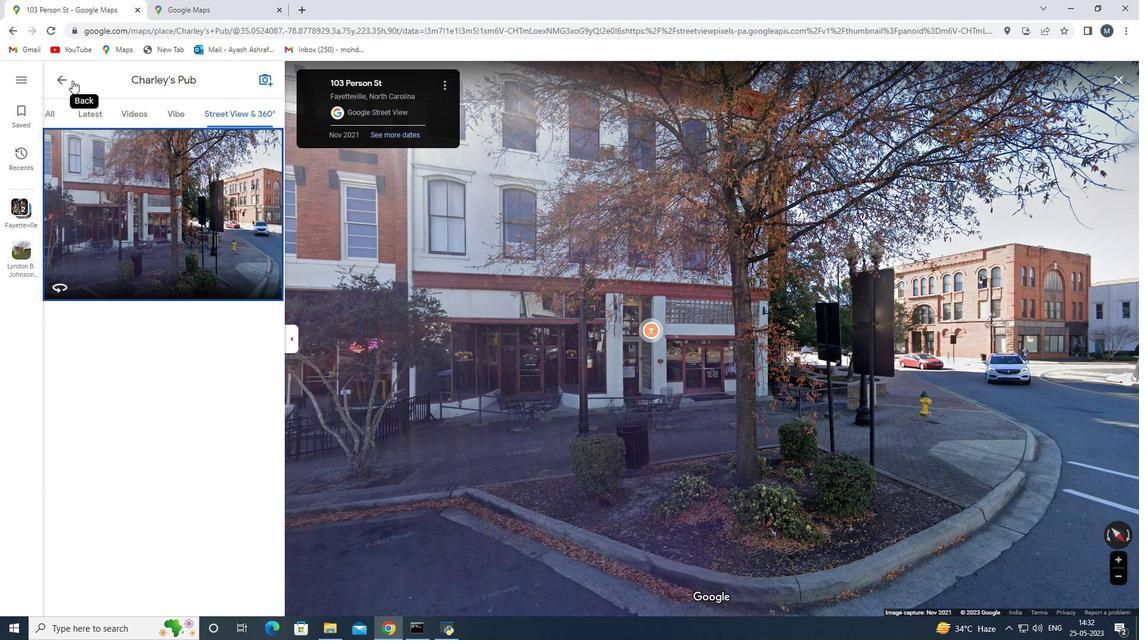 
Action: Mouse moved to (133, 271)
Screenshot: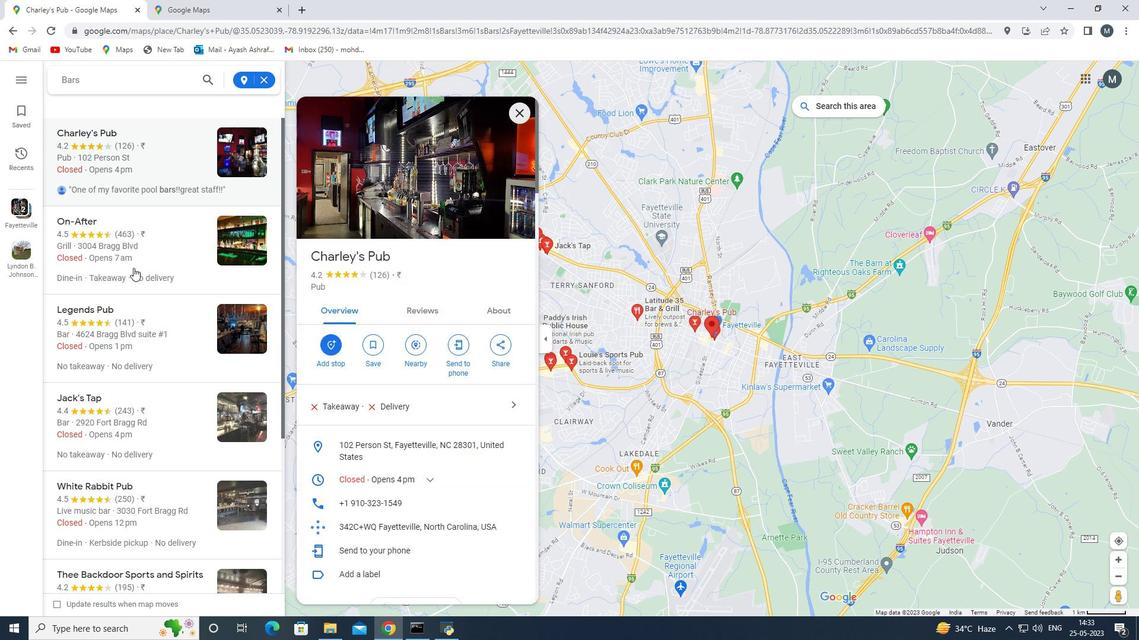 
Action: Mouse scrolled (133, 270) with delta (0, 0)
Screenshot: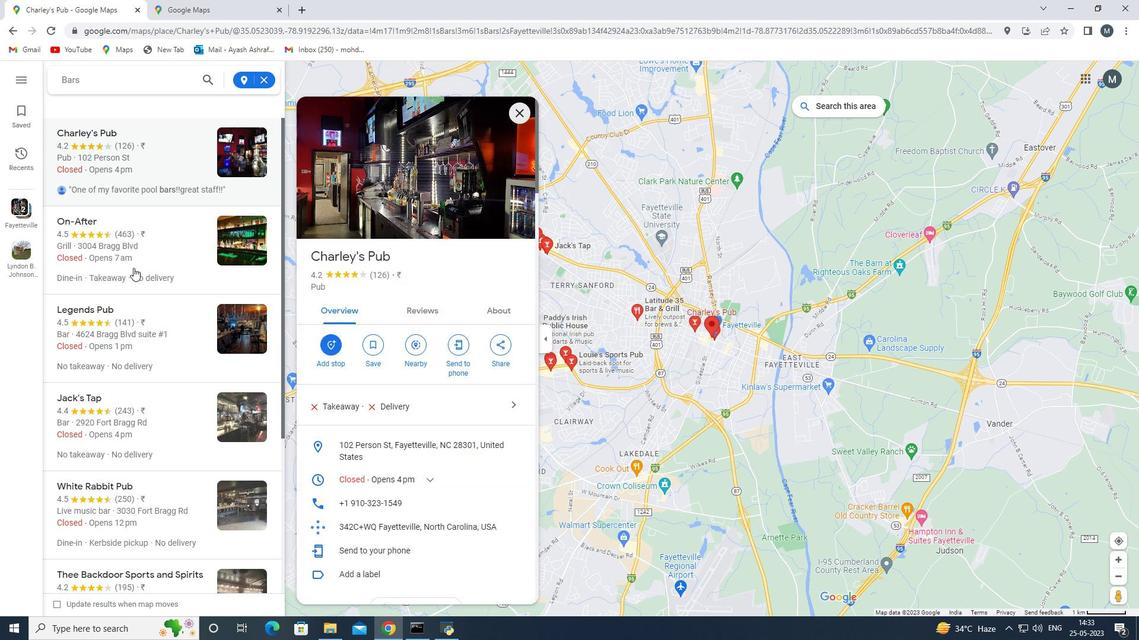 
Action: Mouse moved to (149, 206)
Screenshot: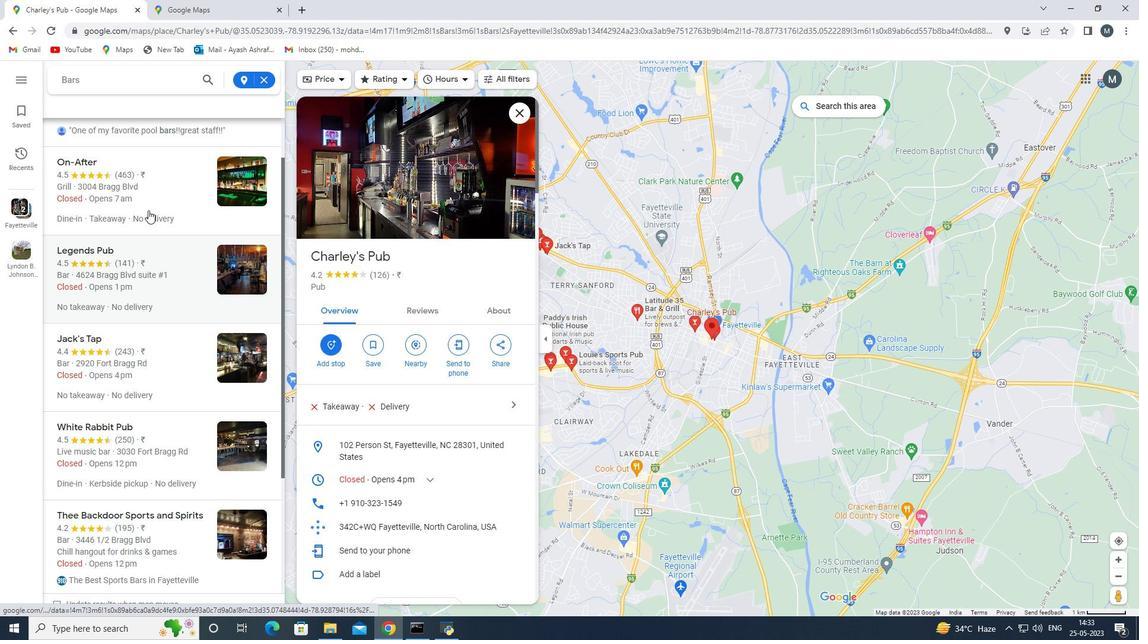 
Action: Mouse pressed left at (149, 206)
Screenshot: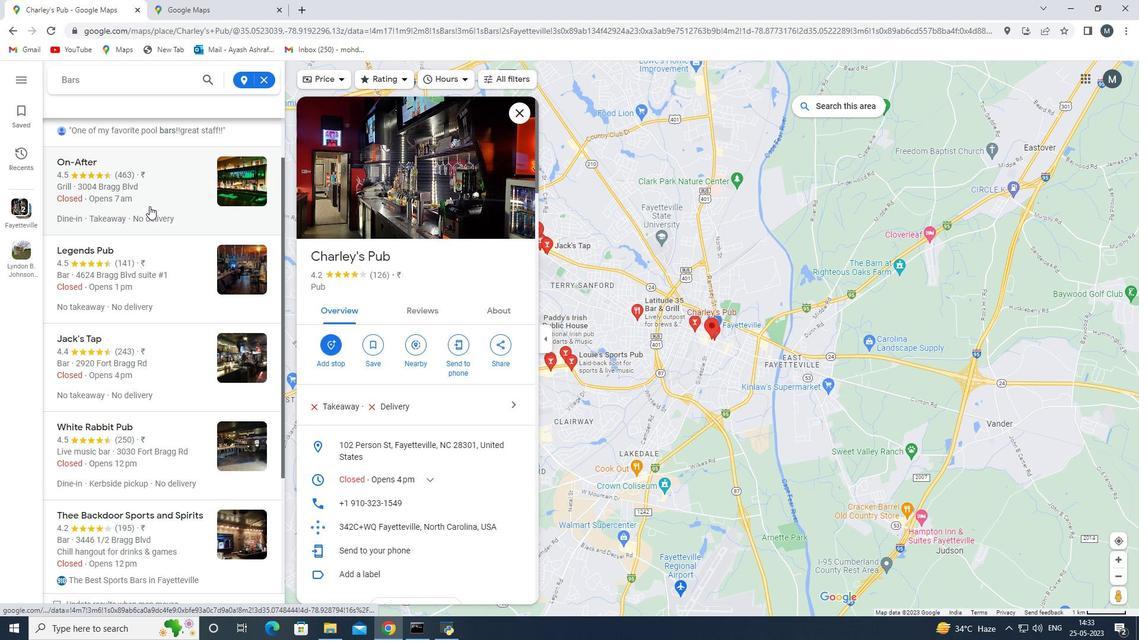 
Action: Mouse moved to (337, 391)
Screenshot: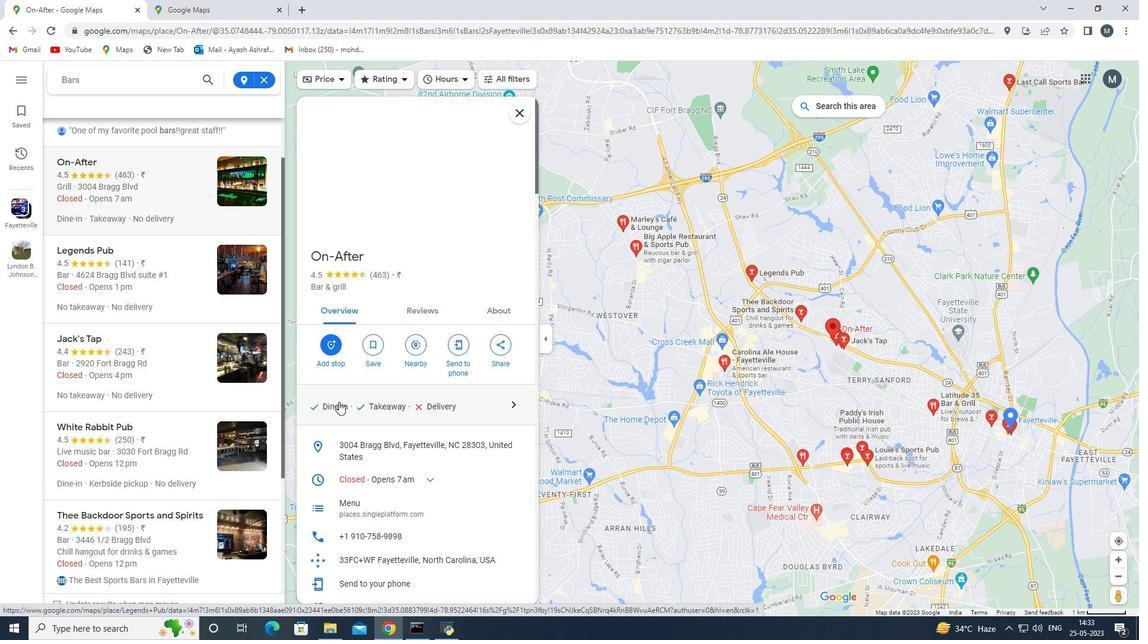 
Action: Mouse scrolled (337, 391) with delta (0, 0)
Screenshot: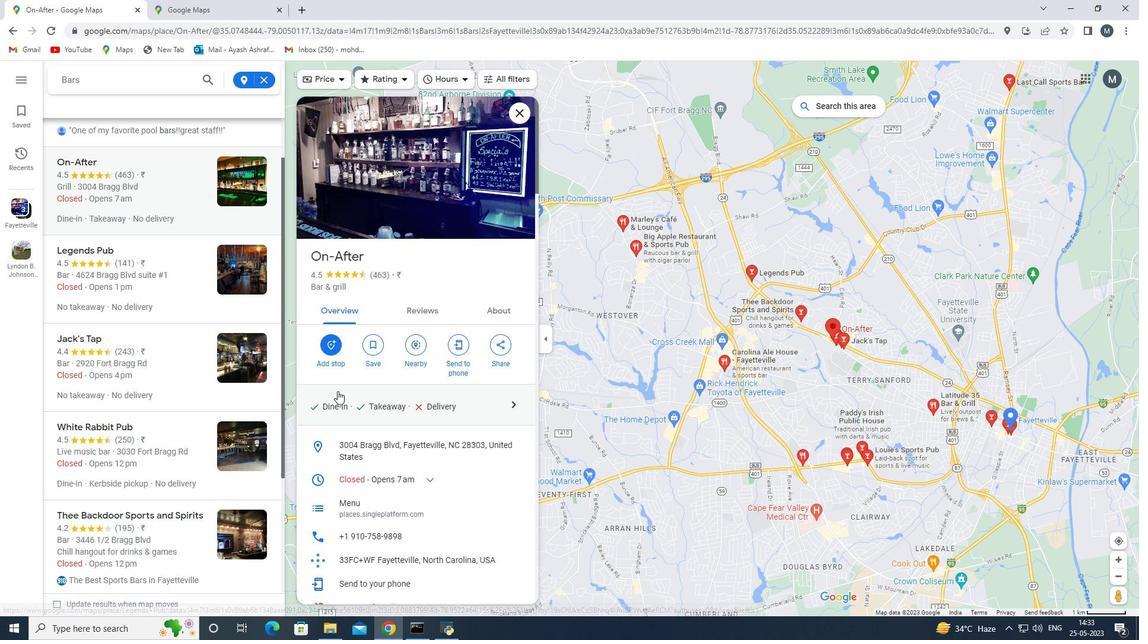 
Action: Mouse moved to (420, 255)
Screenshot: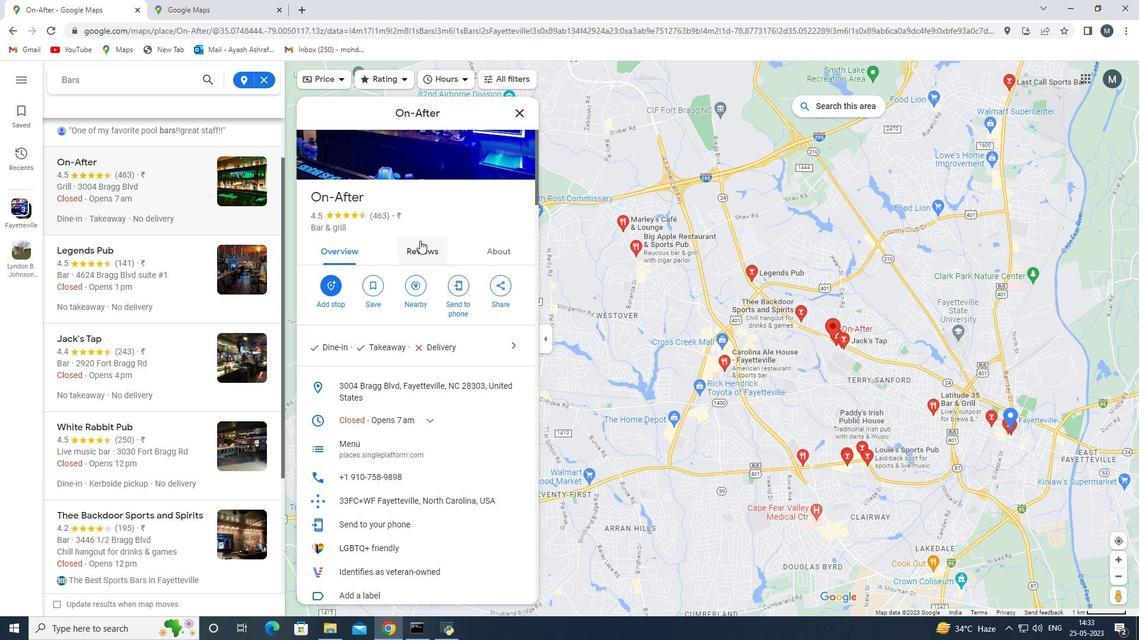 
Action: Mouse pressed left at (420, 255)
Screenshot: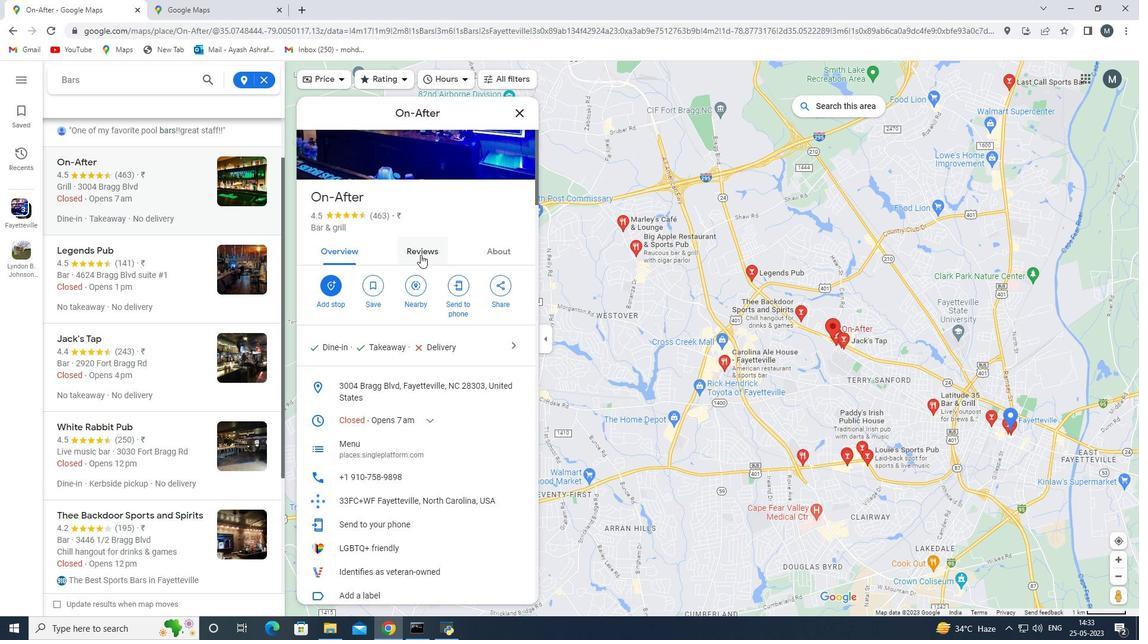 
Action: Mouse moved to (411, 296)
Screenshot: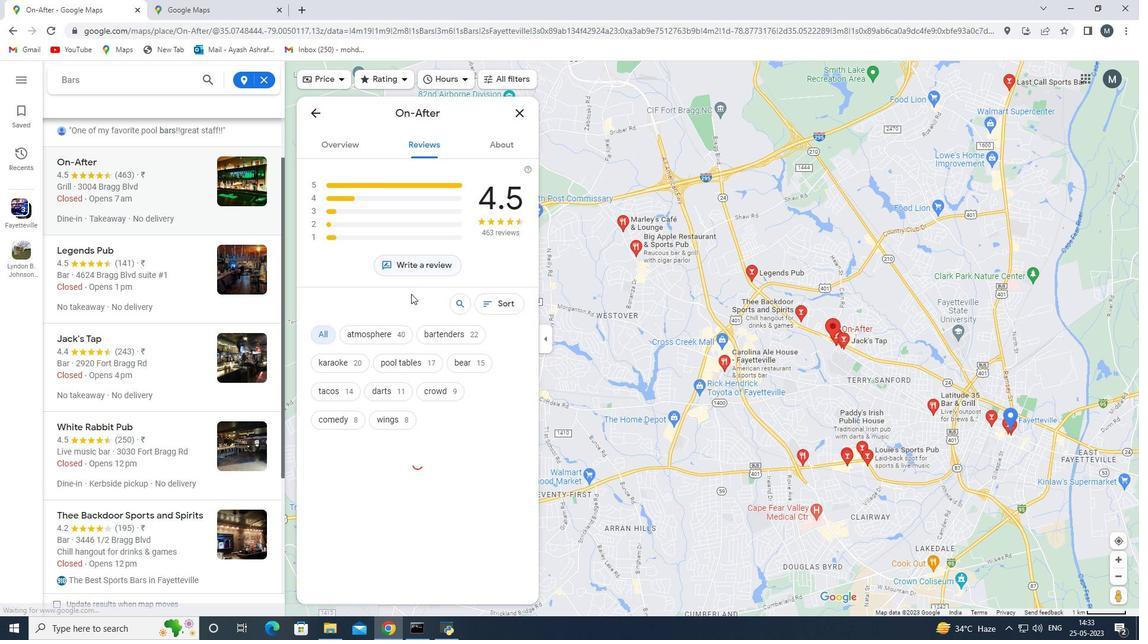 
Action: Mouse scrolled (411, 295) with delta (0, 0)
Screenshot: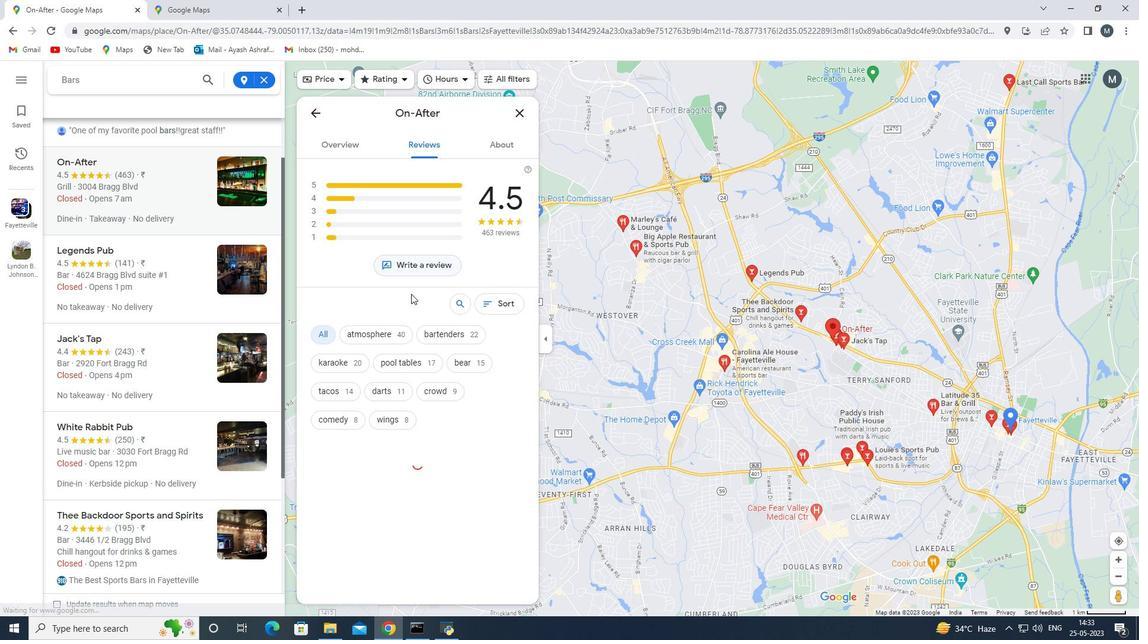 
Action: Mouse scrolled (411, 295) with delta (0, 0)
Screenshot: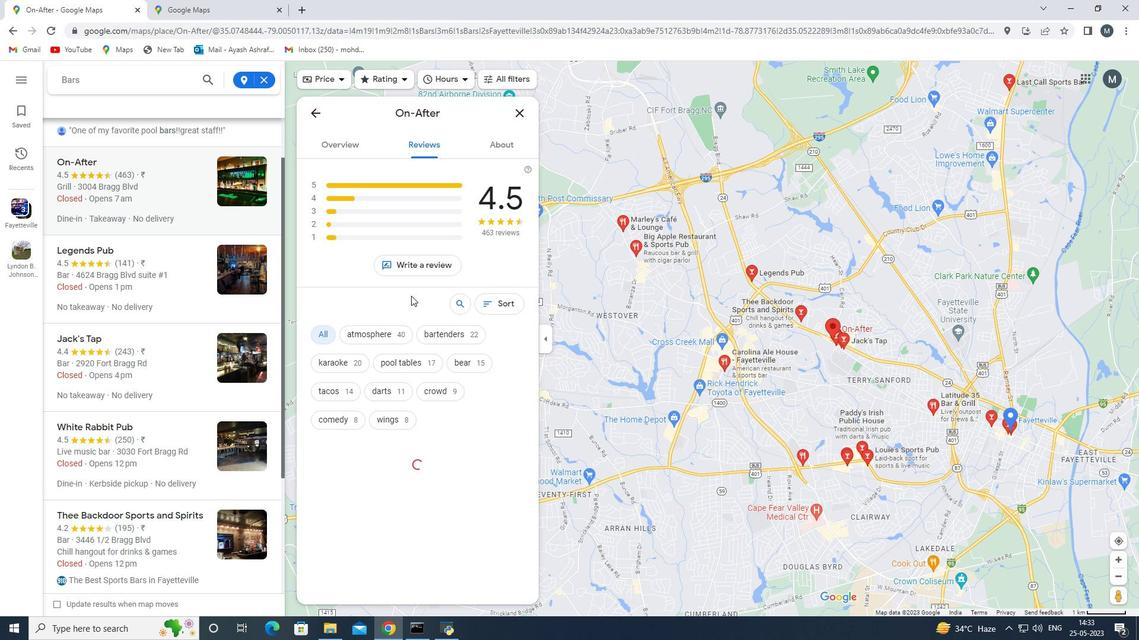 
Action: Mouse moved to (411, 305)
Screenshot: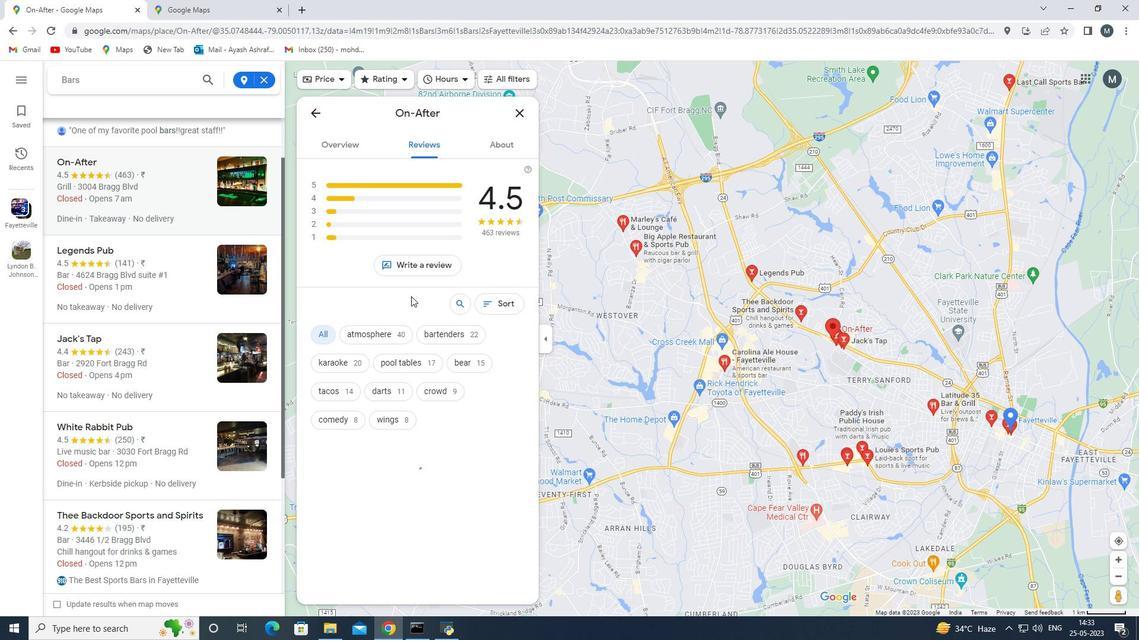 
Action: Mouse scrolled (411, 305) with delta (0, 0)
Screenshot: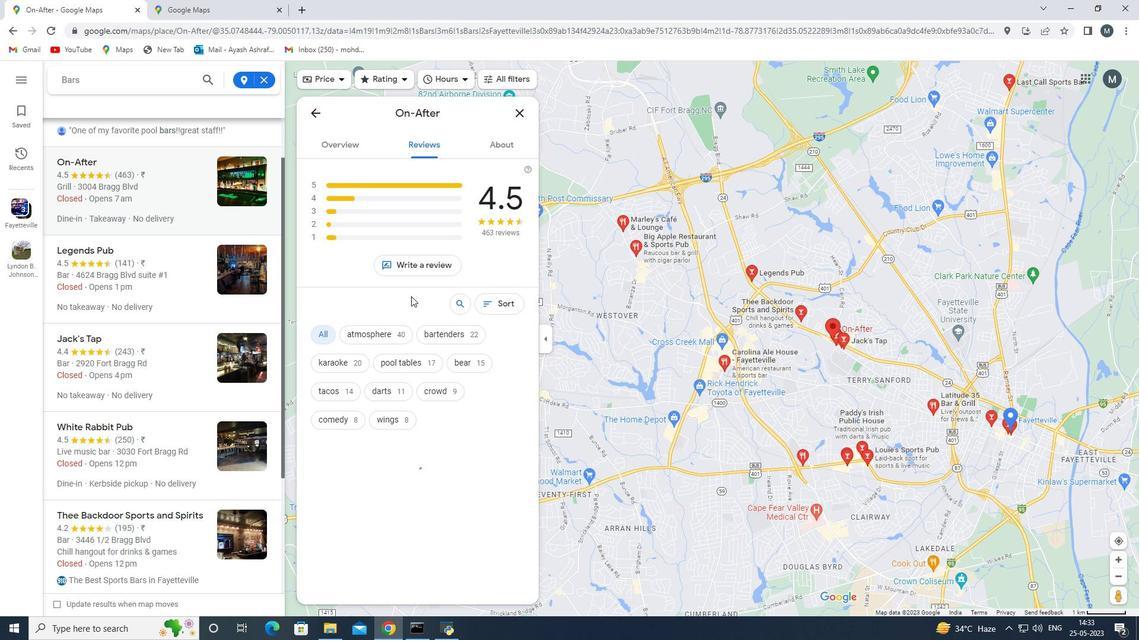 
Action: Mouse moved to (411, 313)
Screenshot: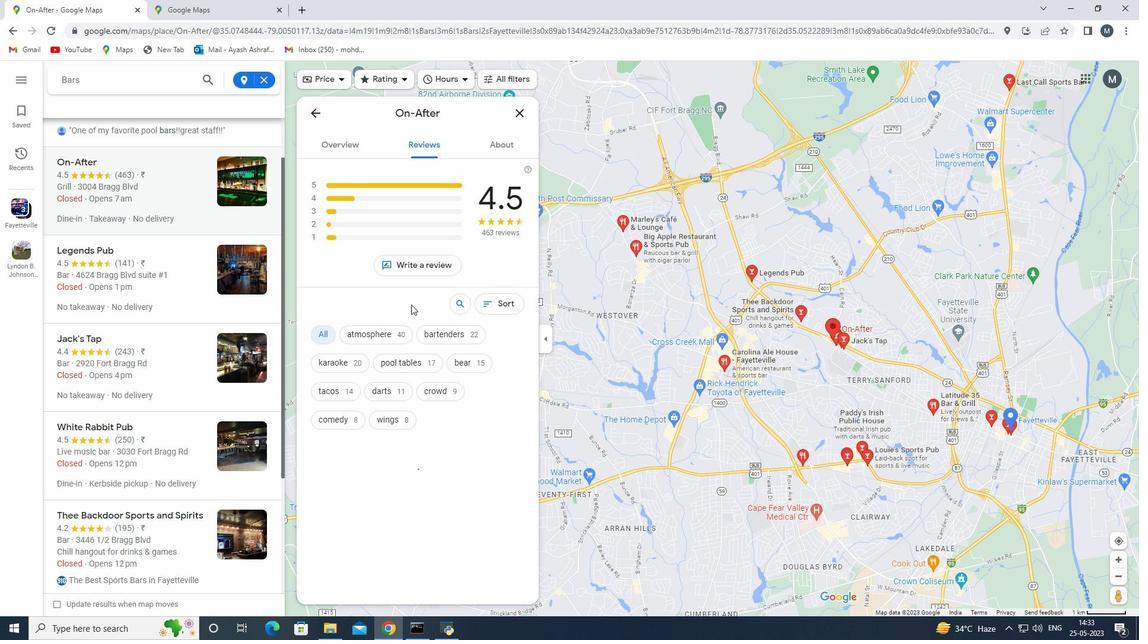 
Action: Mouse scrolled (411, 312) with delta (0, 0)
Screenshot: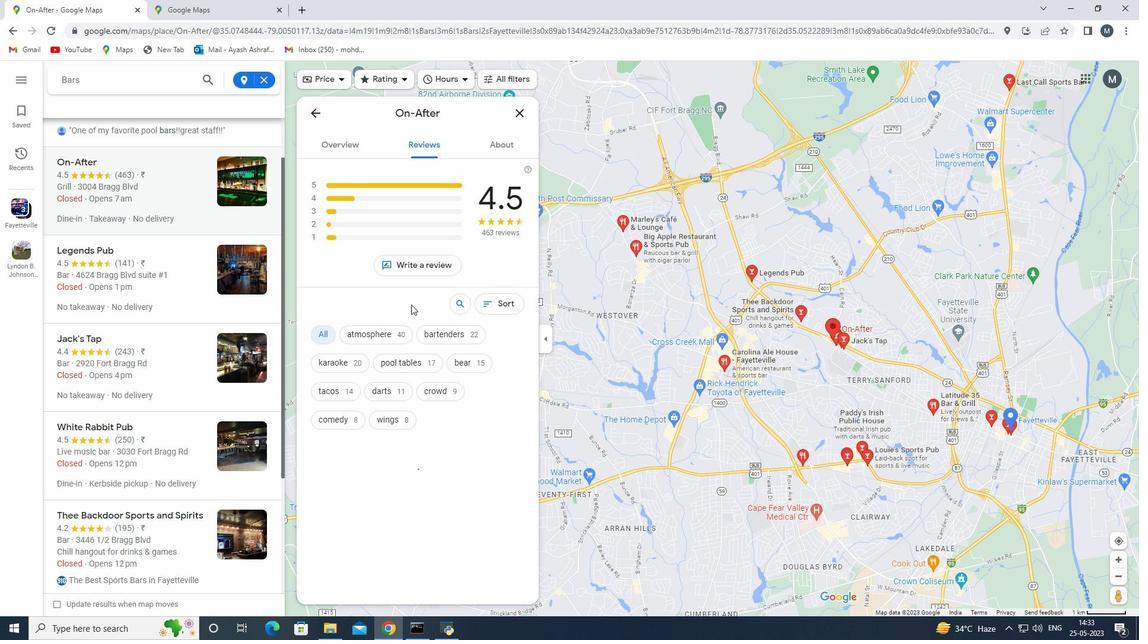 
Action: Mouse moved to (394, 390)
Screenshot: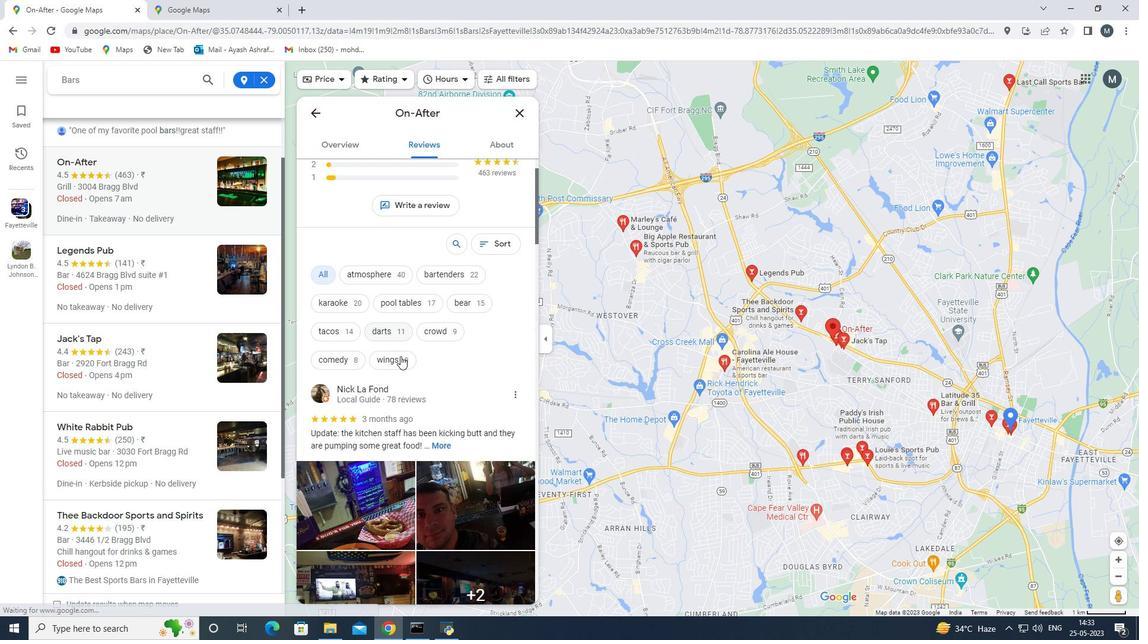 
Action: Mouse scrolled (394, 389) with delta (0, 0)
Screenshot: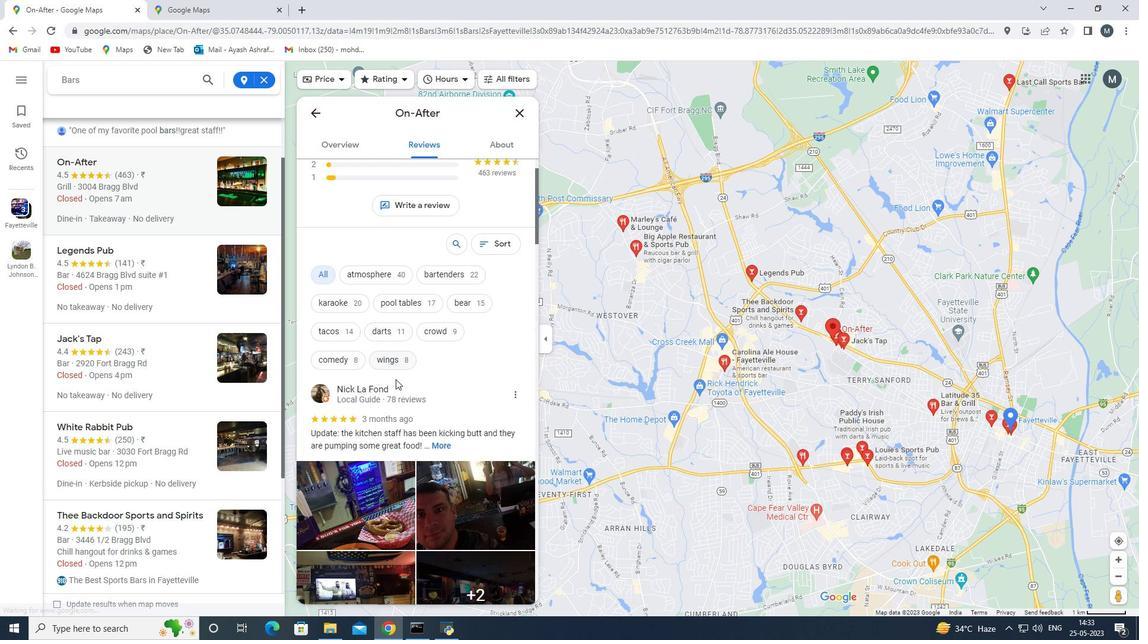 
Action: Mouse moved to (370, 451)
Screenshot: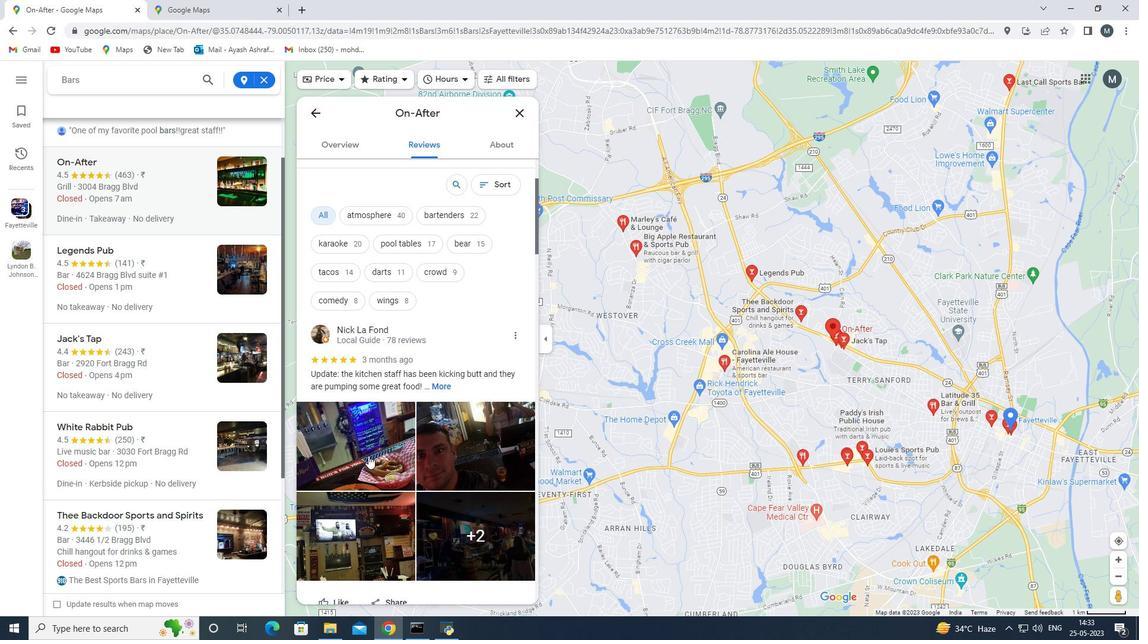
Action: Mouse pressed left at (370, 451)
Screenshot: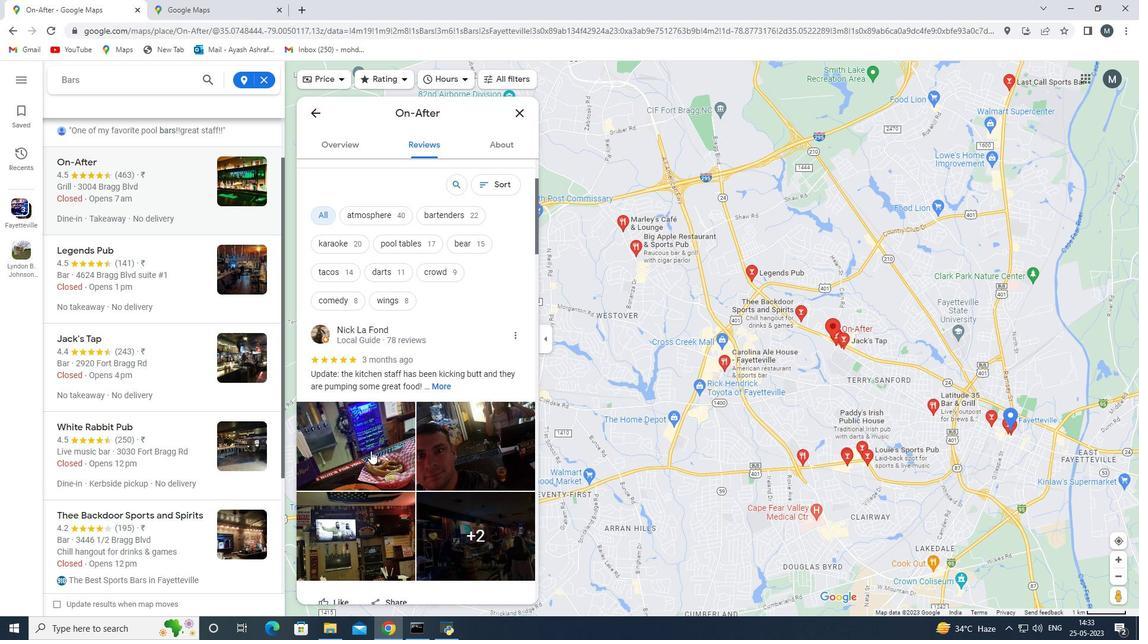 
Action: Mouse moved to (369, 451)
Screenshot: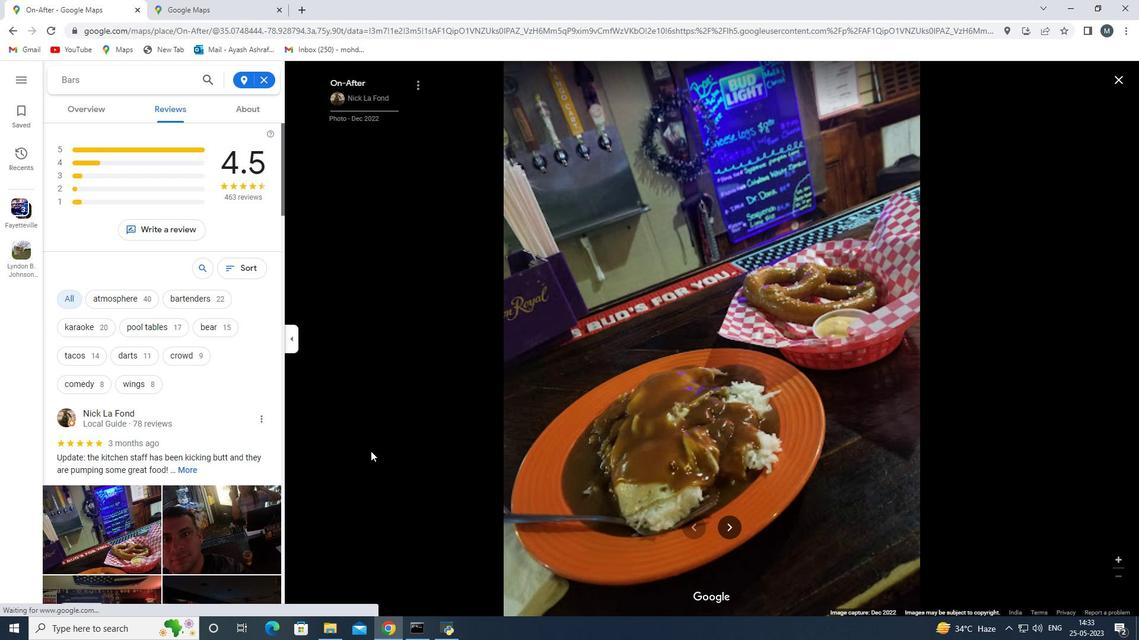 
Action: Key pressed <Key.down><Key.down><Key.down><Key.up>
Screenshot: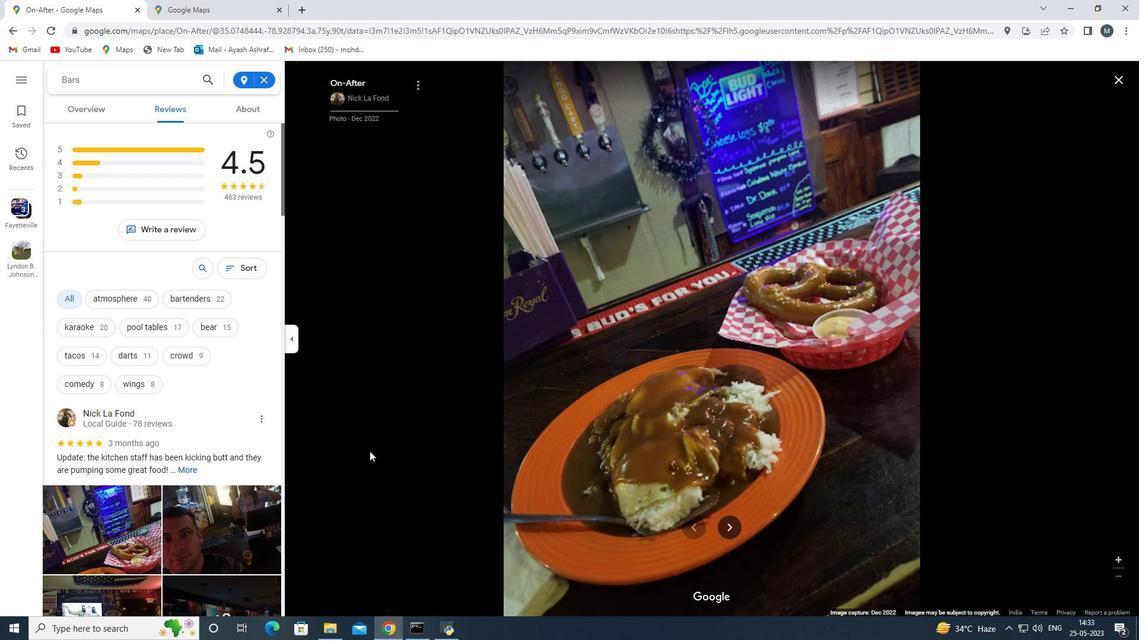 
Action: Mouse moved to (231, 284)
Screenshot: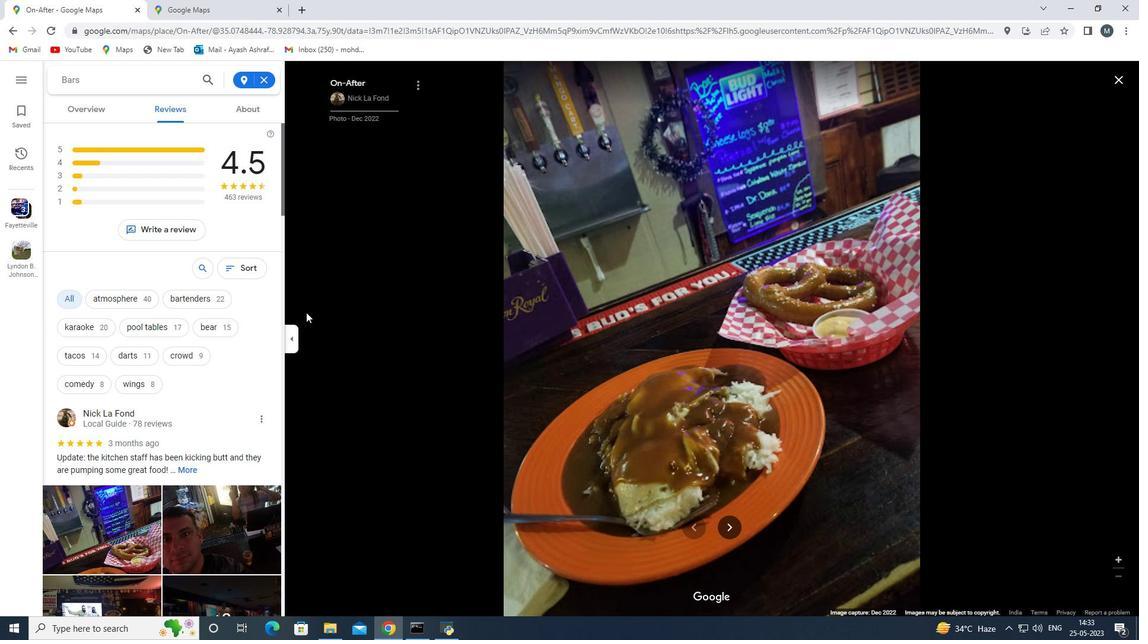 
Action: Mouse scrolled (231, 284) with delta (0, 0)
Screenshot: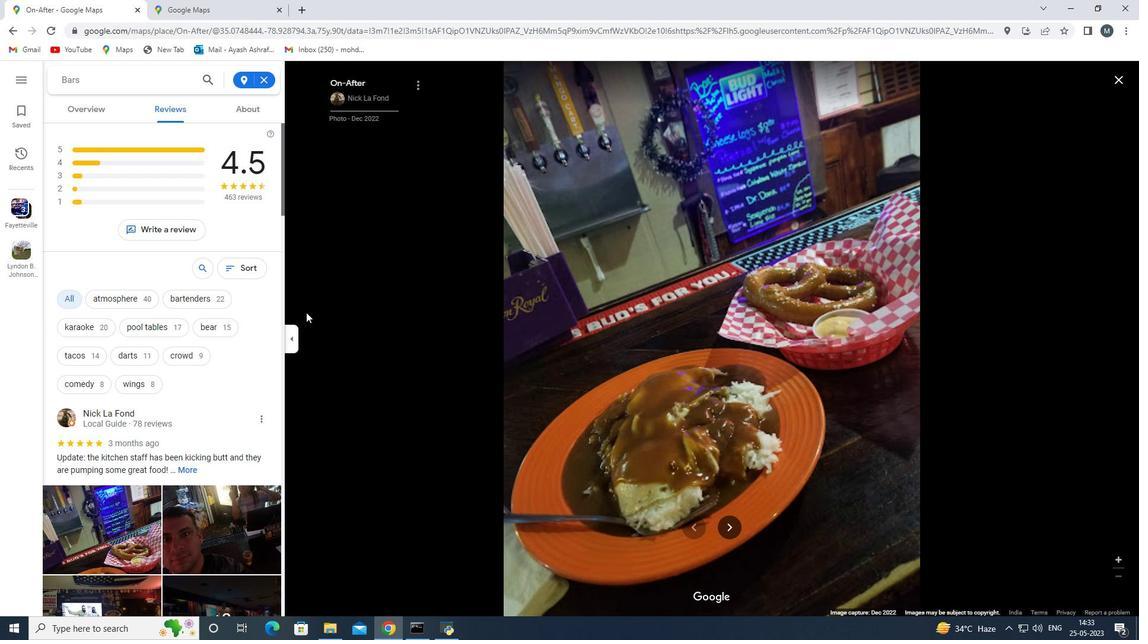 
Action: Mouse scrolled (231, 284) with delta (0, 0)
Screenshot: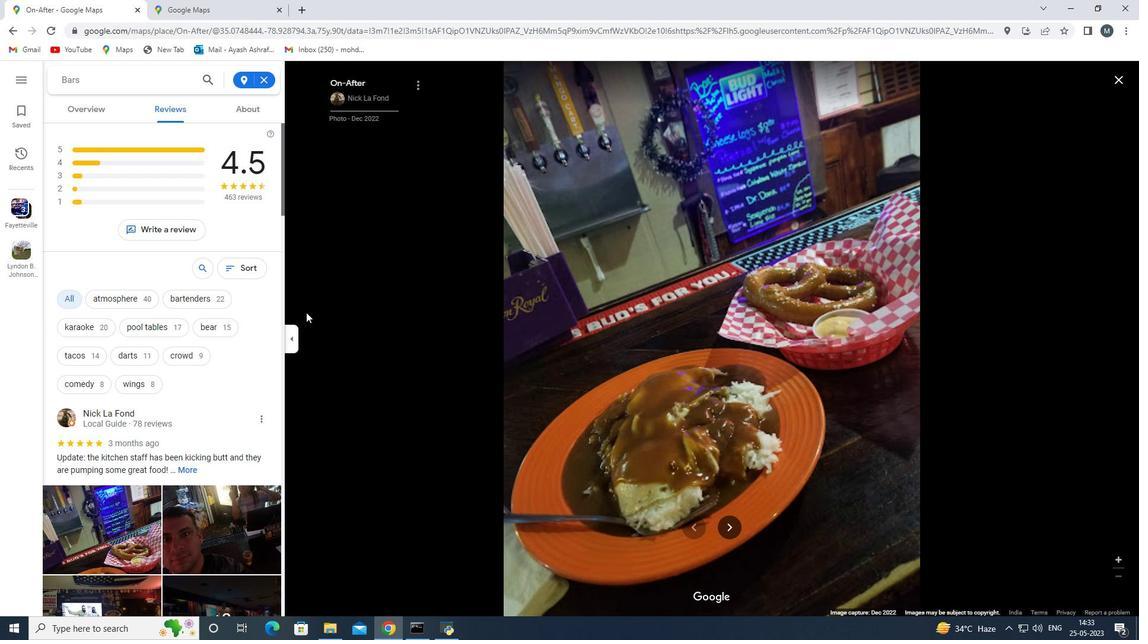 
Action: Mouse scrolled (231, 284) with delta (0, 0)
Screenshot: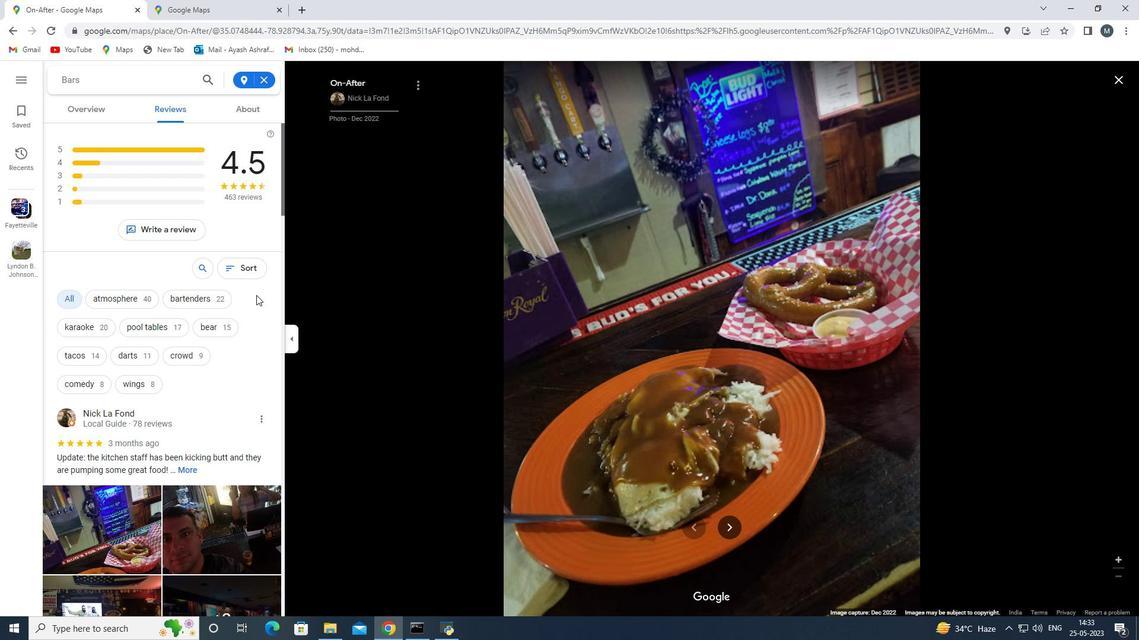 
Action: Mouse scrolled (231, 284) with delta (0, 0)
Screenshot: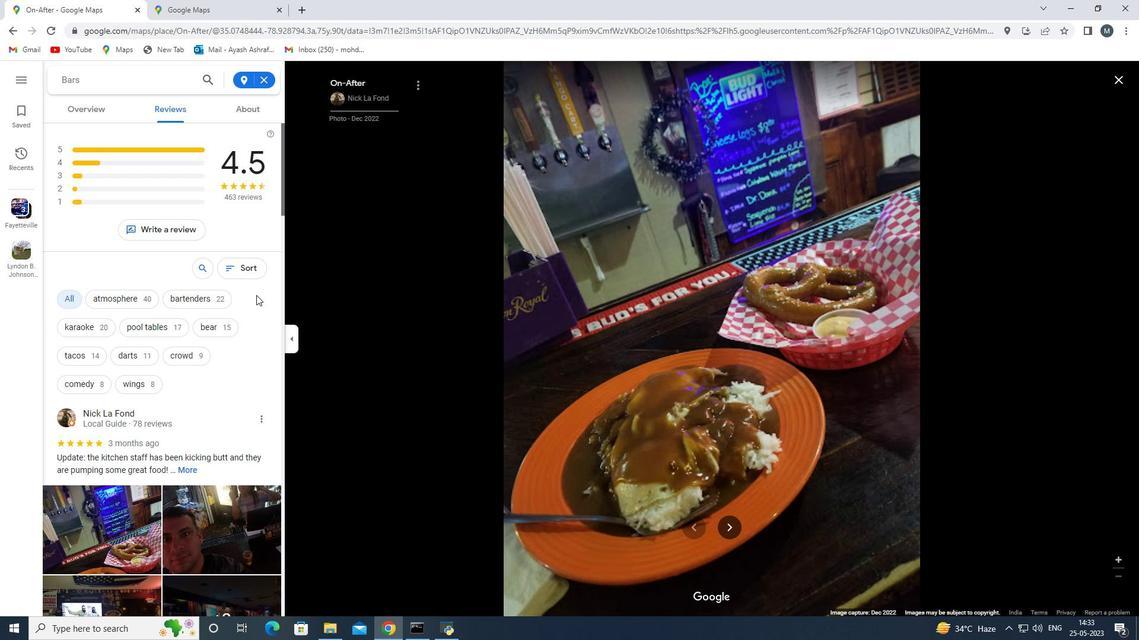 
Action: Mouse scrolled (231, 284) with delta (0, 0)
Screenshot: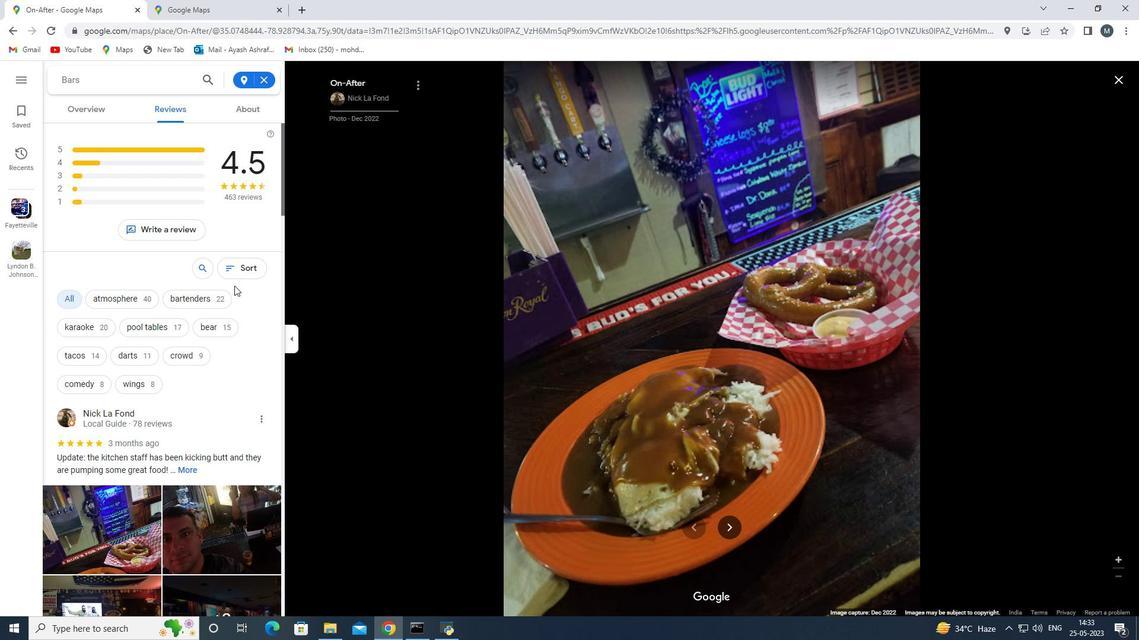 
Action: Mouse moved to (231, 284)
Screenshot: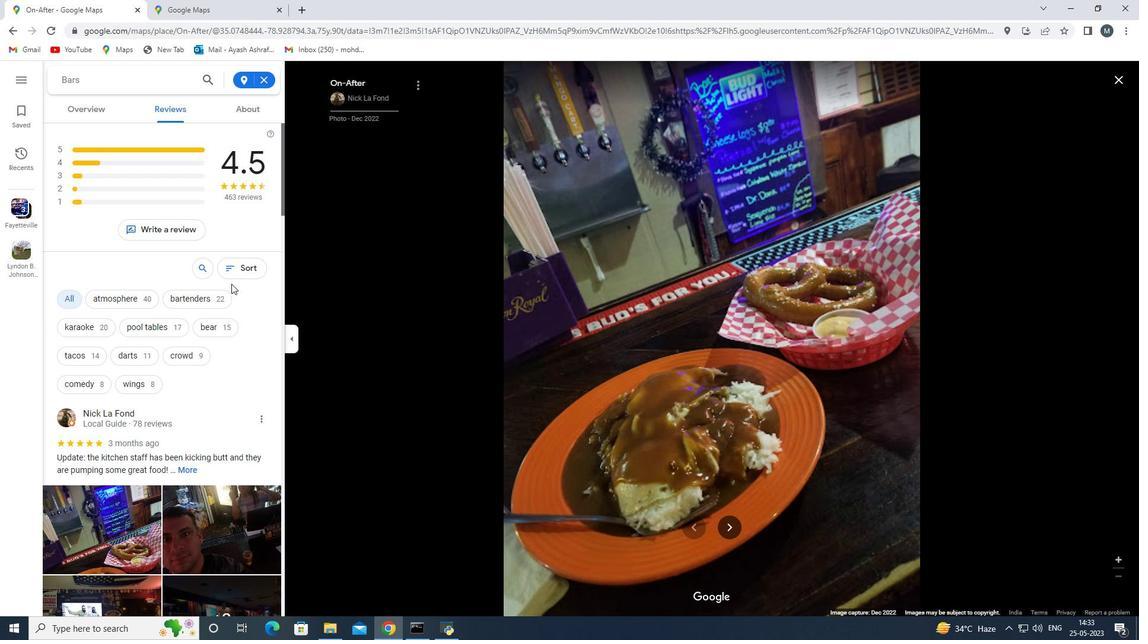 
Action: Mouse scrolled (231, 284) with delta (0, 0)
Screenshot: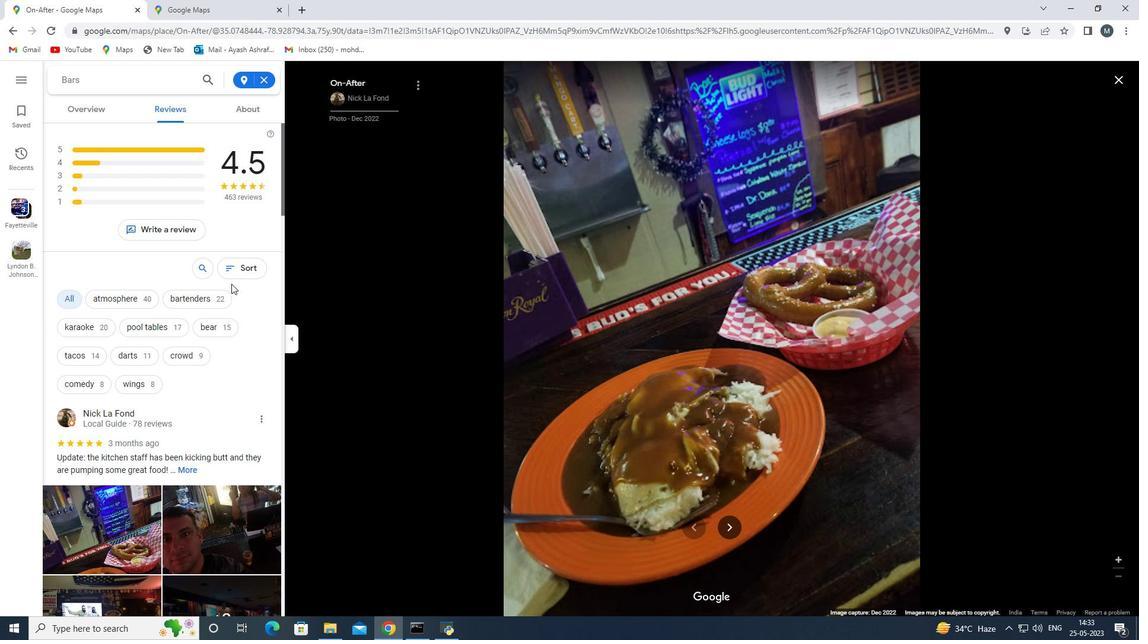 
Action: Mouse moved to (216, 281)
Screenshot: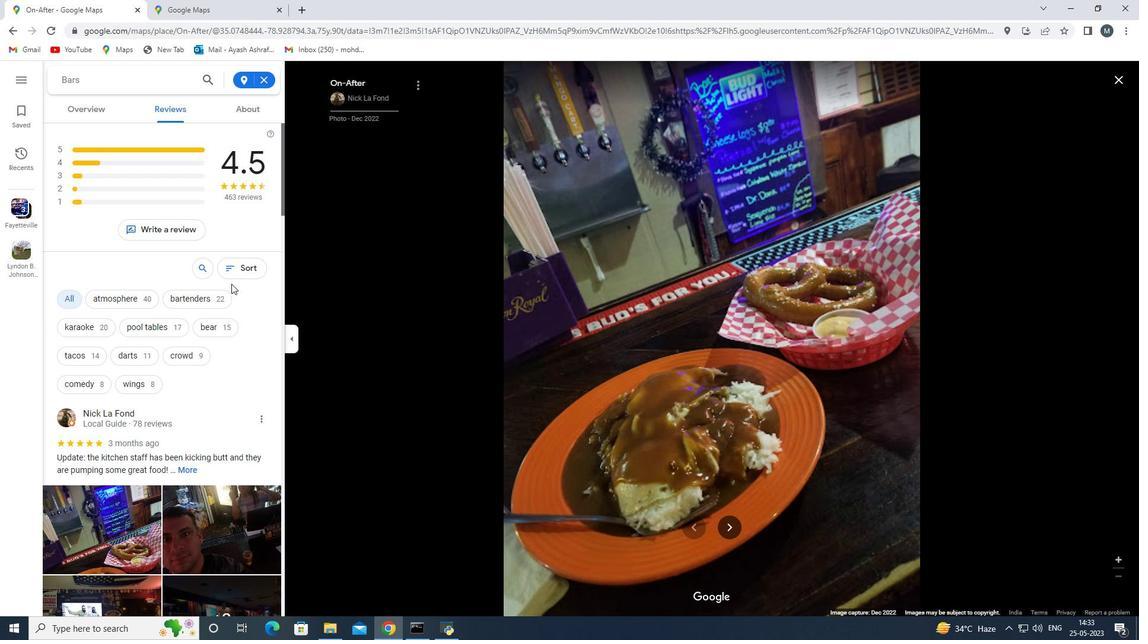 
Action: Mouse scrolled (231, 284) with delta (0, 0)
Screenshot: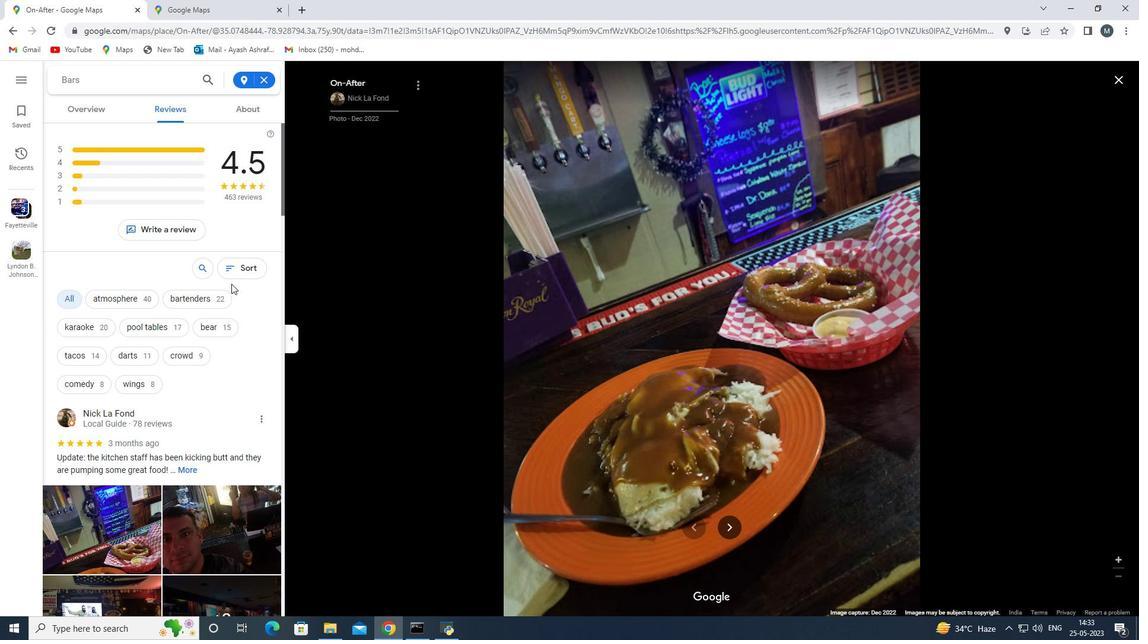
Action: Mouse moved to (118, 230)
Screenshot: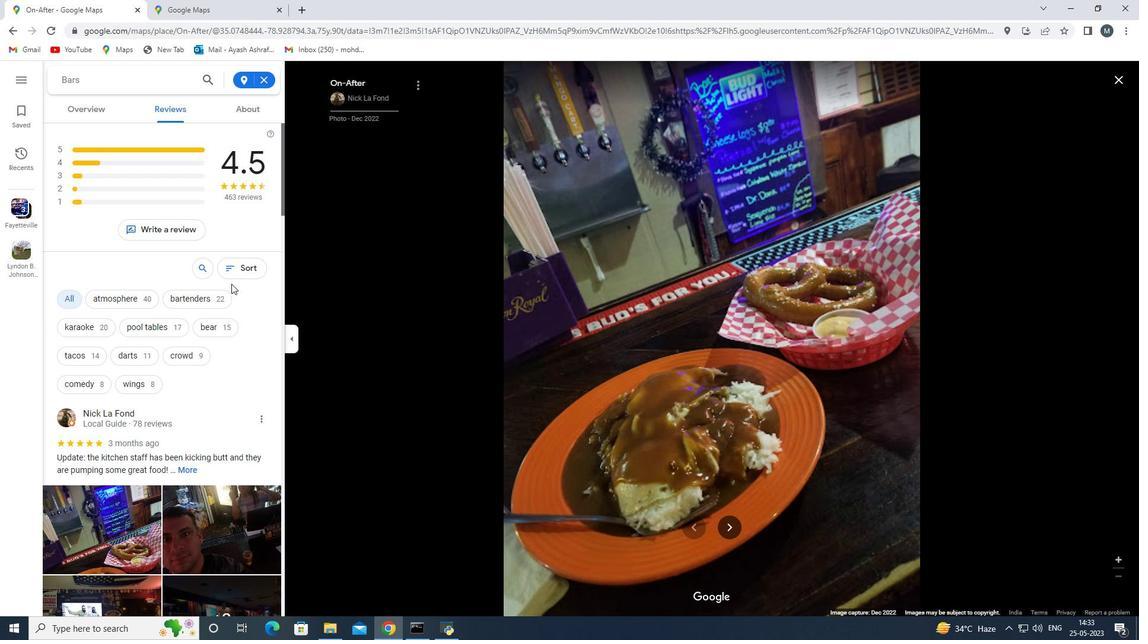 
Action: Mouse scrolled (118, 230) with delta (0, 0)
Screenshot: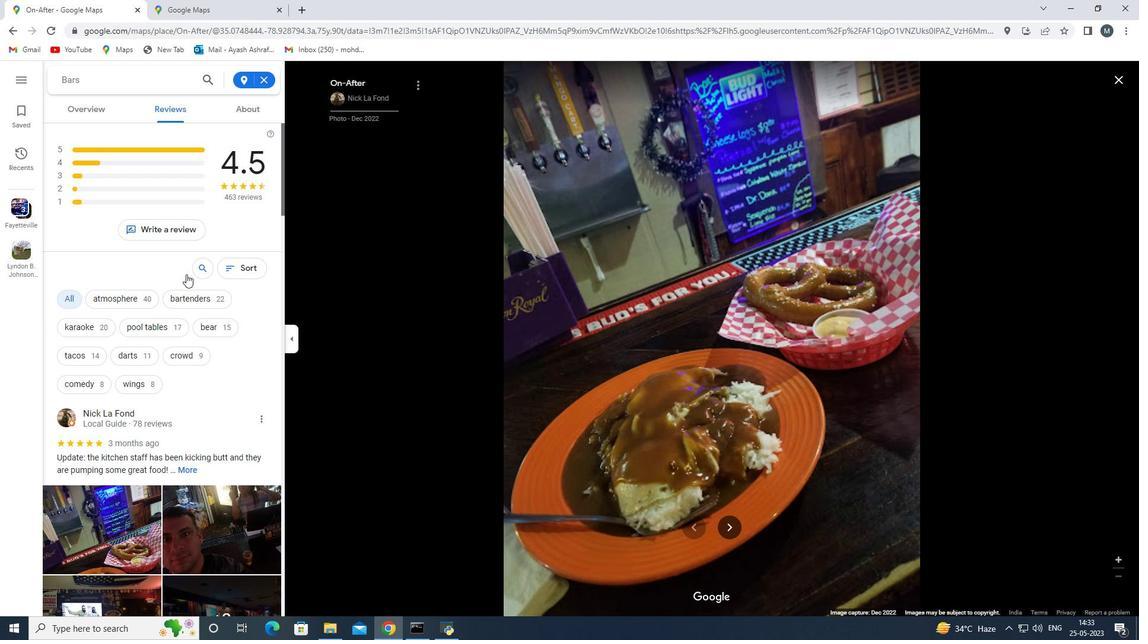 
Action: Mouse moved to (116, 224)
Screenshot: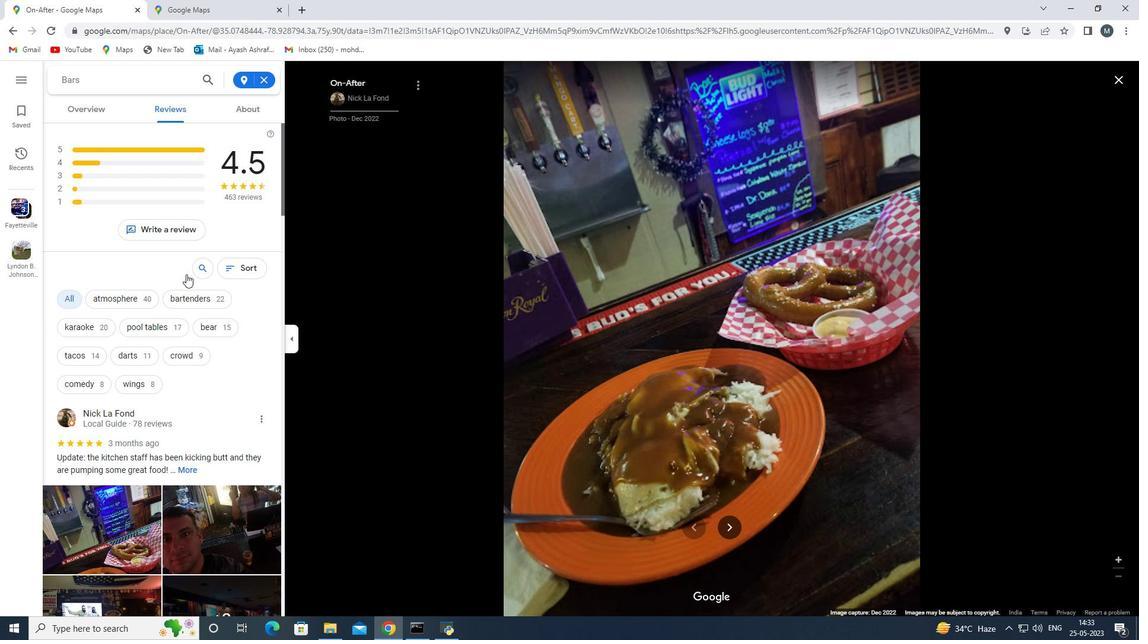 
Action: Mouse scrolled (116, 225) with delta (0, 0)
Screenshot: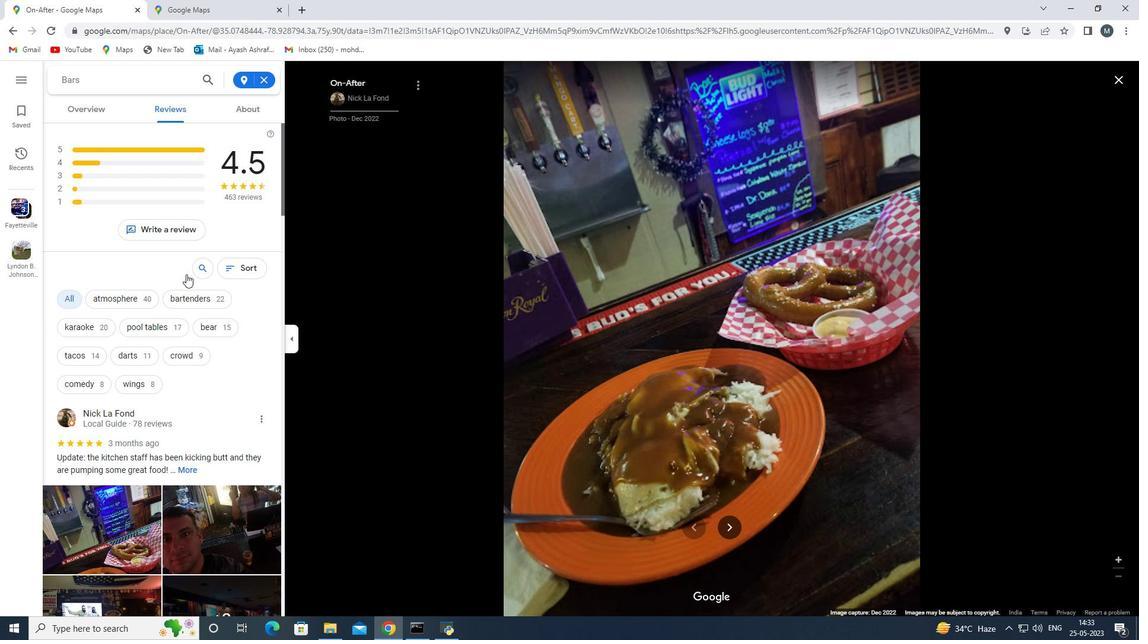 
Action: Mouse moved to (115, 223)
Screenshot: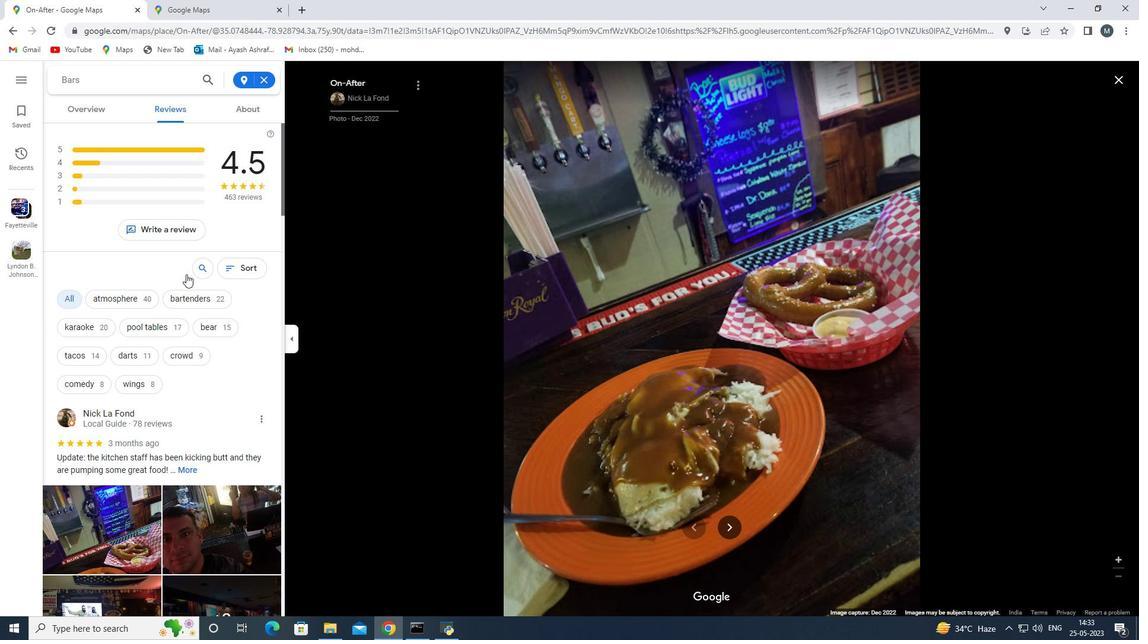 
Action: Mouse scrolled (115, 224) with delta (0, 0)
Screenshot: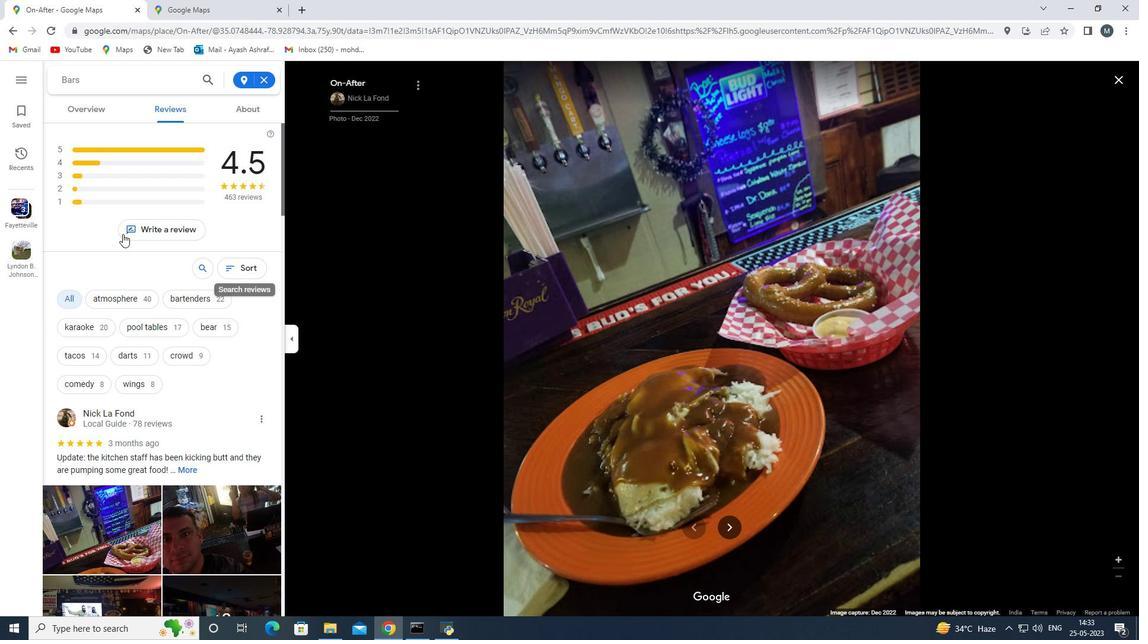 
Action: Mouse scrolled (115, 224) with delta (0, 0)
Screenshot: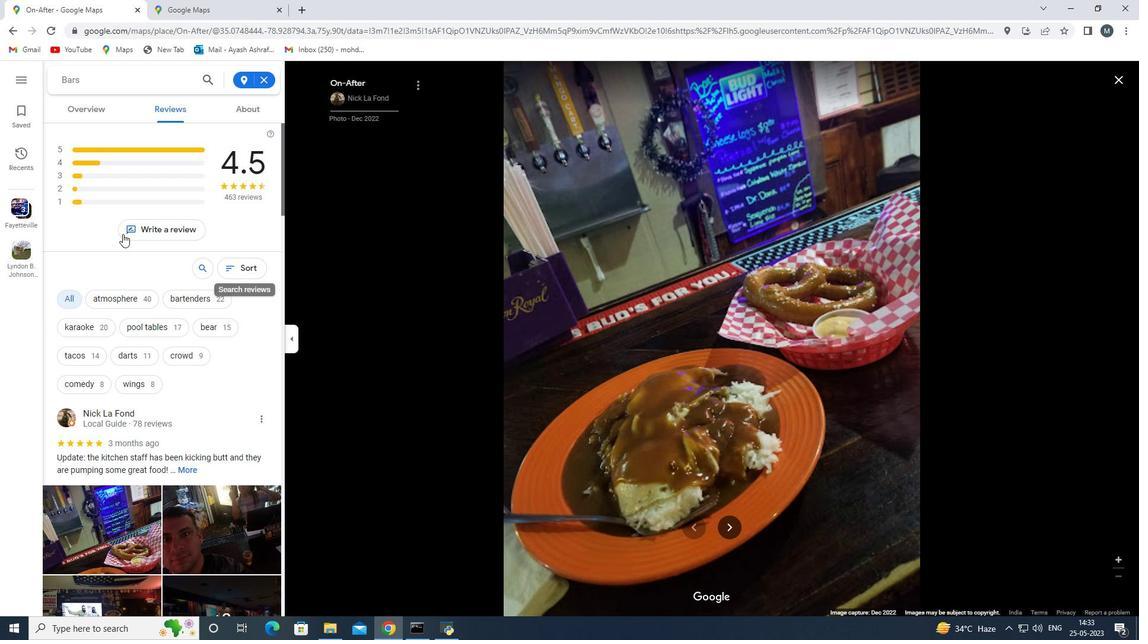 
Action: Mouse moved to (102, 115)
Screenshot: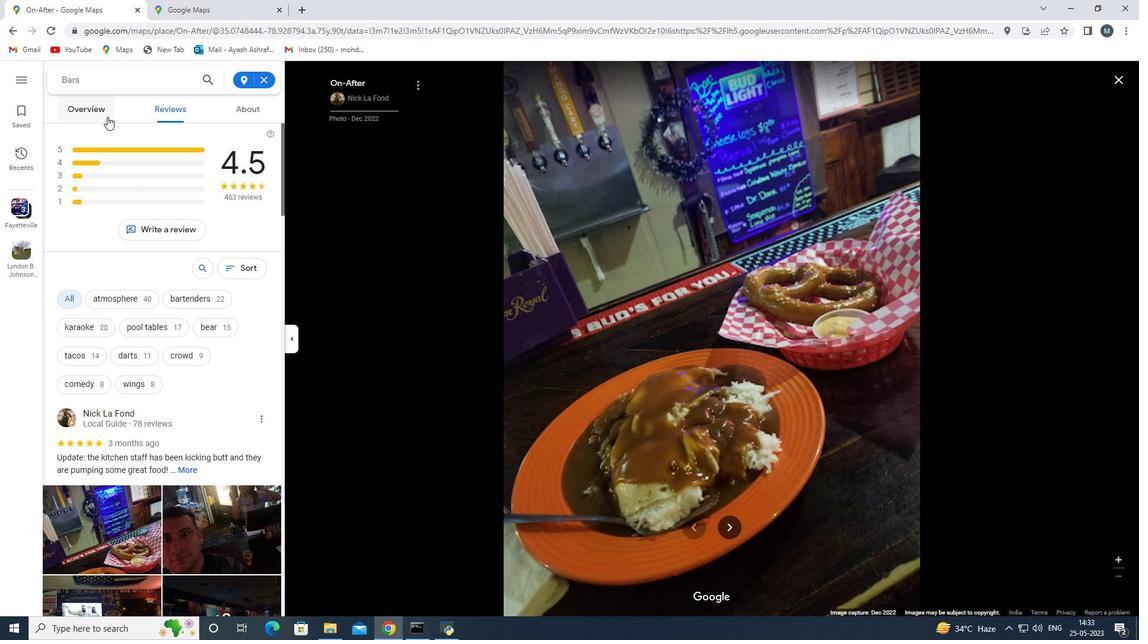 
Action: Mouse pressed left at (102, 115)
Screenshot: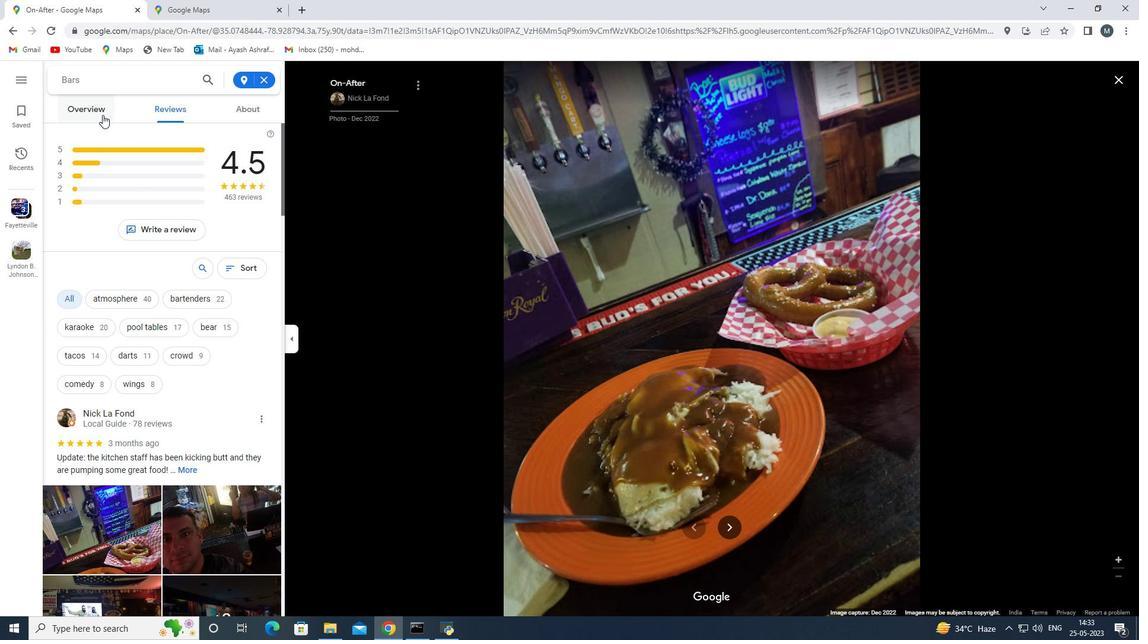 
Action: Mouse moved to (137, 357)
Screenshot: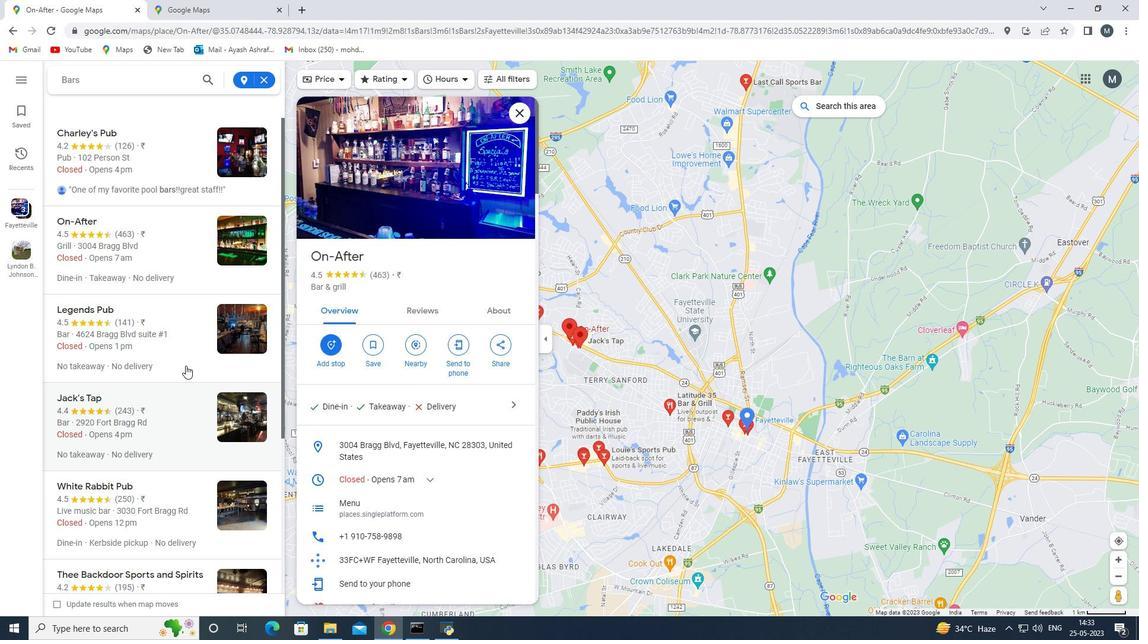 
Action: Mouse scrolled (137, 356) with delta (0, 0)
Screenshot: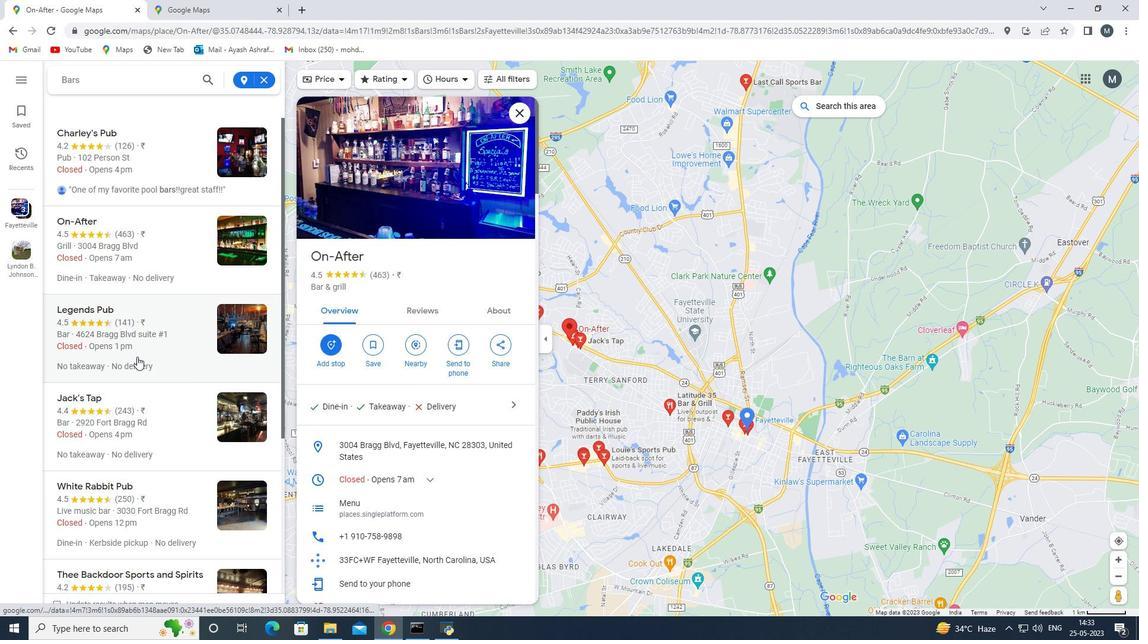 
Action: Mouse moved to (136, 357)
Screenshot: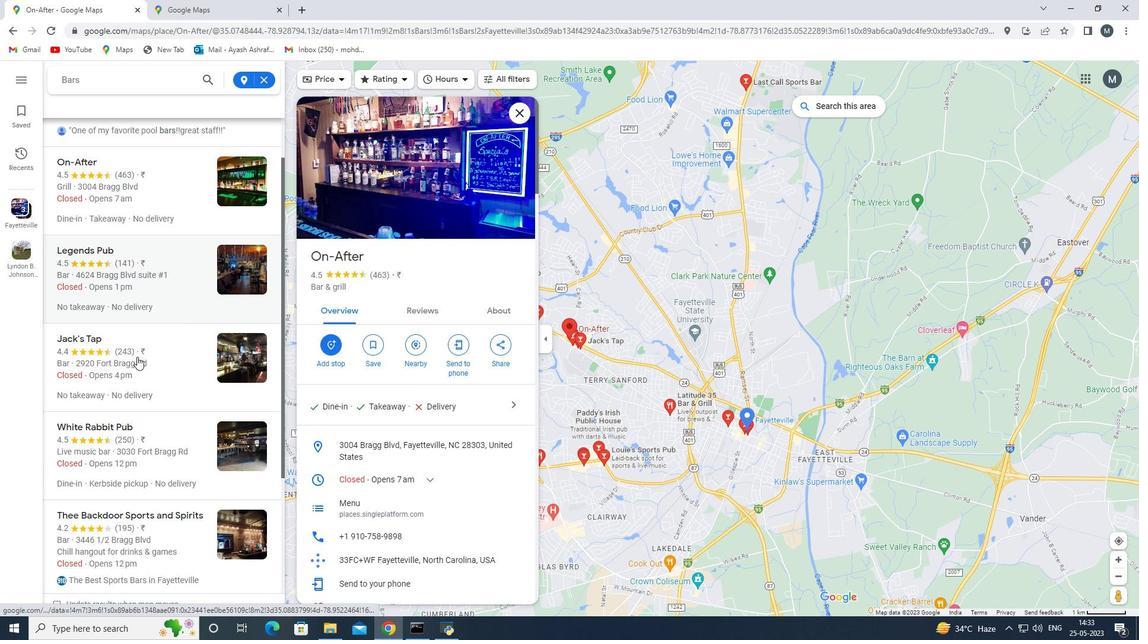 
Action: Mouse pressed left at (136, 357)
Screenshot: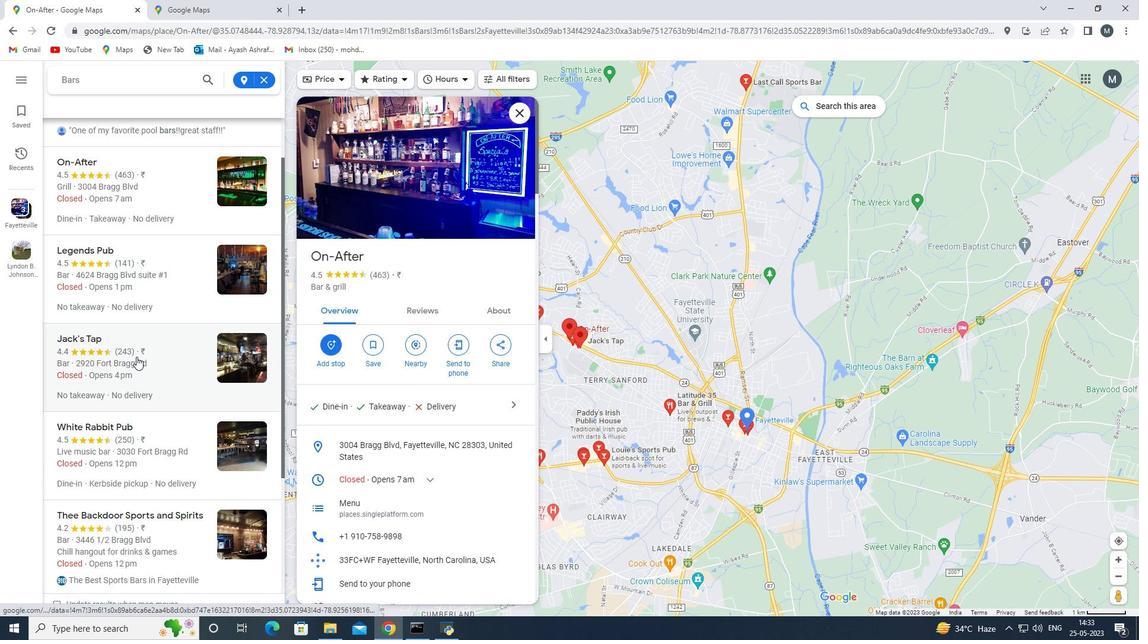 
Action: Mouse moved to (410, 348)
Screenshot: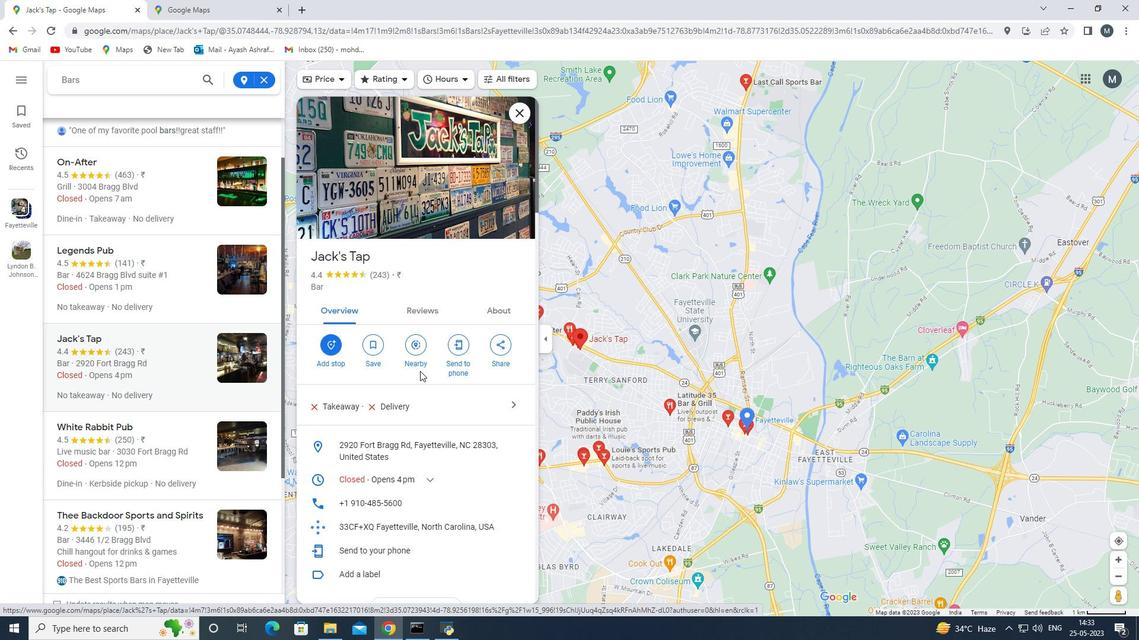 
Action: Mouse scrolled (410, 347) with delta (0, 0)
Screenshot: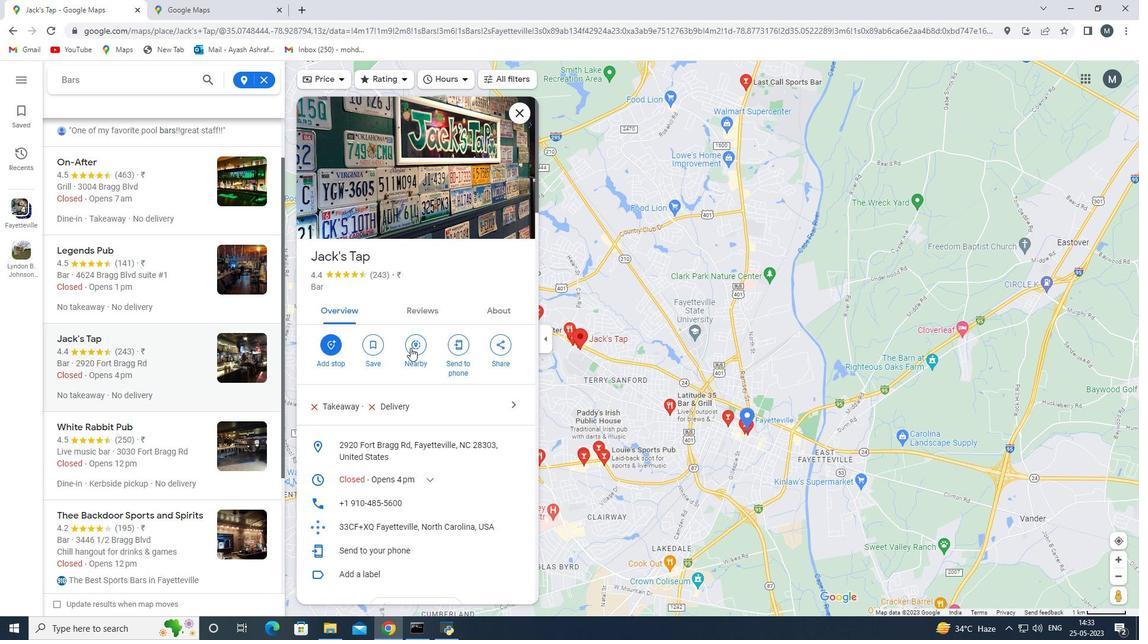 
Action: Mouse scrolled (410, 347) with delta (0, 0)
Screenshot: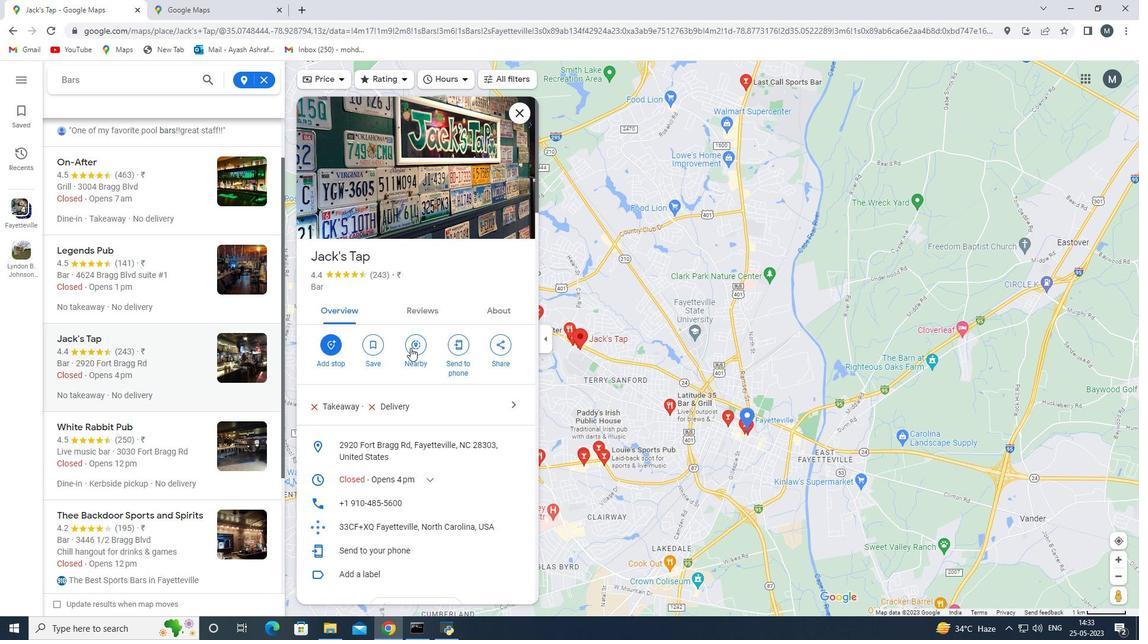 
Action: Mouse moved to (408, 353)
Screenshot: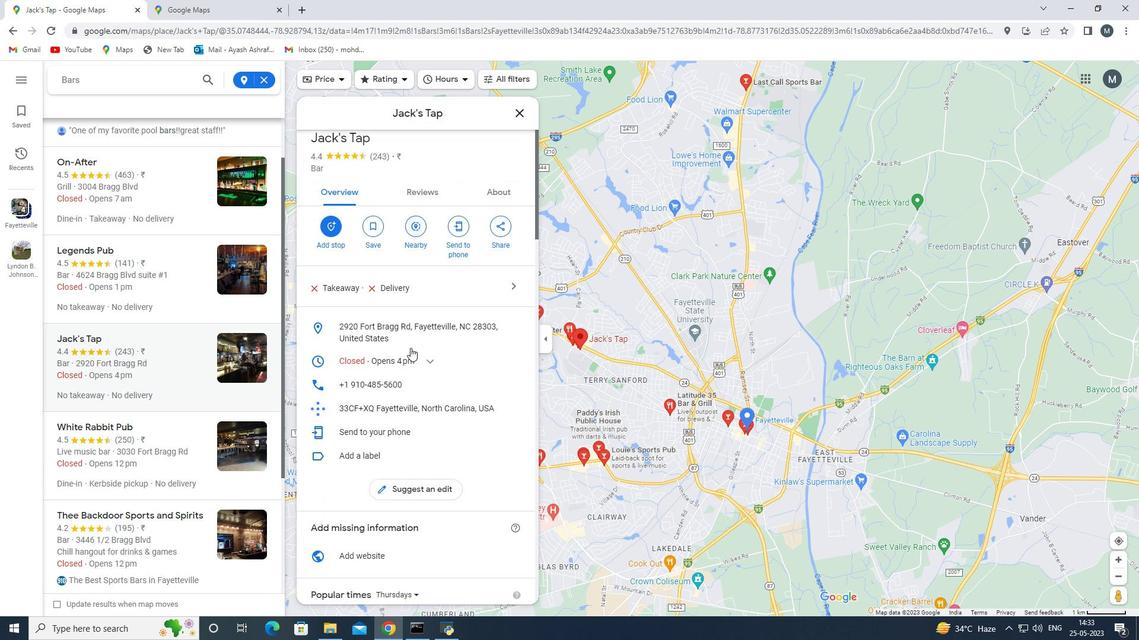 
Action: Mouse scrolled (408, 352) with delta (0, 0)
Screenshot: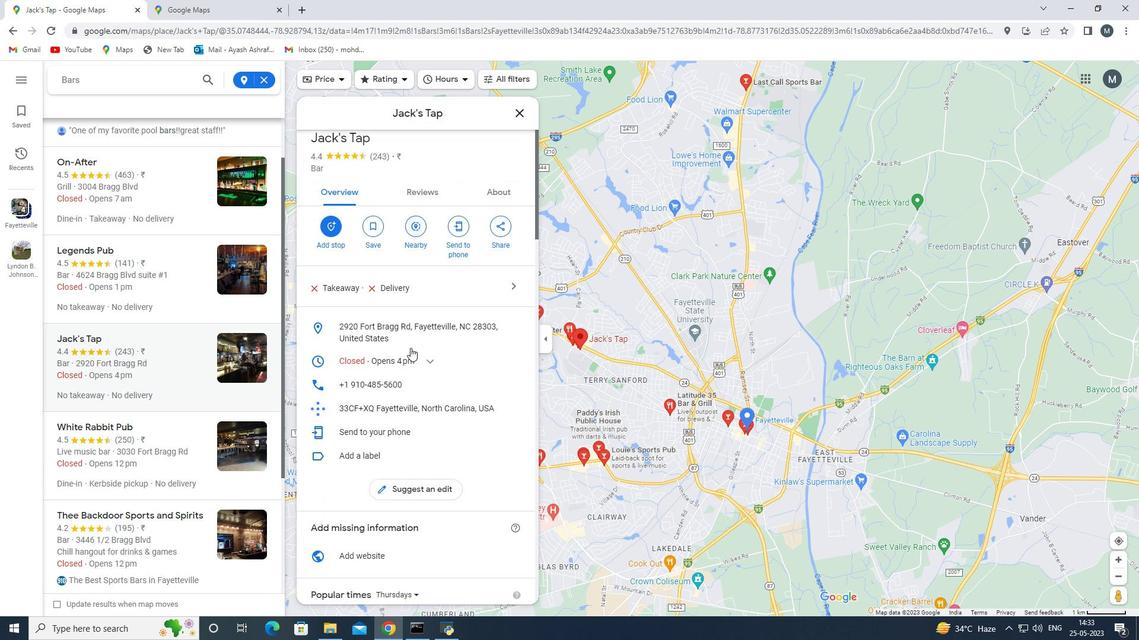
Action: Mouse moved to (408, 354)
Screenshot: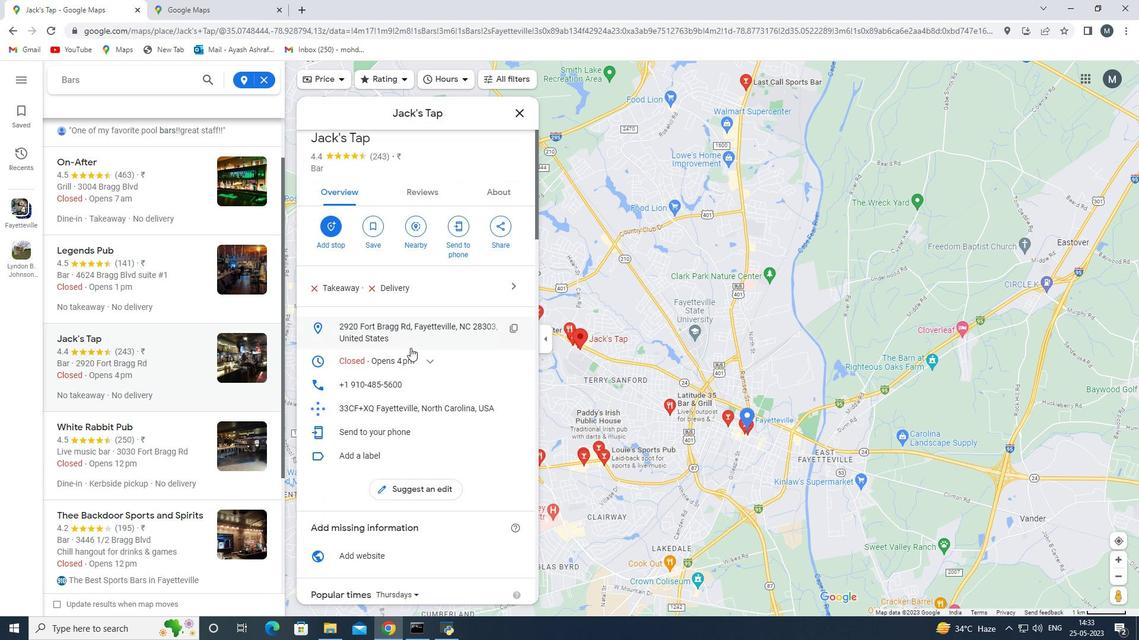 
Action: Mouse scrolled (408, 353) with delta (0, 0)
Screenshot: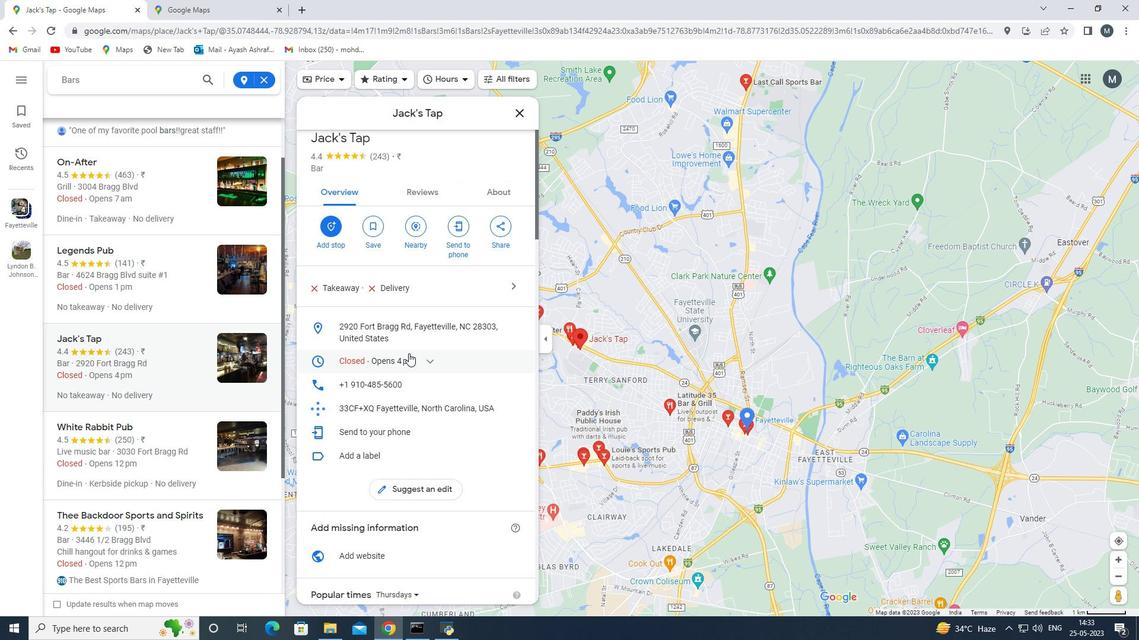
Action: Mouse scrolled (408, 353) with delta (0, 0)
Screenshot: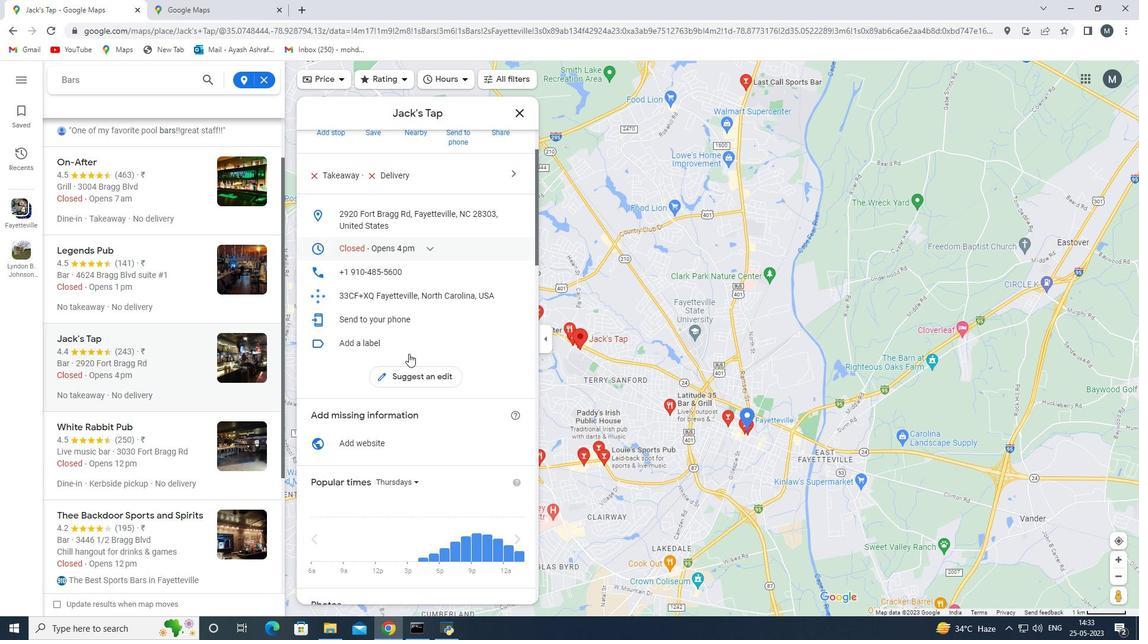 
Action: Mouse scrolled (408, 353) with delta (0, 0)
Screenshot: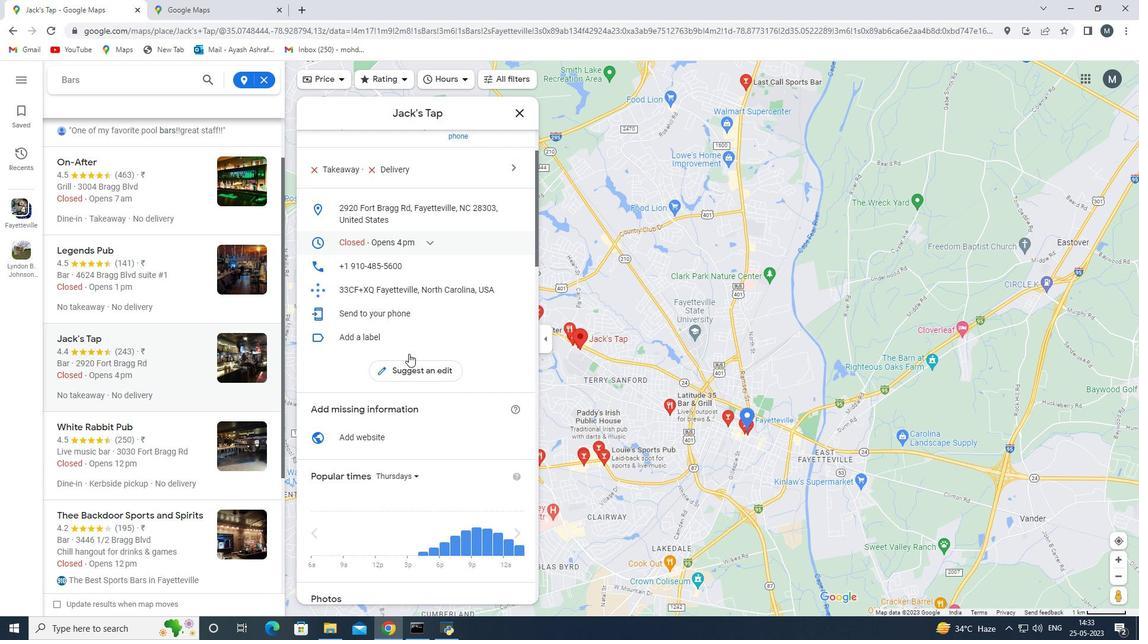 
Action: Mouse scrolled (408, 353) with delta (0, 0)
Screenshot: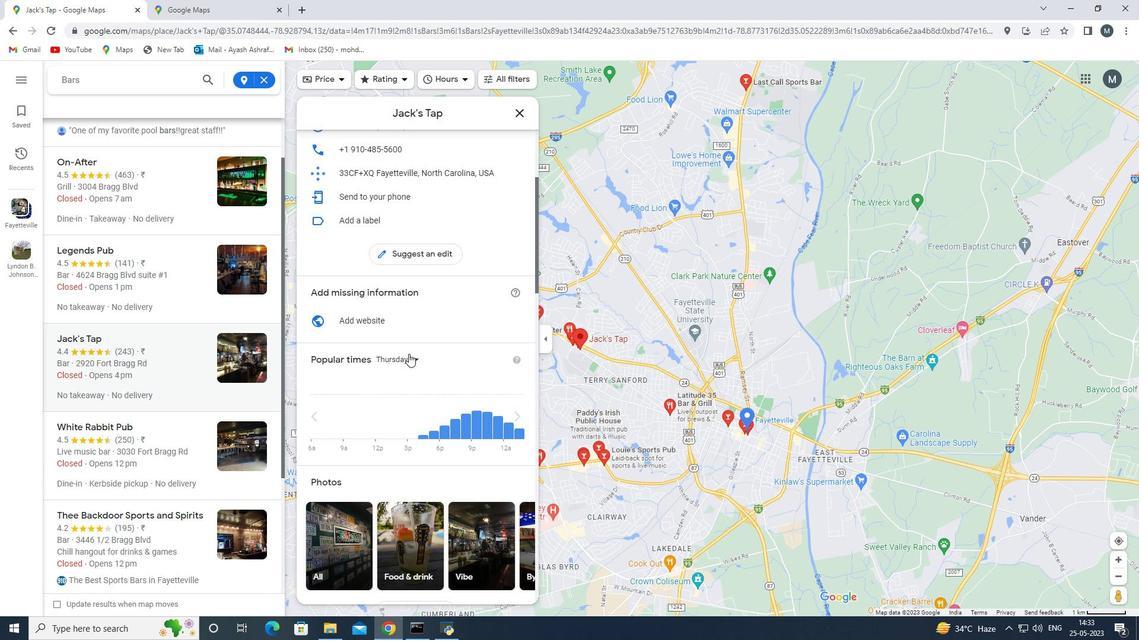 
Action: Mouse scrolled (408, 353) with delta (0, 0)
Screenshot: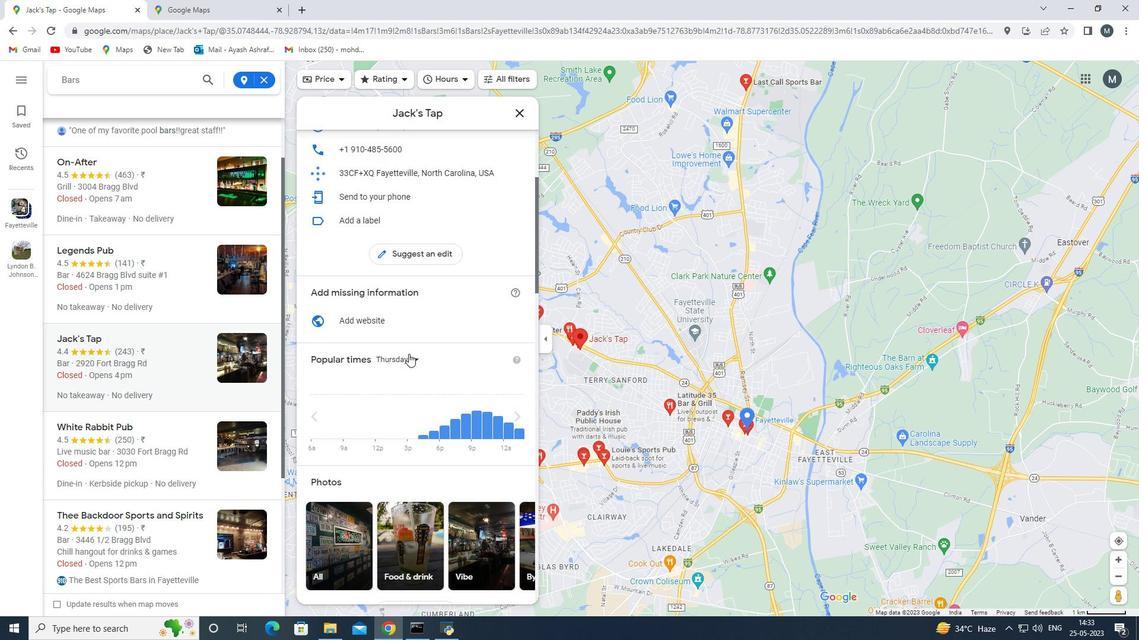 
Action: Mouse moved to (344, 432)
Screenshot: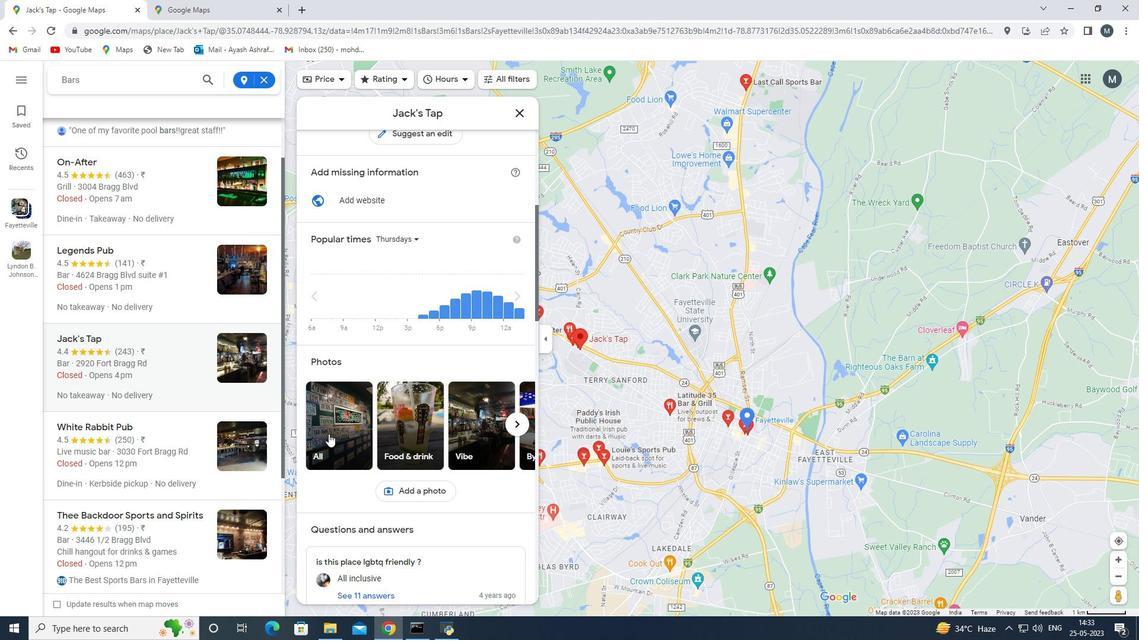 
Action: Mouse pressed left at (344, 432)
Screenshot: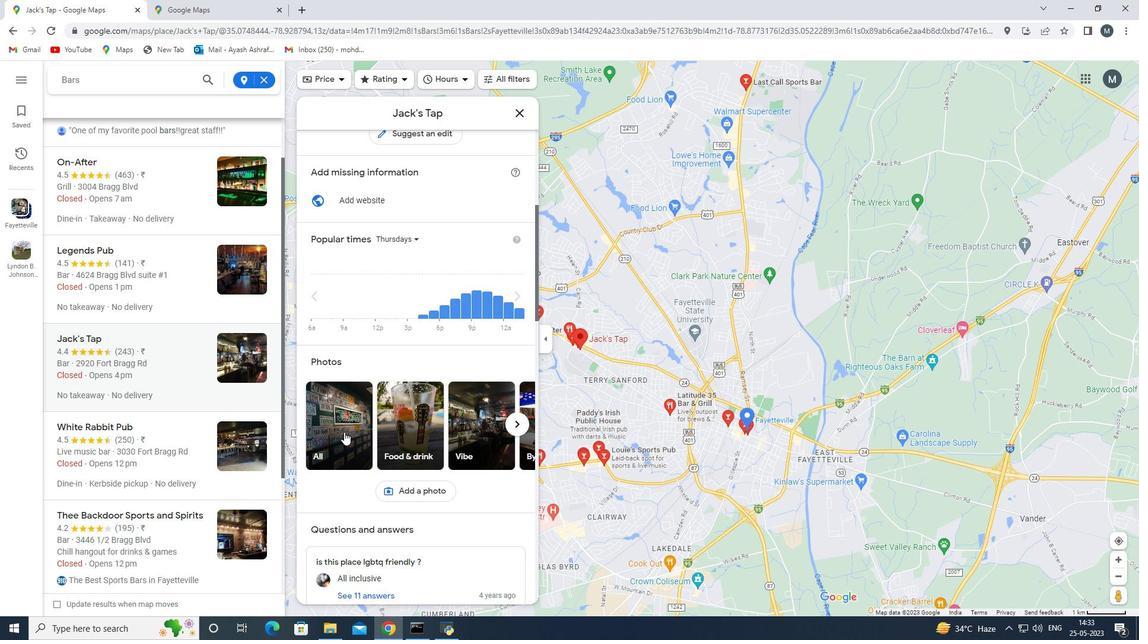
Action: Mouse moved to (342, 433)
Screenshot: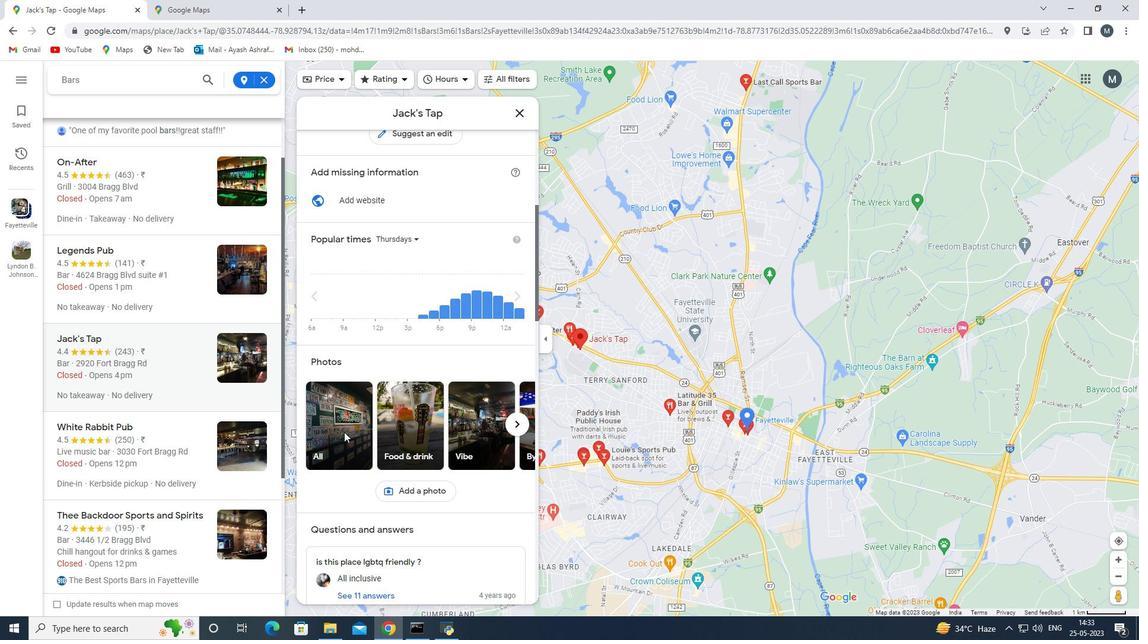 
Action: Key pressed <Key.right><Key.right><Key.right><Key.right><Key.right><Key.right><Key.right><Key.right><Key.right><Key.right><Key.right><Key.down><Key.down><Key.down><Key.down><Key.down><Key.down><Key.down><Key.down><Key.down><Key.down><Key.down><Key.down><Key.down><Key.down><Key.down><Key.down><Key.down><Key.down><Key.down><Key.down><Key.down><Key.down><Key.down><Key.down><Key.down><Key.down><Key.down><Key.down><Key.down><Key.down>
Screenshot: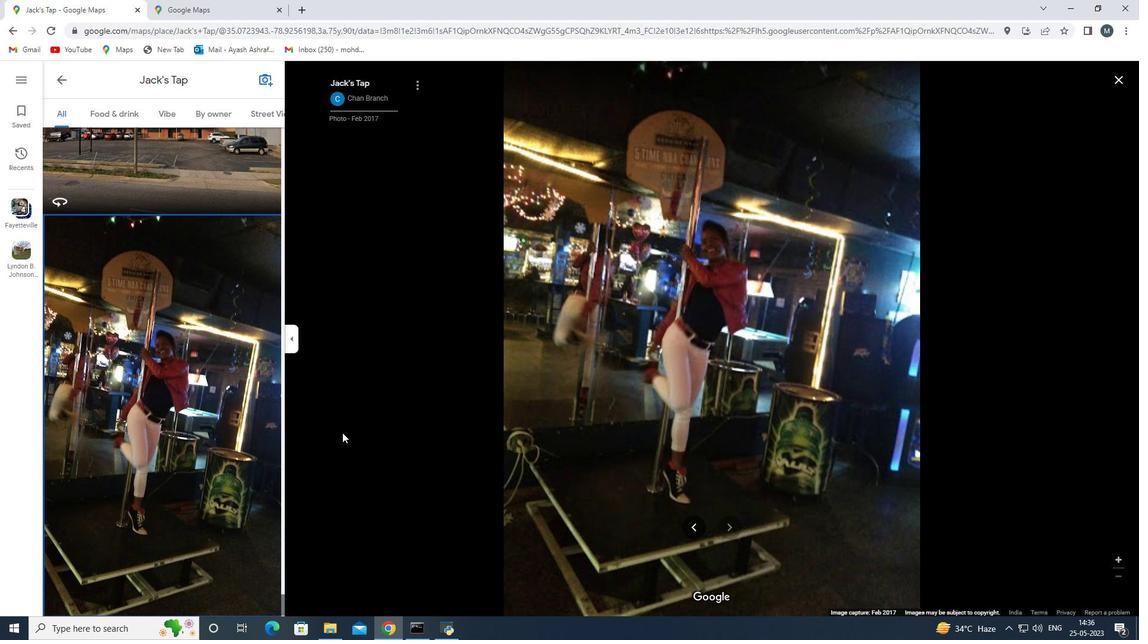 
Action: Mouse moved to (112, 118)
Screenshot: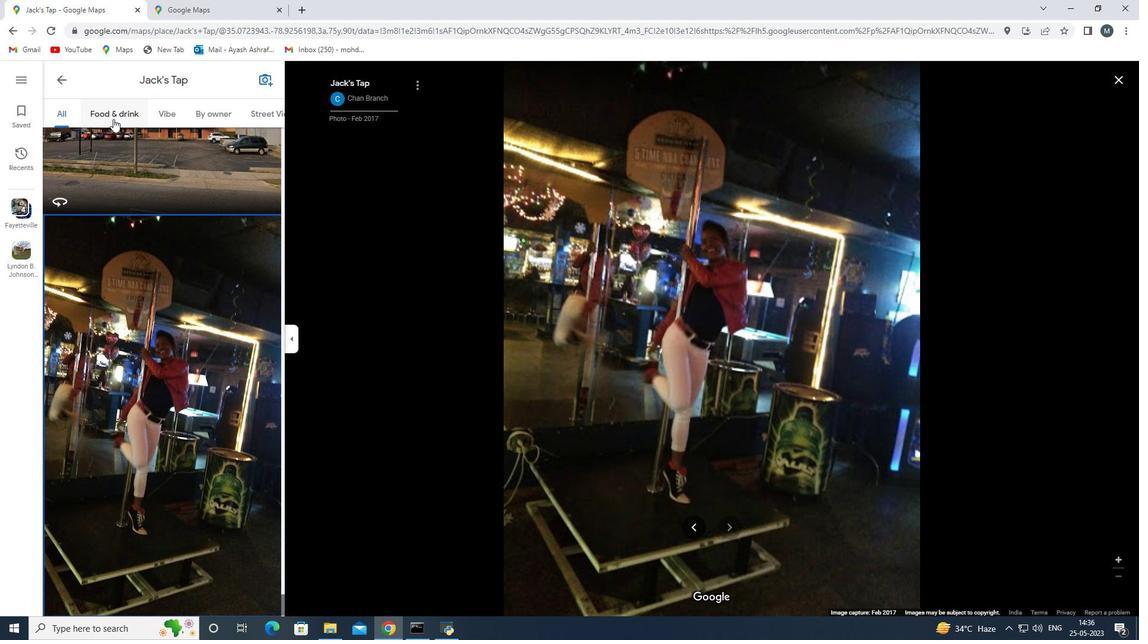 
Action: Mouse pressed left at (112, 118)
Screenshot: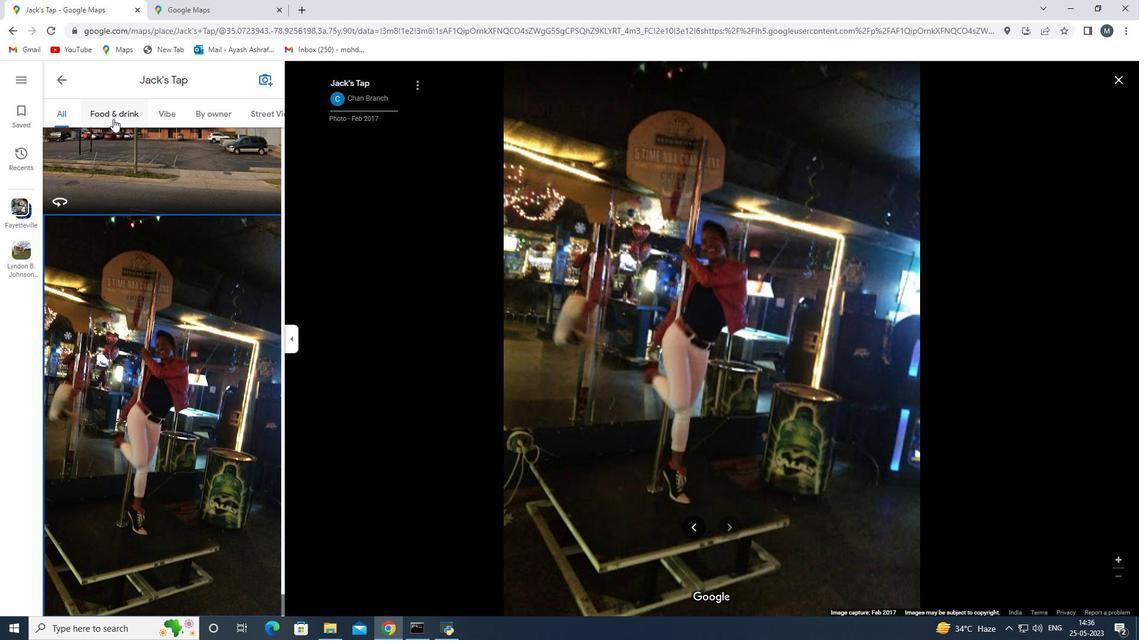 
Action: Mouse moved to (166, 278)
Screenshot: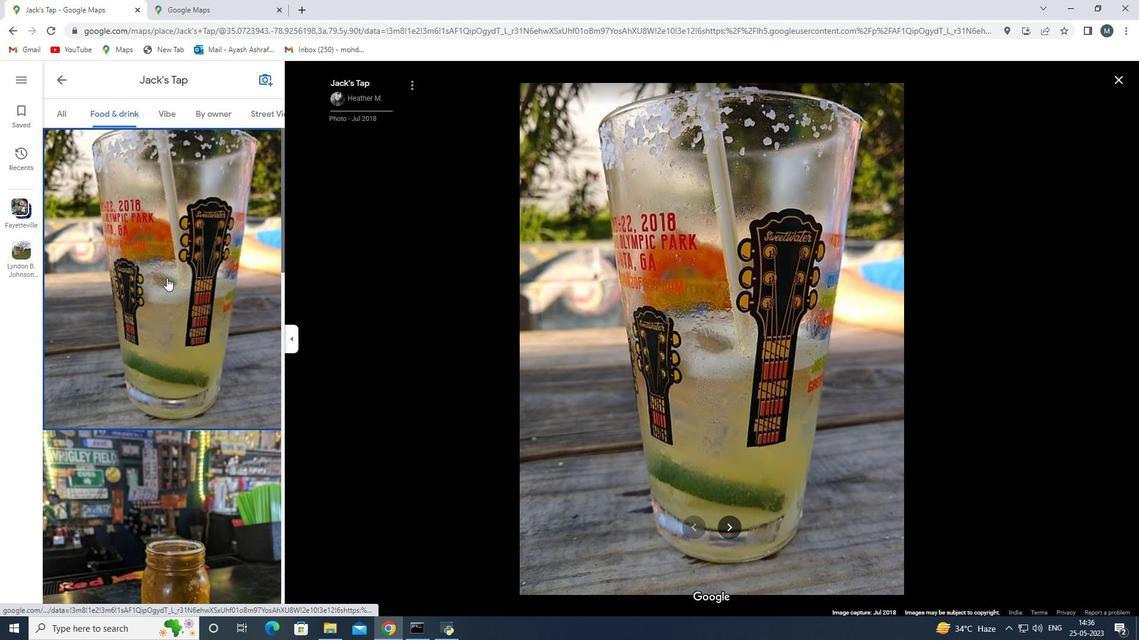 
Action: Mouse scrolled (166, 278) with delta (0, 0)
Screenshot: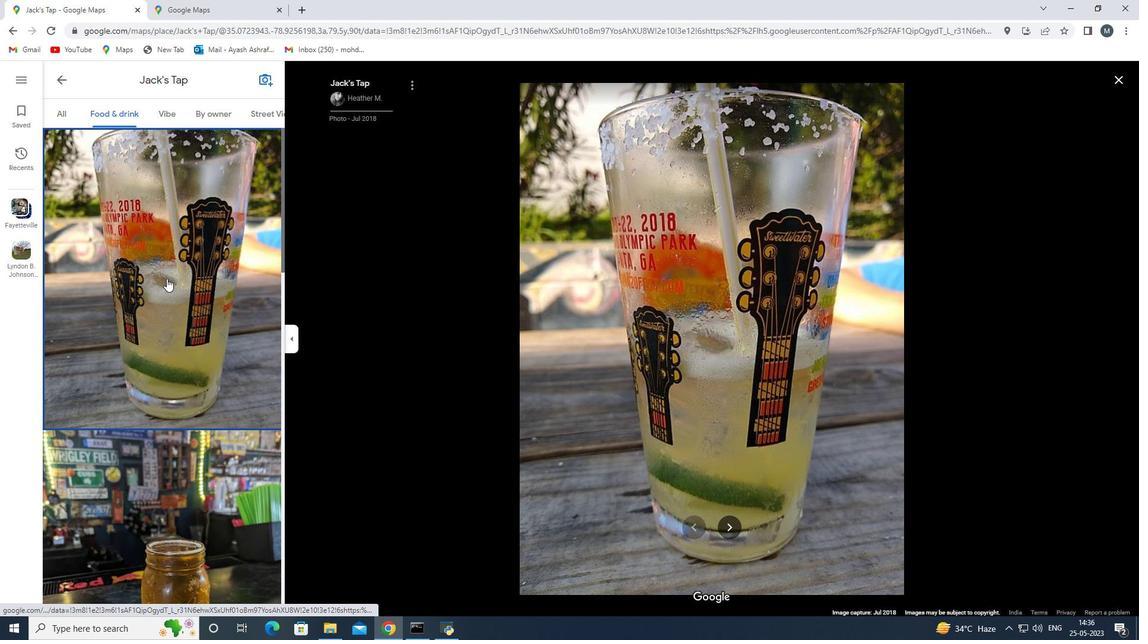 
Action: Mouse scrolled (166, 278) with delta (0, 0)
Screenshot: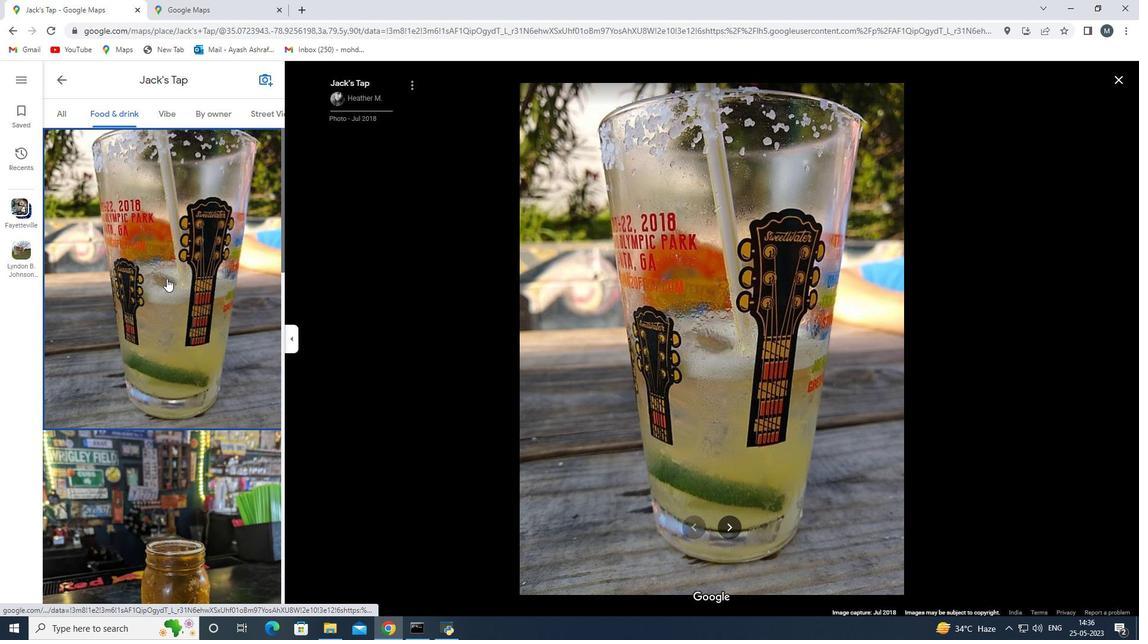 
Action: Mouse moved to (176, 283)
Screenshot: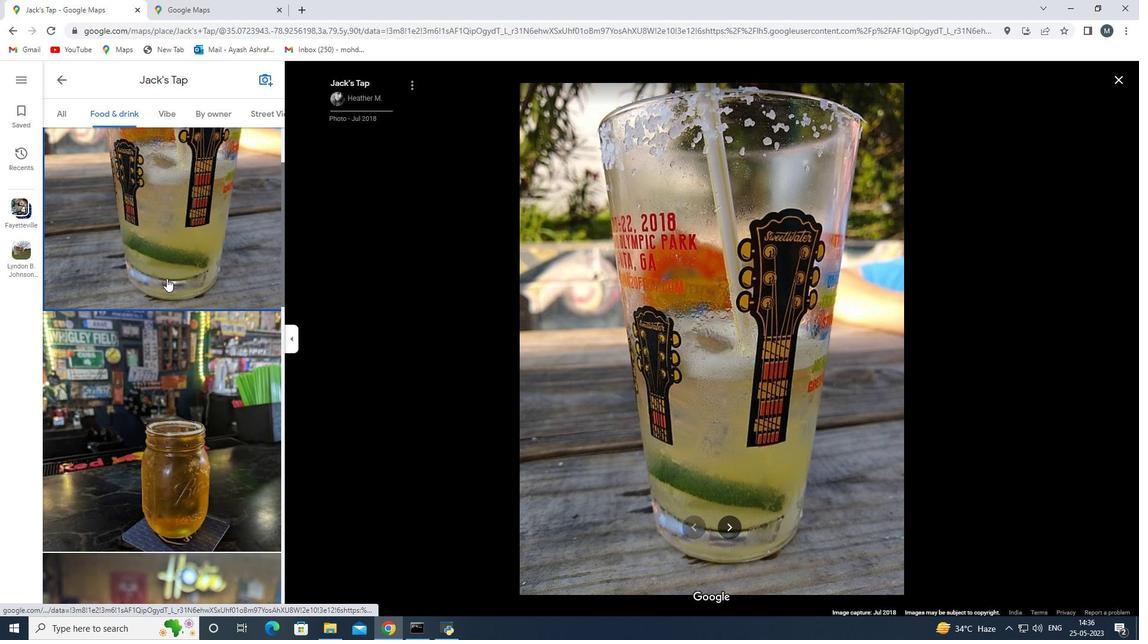 
Action: Mouse scrolled (176, 283) with delta (0, 0)
Screenshot: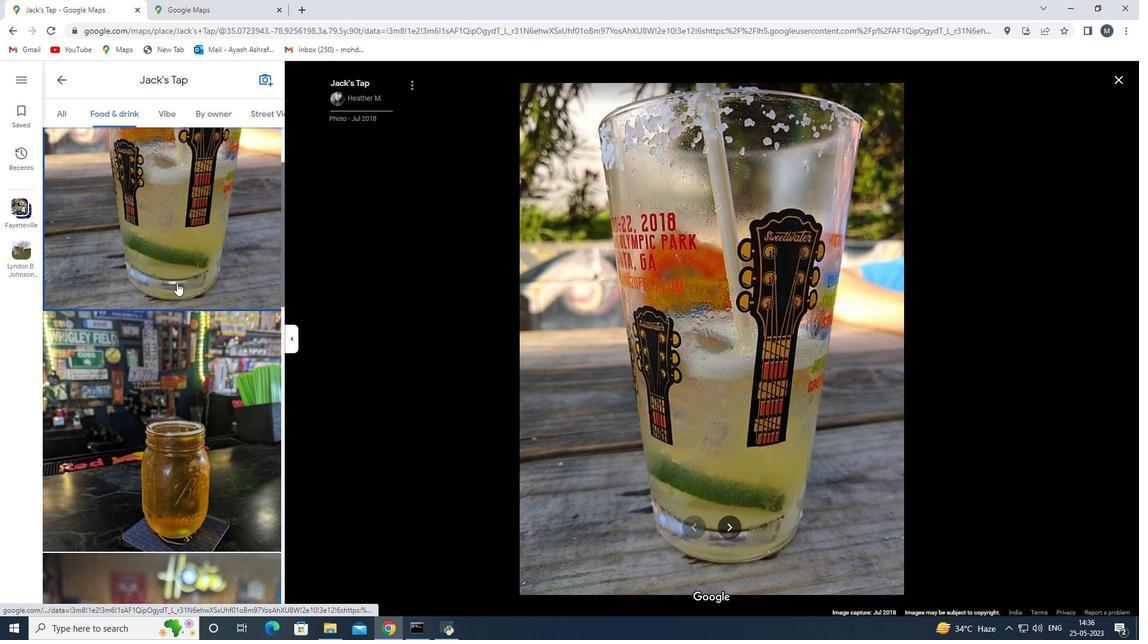 
Action: Mouse scrolled (176, 283) with delta (0, 0)
Screenshot: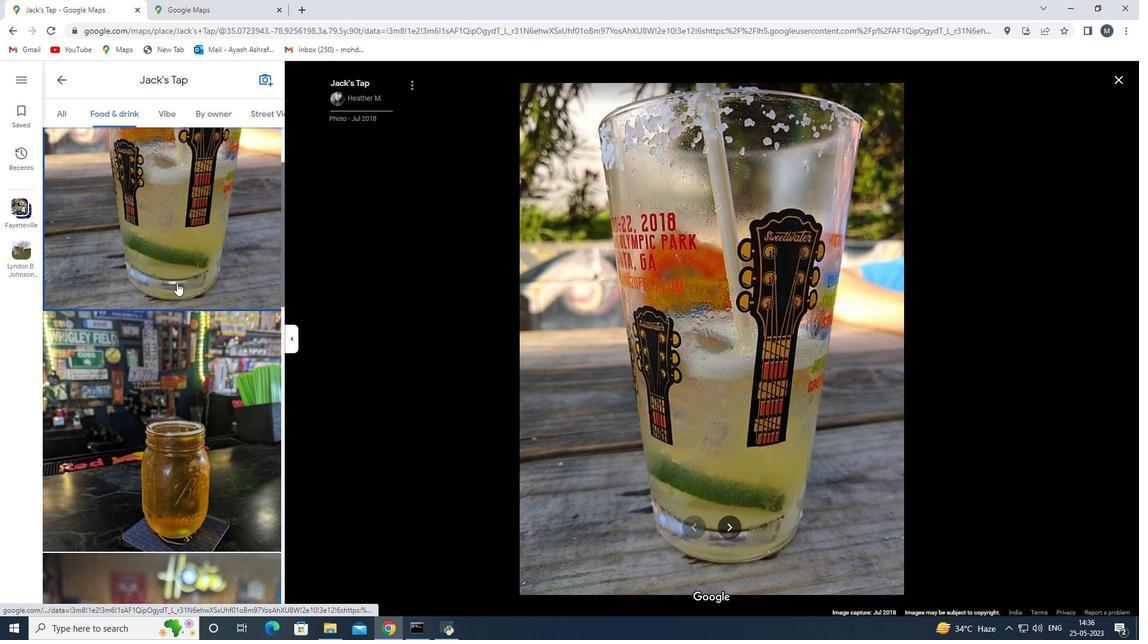 
Action: Mouse scrolled (176, 283) with delta (0, 0)
Screenshot: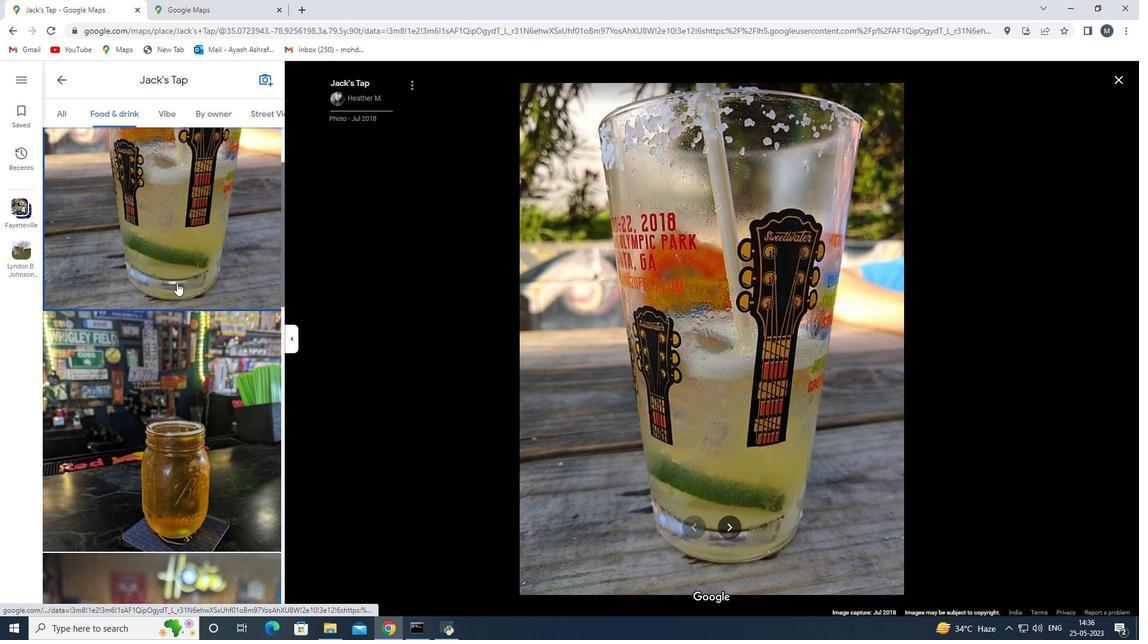 
Action: Mouse moved to (179, 282)
Screenshot: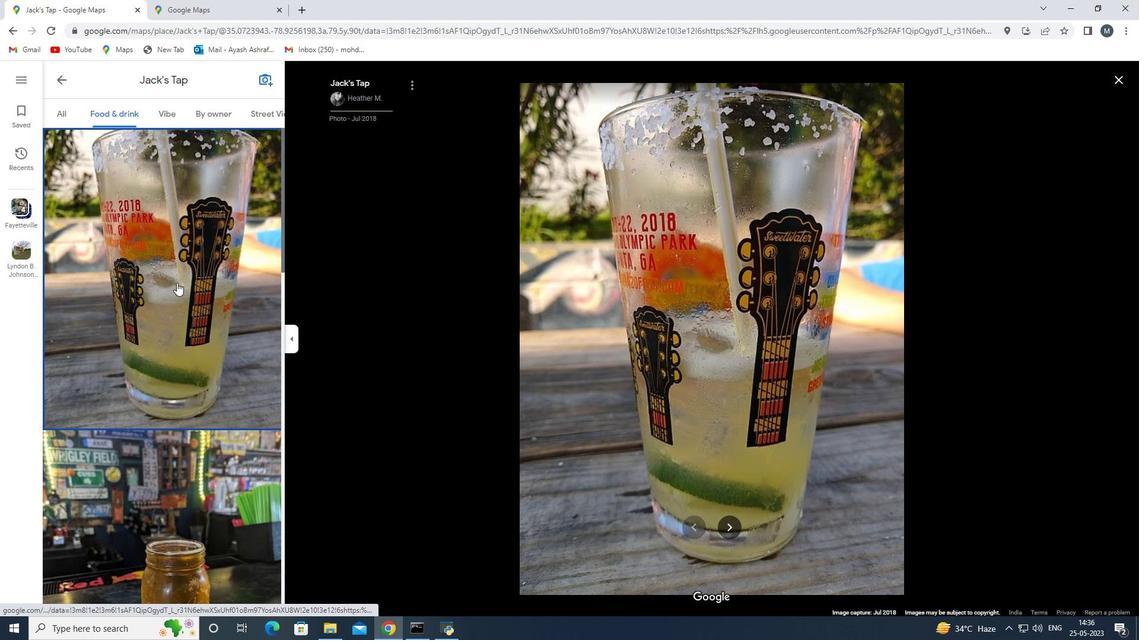 
Action: Mouse pressed left at (179, 282)
Screenshot: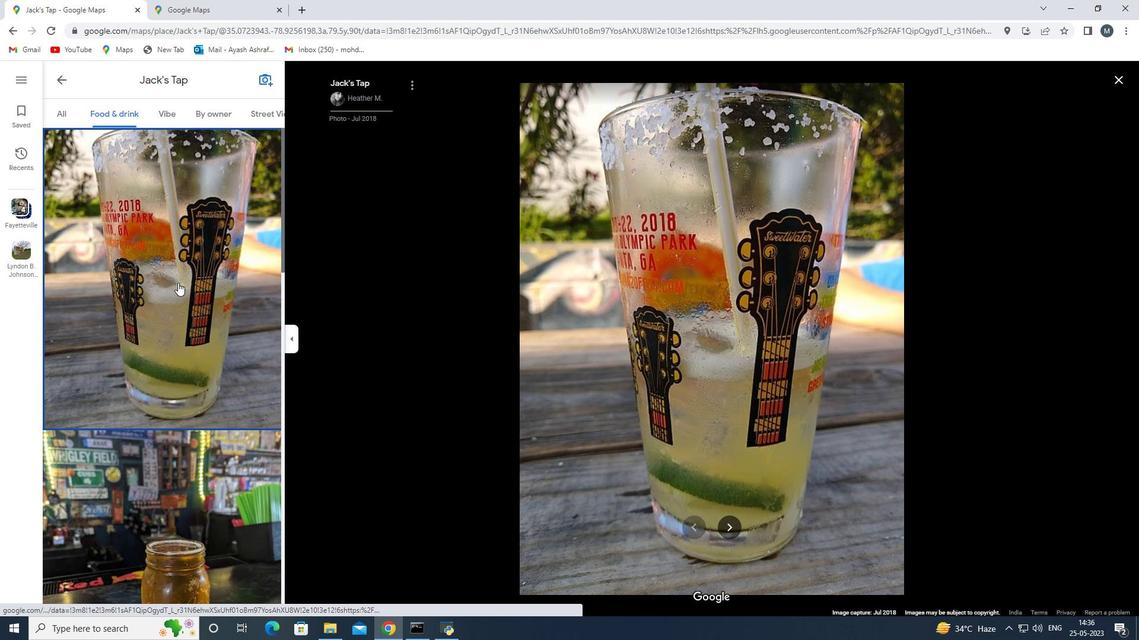 
Action: Key pressed <Key.down><Key.down><Key.down><Key.down><Key.down><Key.down><Key.down><Key.down><Key.down>
Screenshot: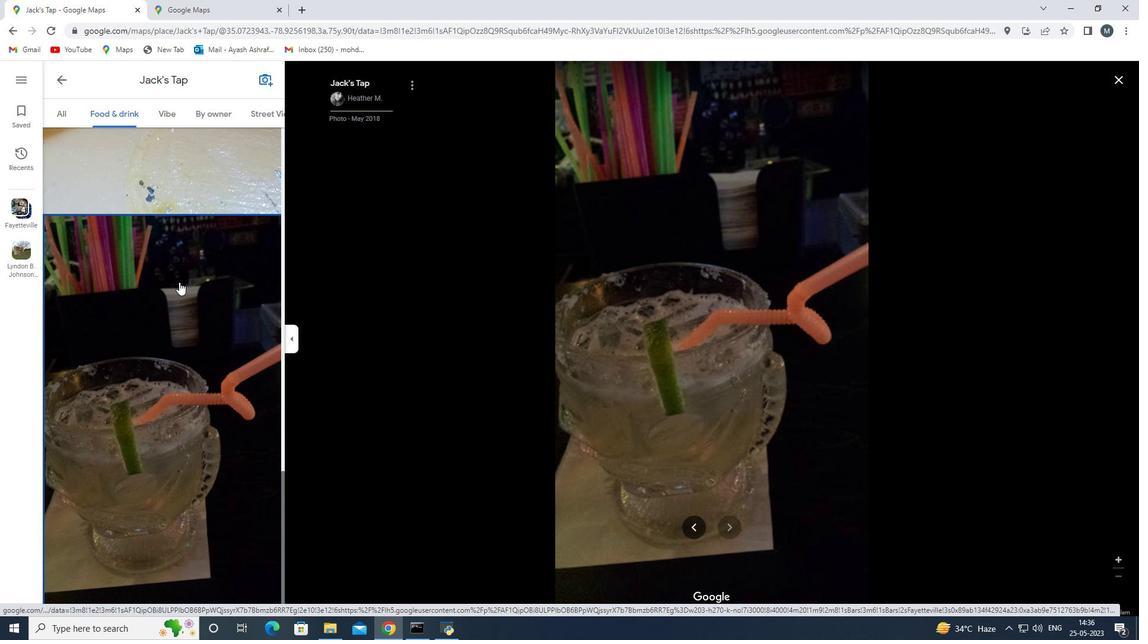 
Action: Mouse moved to (199, 209)
Screenshot: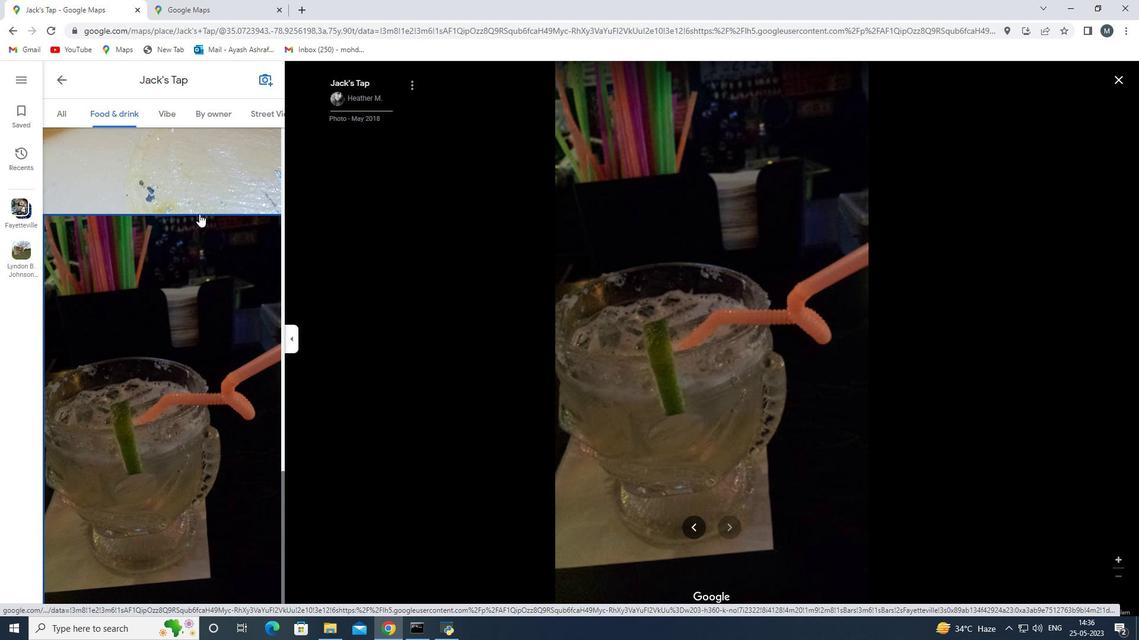 
Action: Mouse scrolled (199, 210) with delta (0, 0)
Screenshot: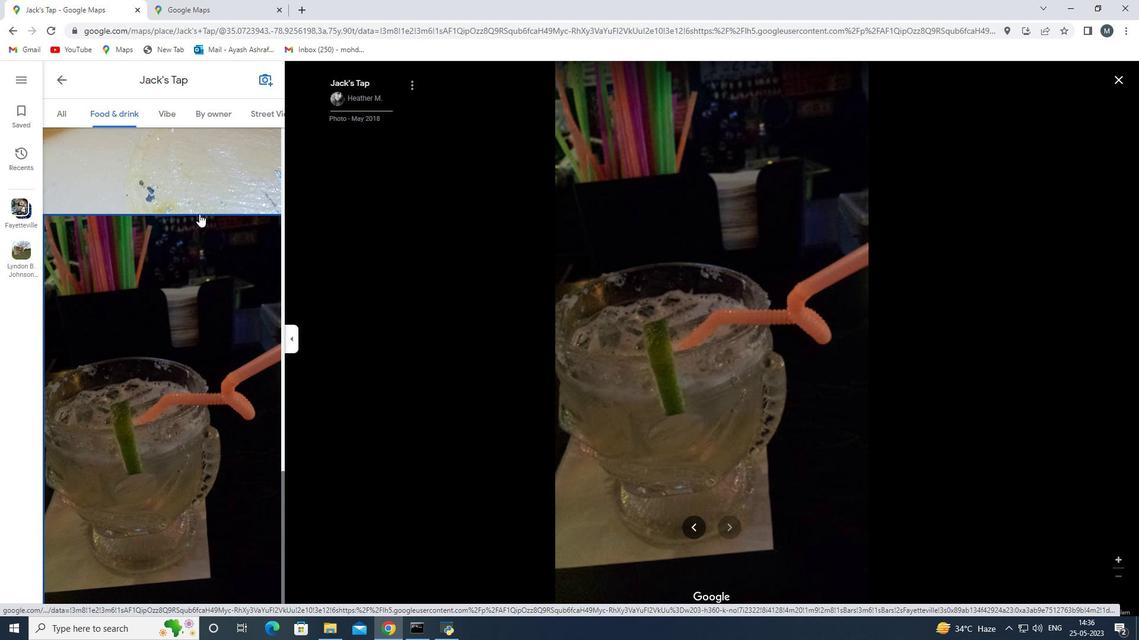 
Action: Mouse scrolled (199, 210) with delta (0, 0)
Screenshot: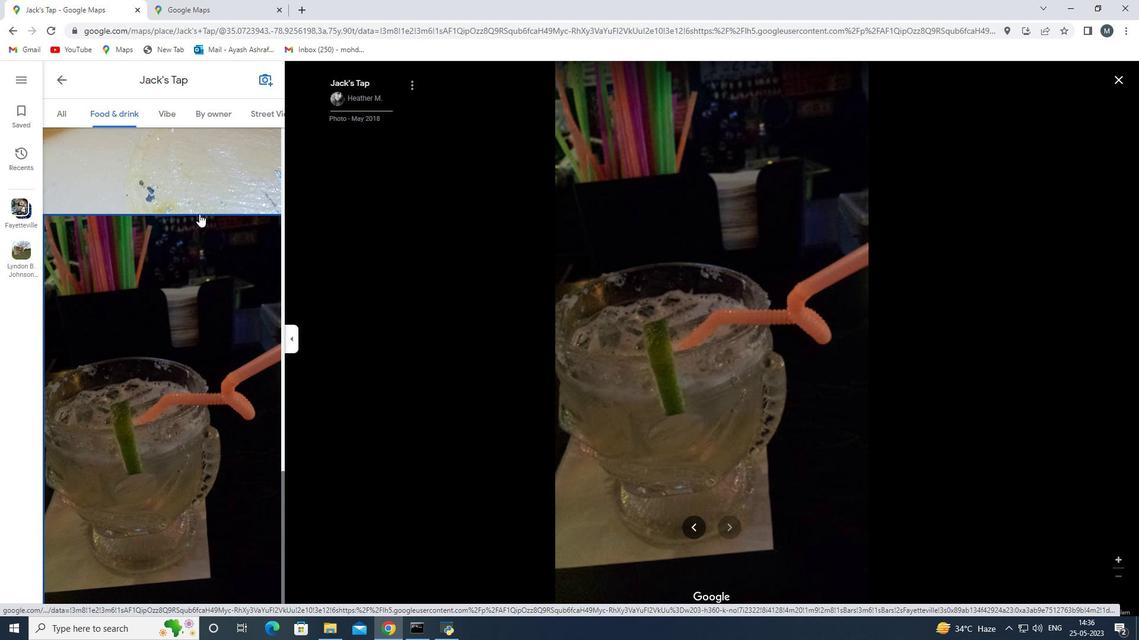 
Action: Mouse scrolled (199, 210) with delta (0, 0)
Screenshot: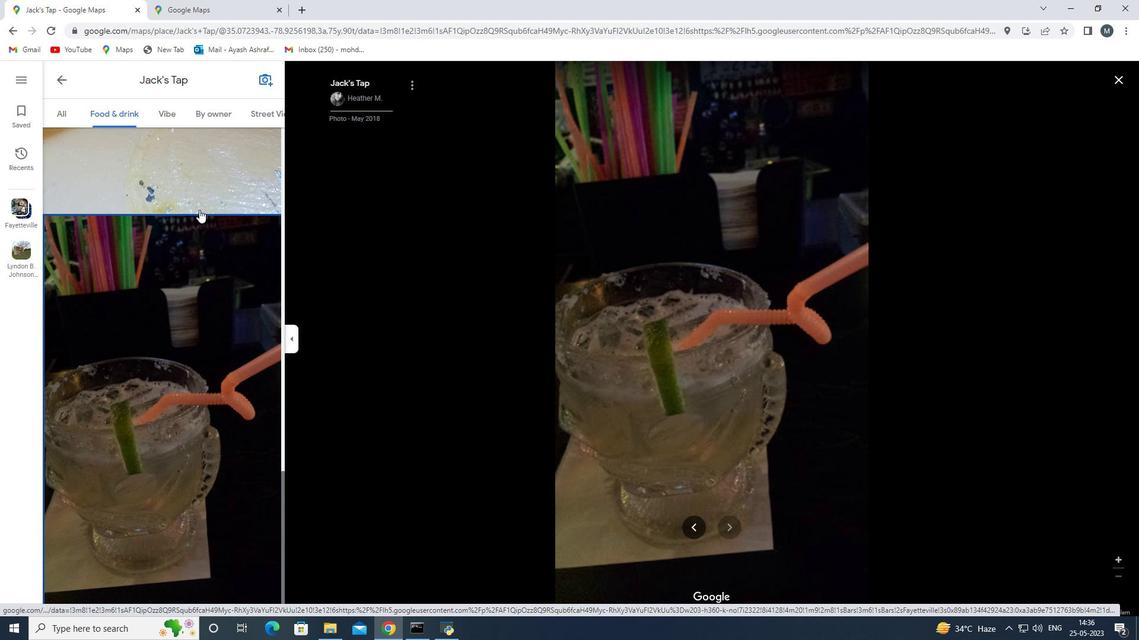 
Action: Mouse scrolled (199, 210) with delta (0, 0)
Screenshot: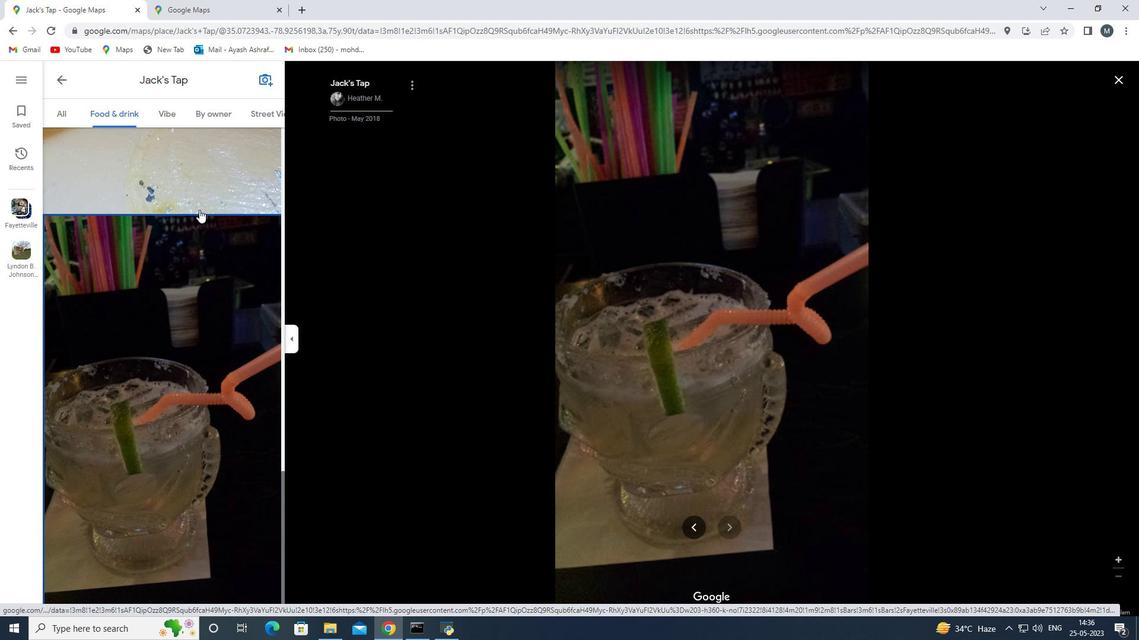 
Action: Mouse scrolled (199, 210) with delta (0, 0)
Screenshot: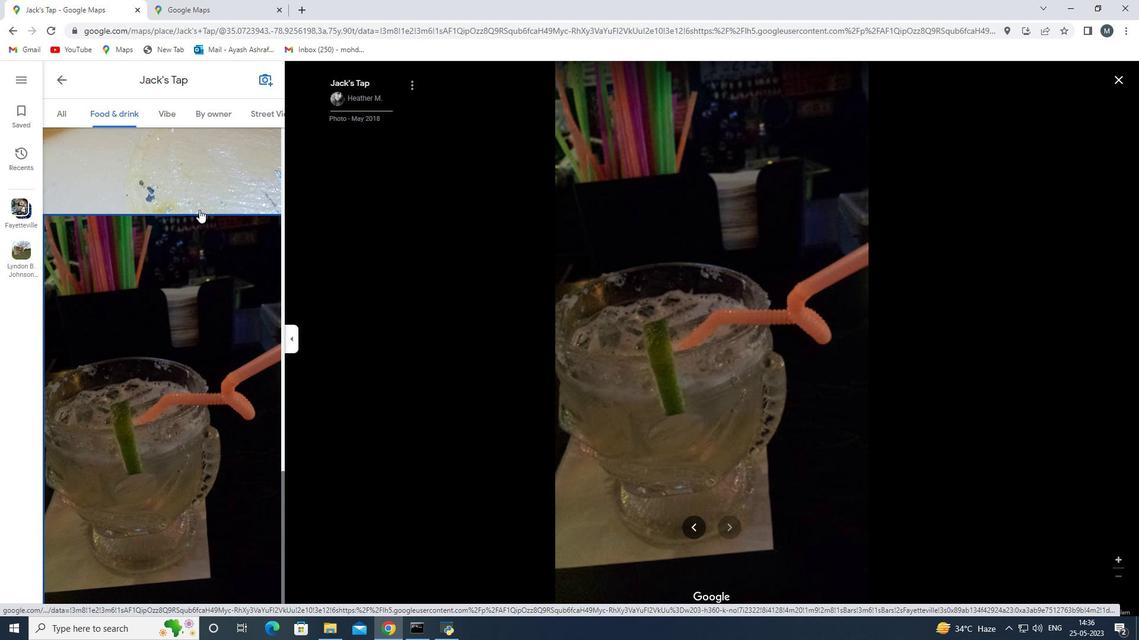 
Action: Mouse scrolled (199, 210) with delta (0, 0)
Screenshot: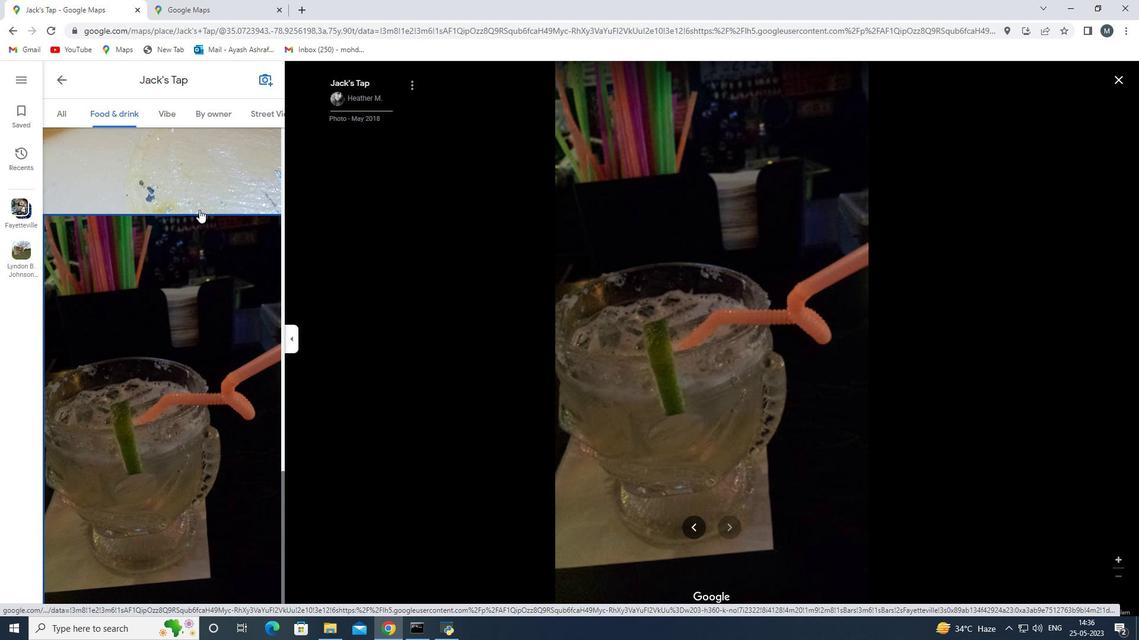 
Action: Mouse scrolled (199, 210) with delta (0, 0)
Screenshot: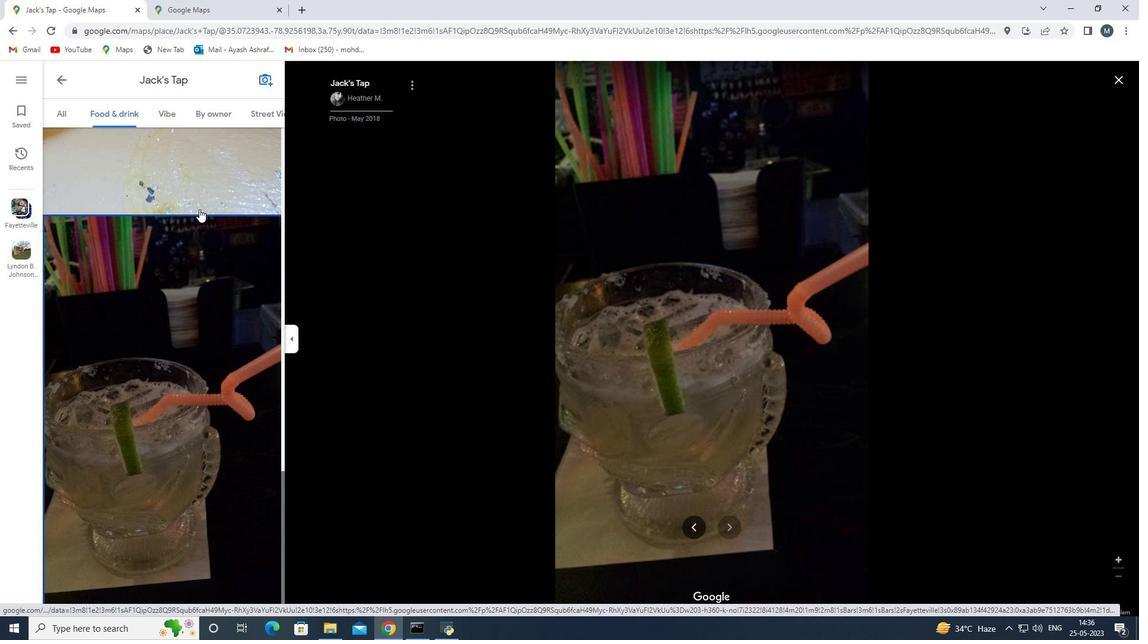 
Action: Mouse moved to (177, 115)
Screenshot: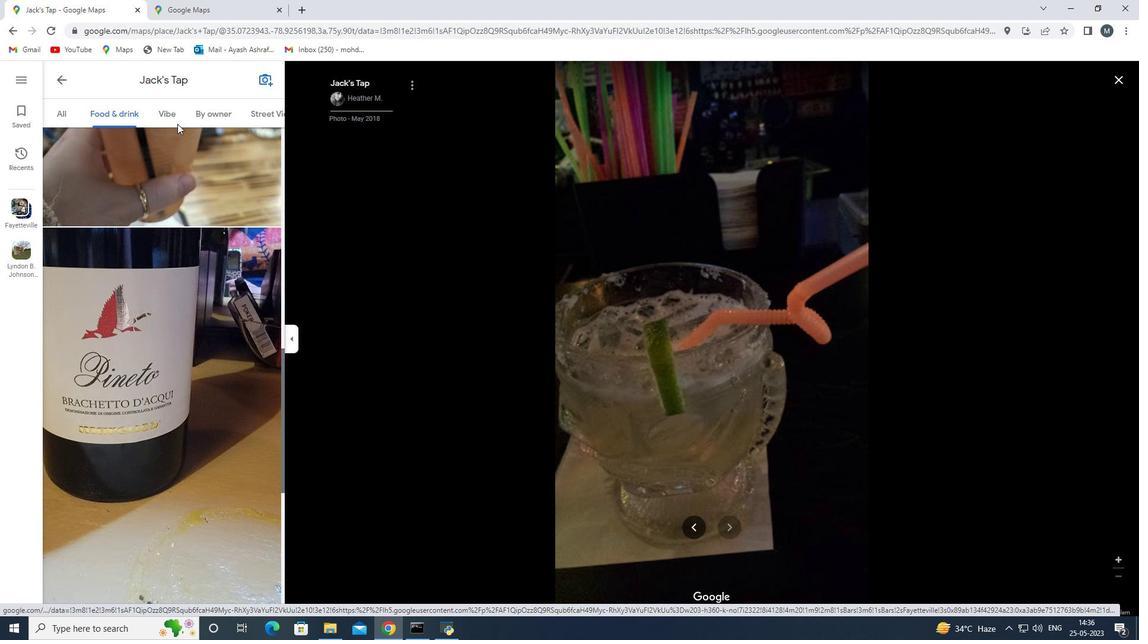
Action: Mouse pressed left at (177, 115)
Screenshot: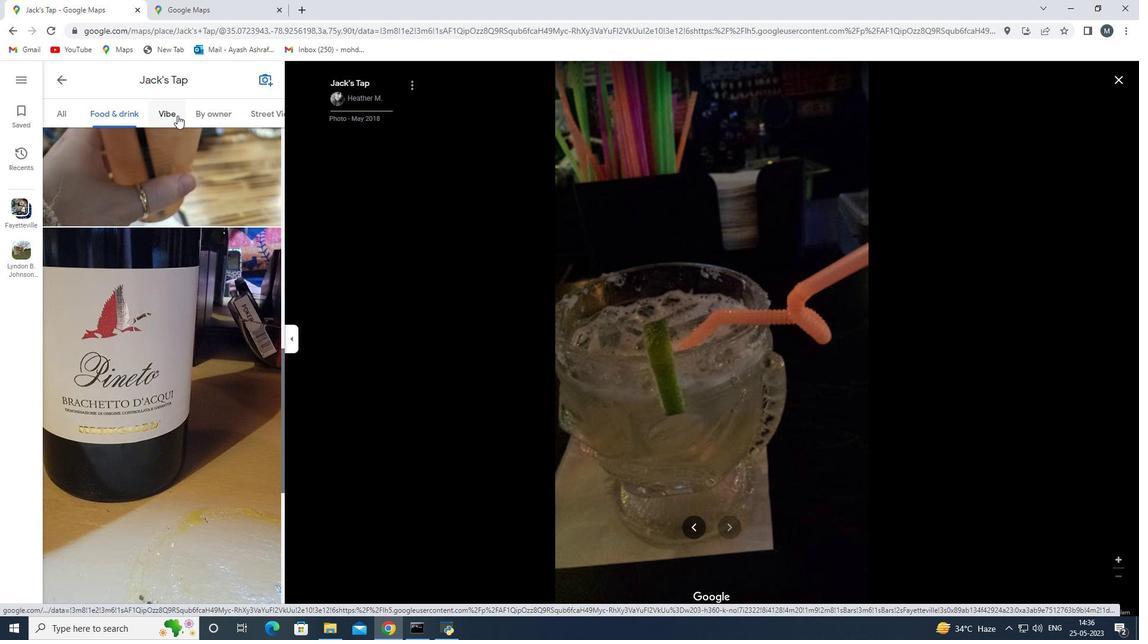 
Action: Mouse moved to (160, 156)
Screenshot: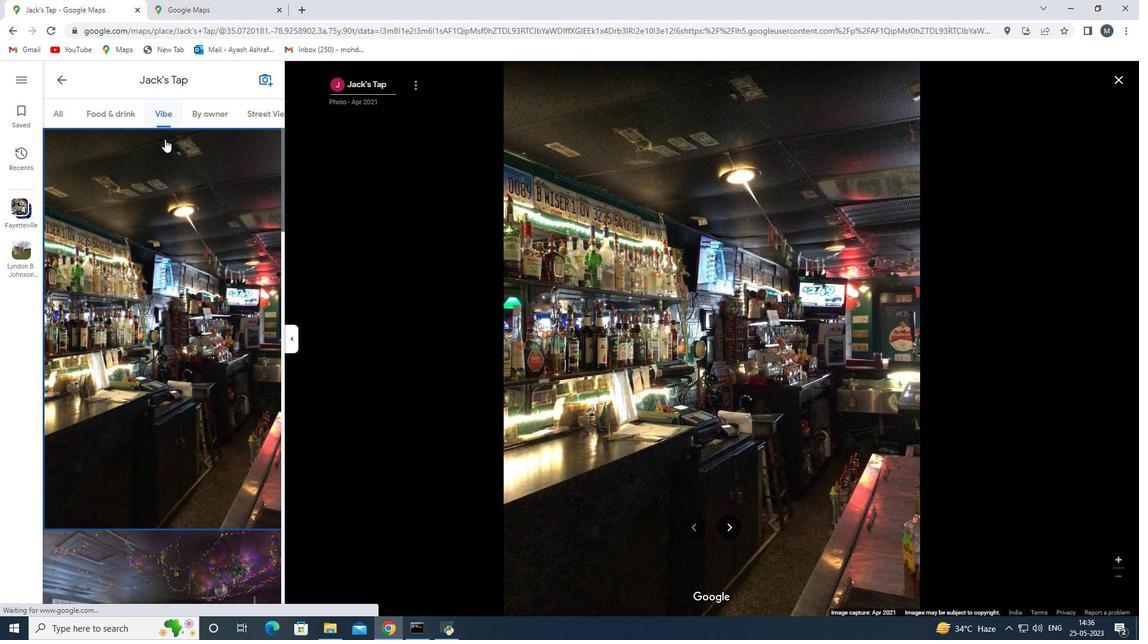 
Action: Key pressed <Key.down><Key.down><Key.down><Key.down><Key.down><Key.down><Key.down><Key.down>
Screenshot: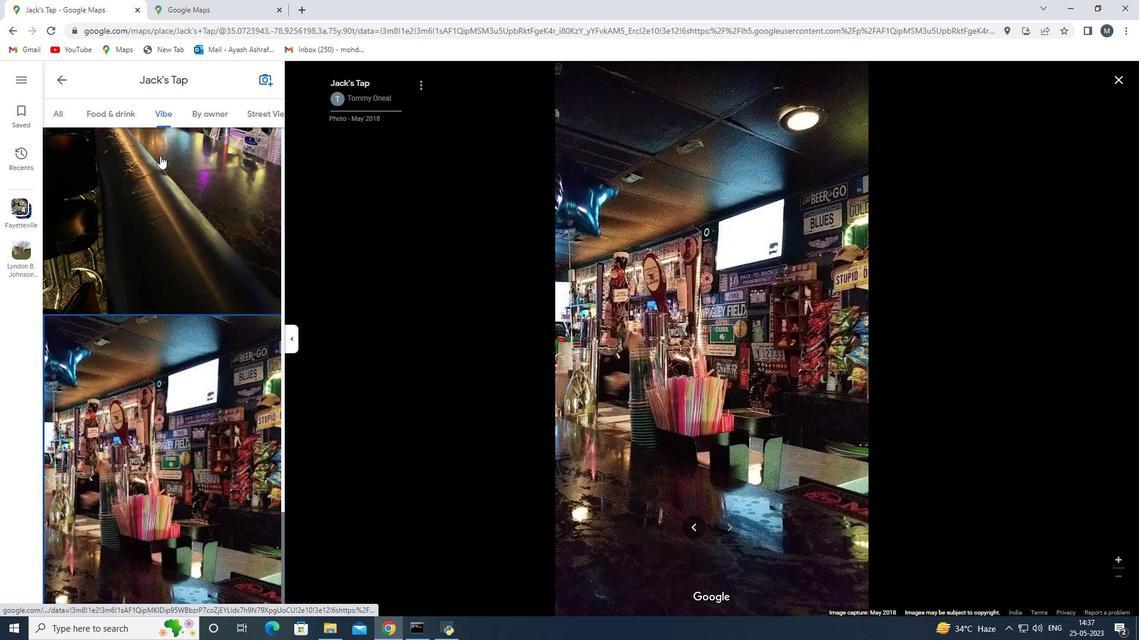 
Action: Mouse moved to (4, 160)
Screenshot: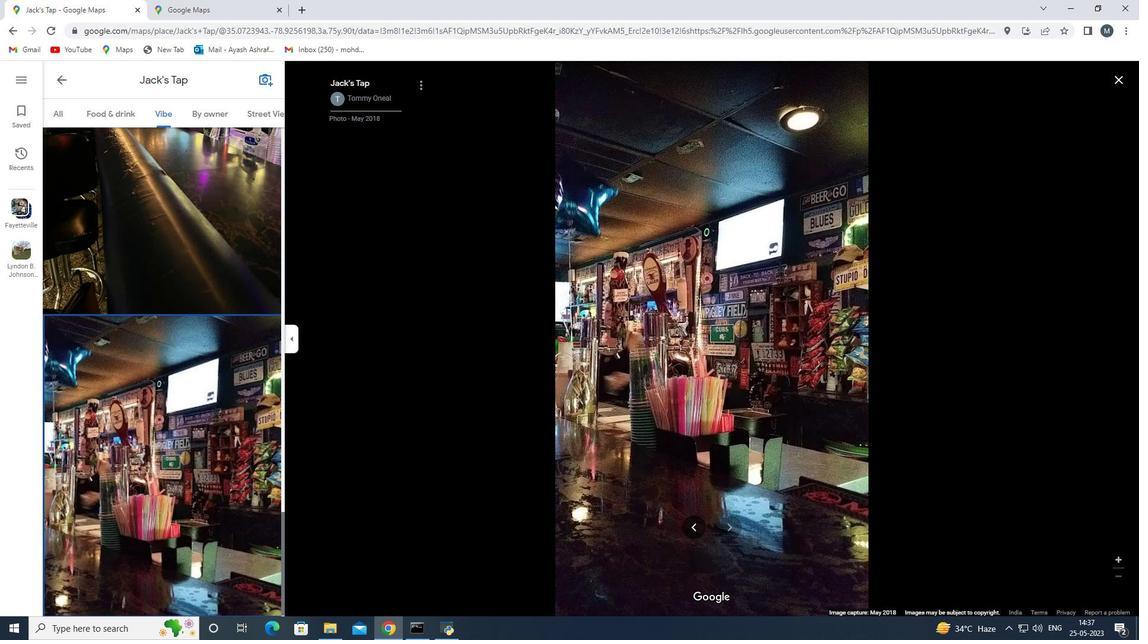 
